 Task: Look for space in Popesti-Leordeni, Romania from 8th June, 2023 to 19th June, 2023 for 1 adult in price range Rs.5000 to Rs.12000. Place can be shared room with 1  bedroom having 1 bed and 1 bathroom. Property type can be house, flat, guest house, hotel. Booking option can be shelf check-in. Required host language is English.
Action: Mouse moved to (500, 109)
Screenshot: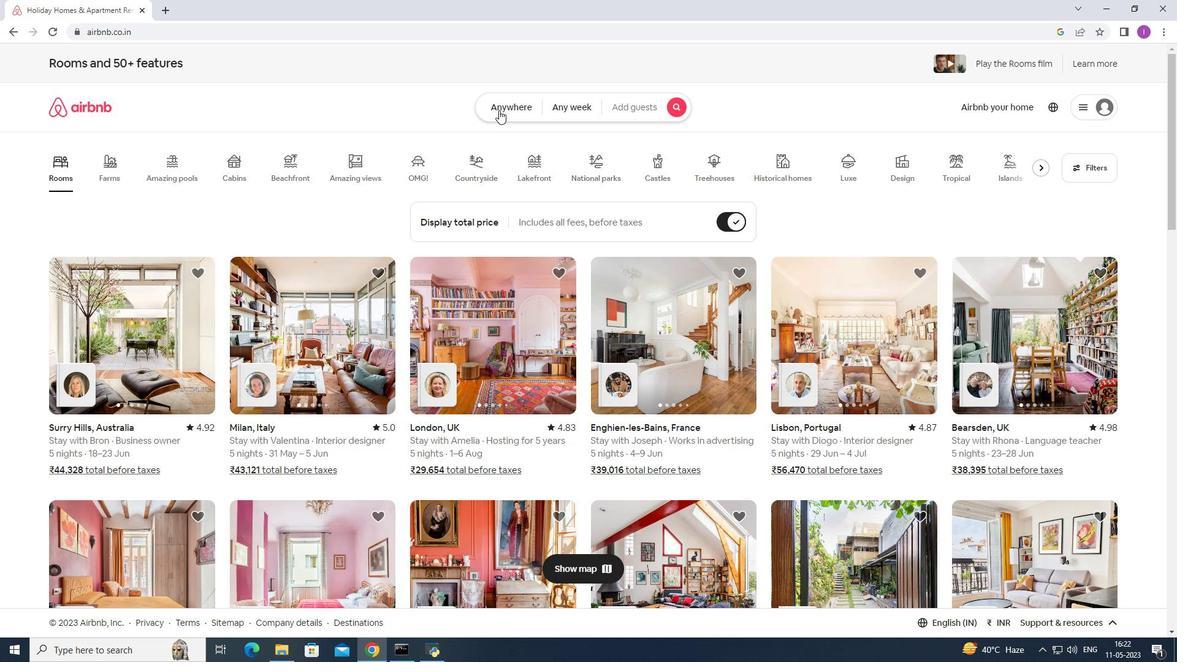
Action: Mouse pressed left at (499, 109)
Screenshot: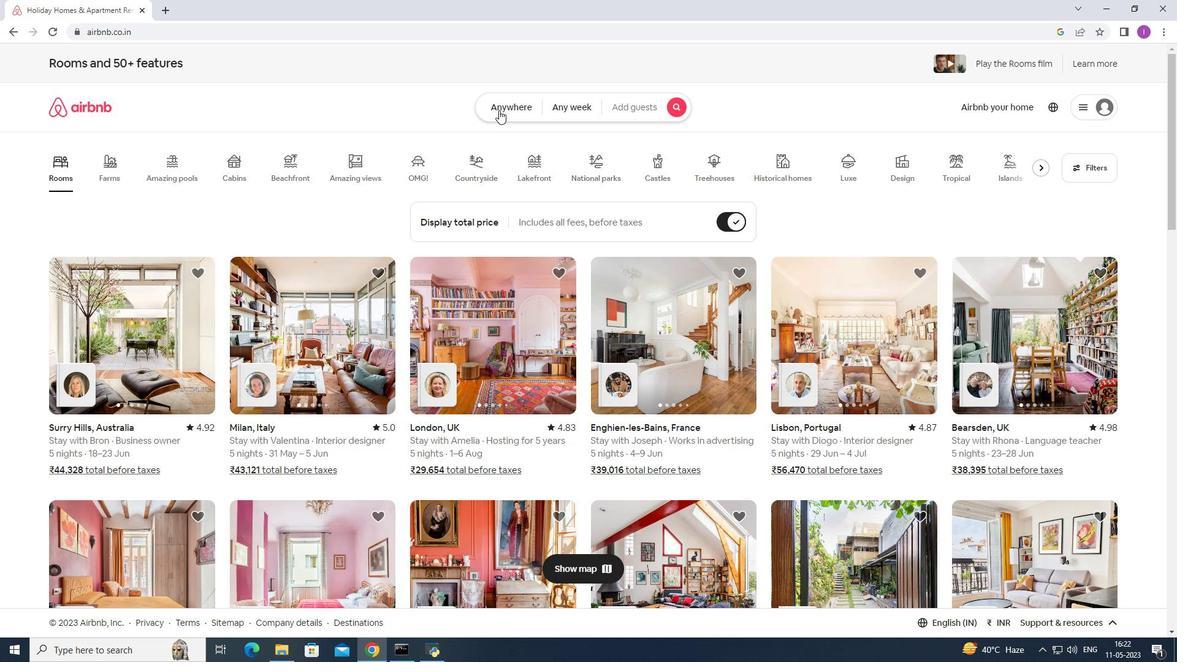
Action: Mouse moved to (347, 162)
Screenshot: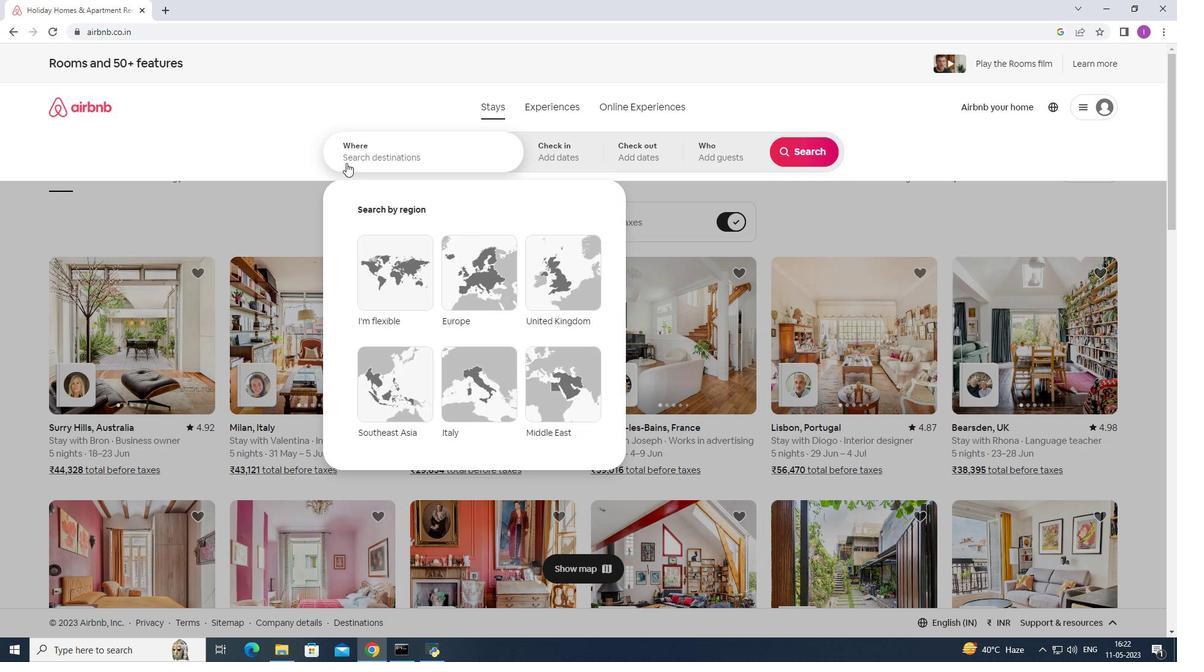 
Action: Mouse pressed left at (347, 162)
Screenshot: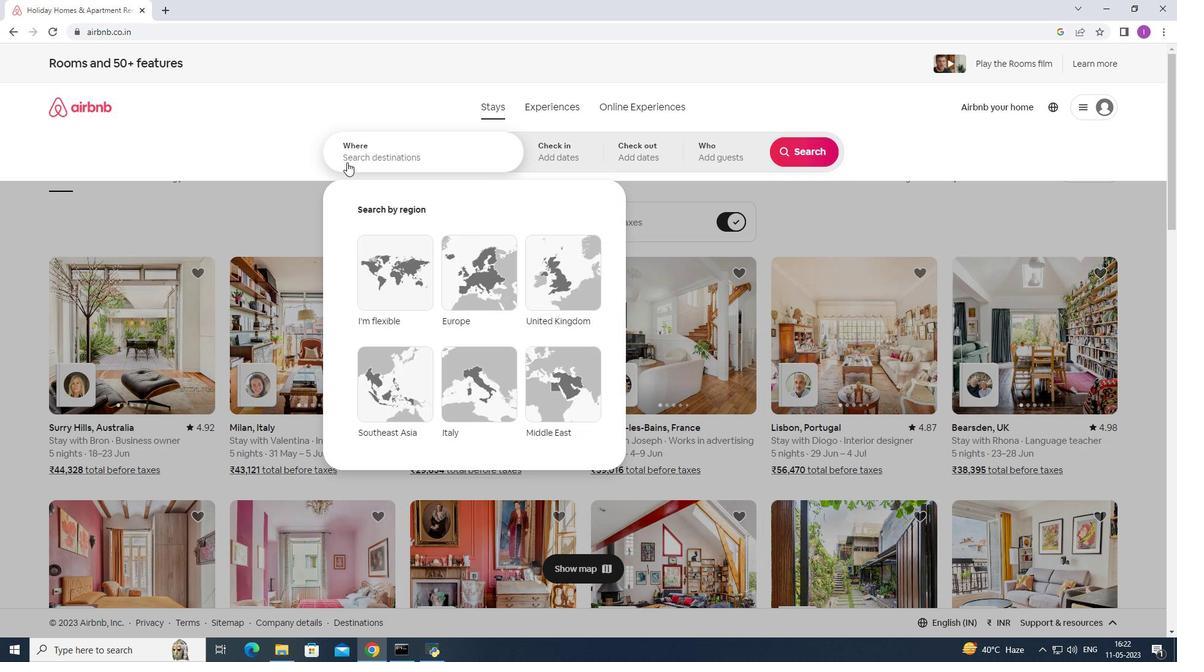 
Action: Mouse moved to (419, 162)
Screenshot: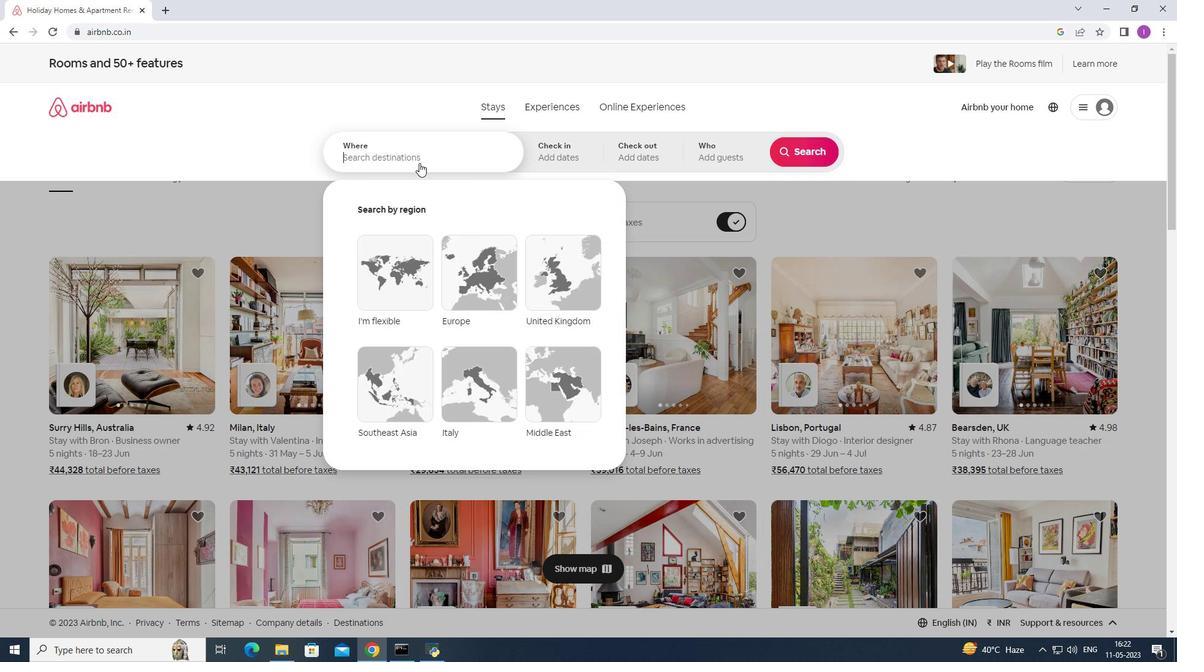 
Action: Key pressed <Key.shift>Popesti-<Key.shift>Leordeni,<Key.shift><Key.shift><Key.shift>Romania
Screenshot: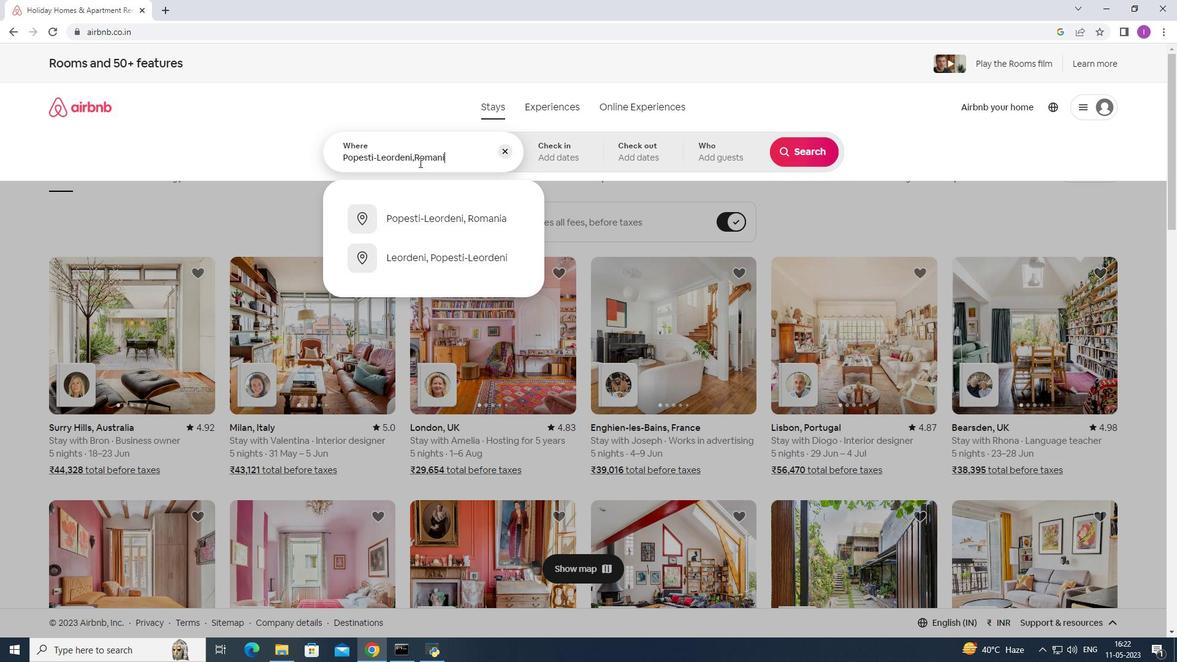 
Action: Mouse moved to (461, 220)
Screenshot: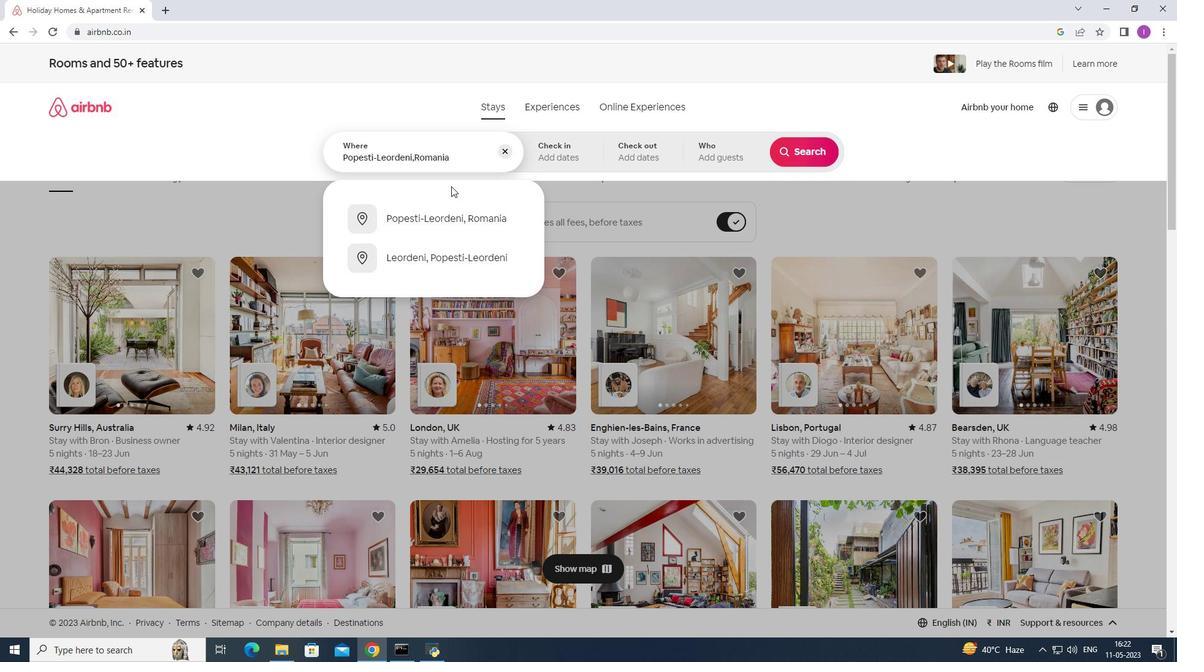 
Action: Mouse pressed left at (461, 220)
Screenshot: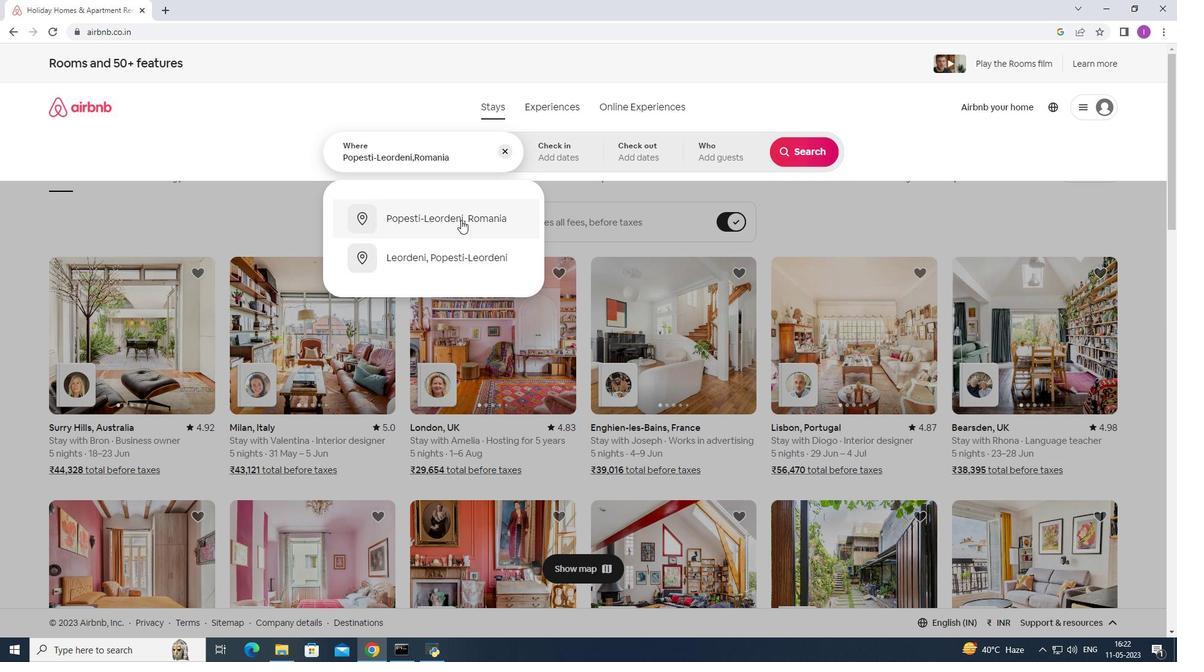 
Action: Mouse moved to (804, 246)
Screenshot: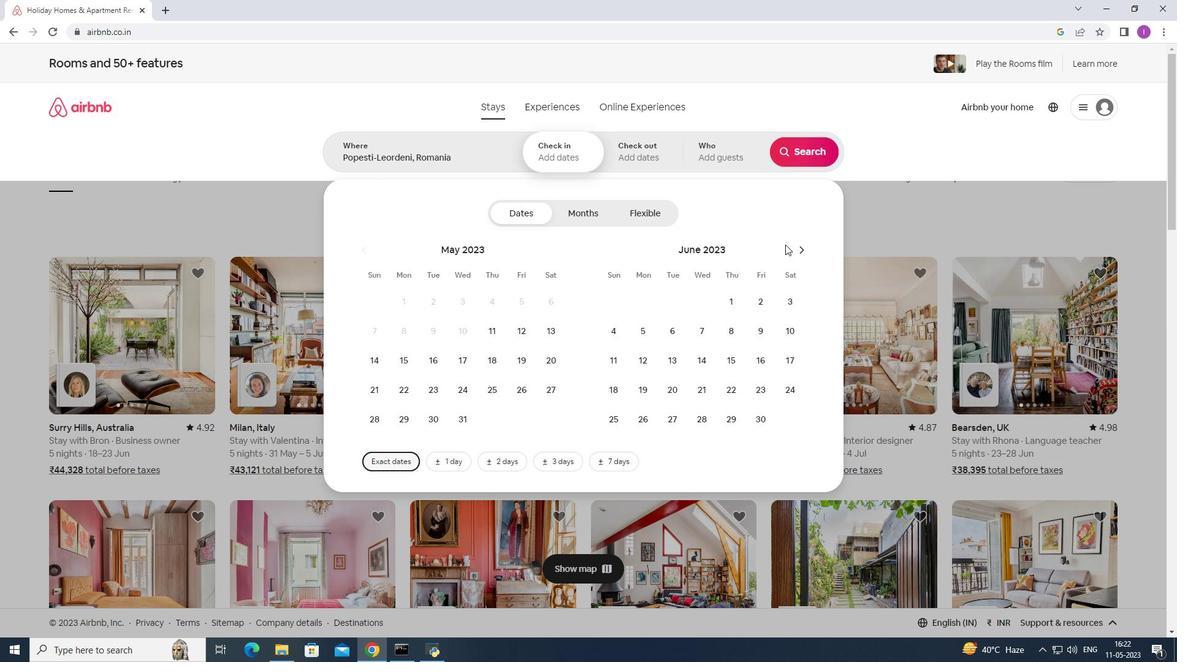 
Action: Mouse pressed left at (804, 246)
Screenshot: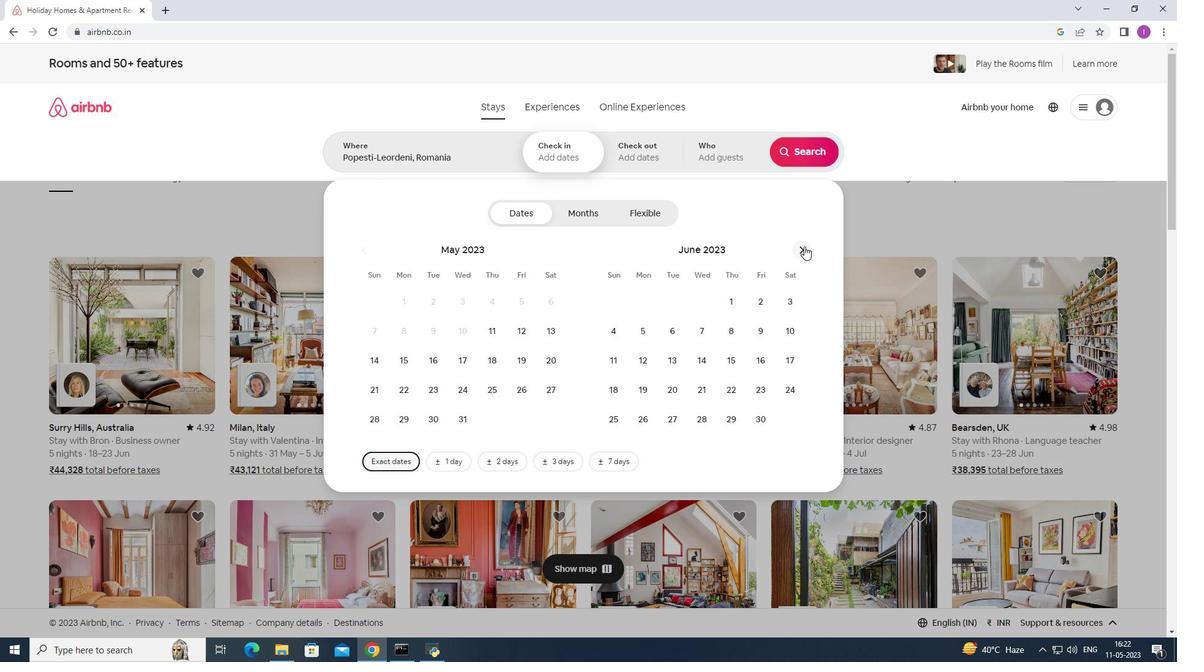 
Action: Mouse pressed left at (804, 246)
Screenshot: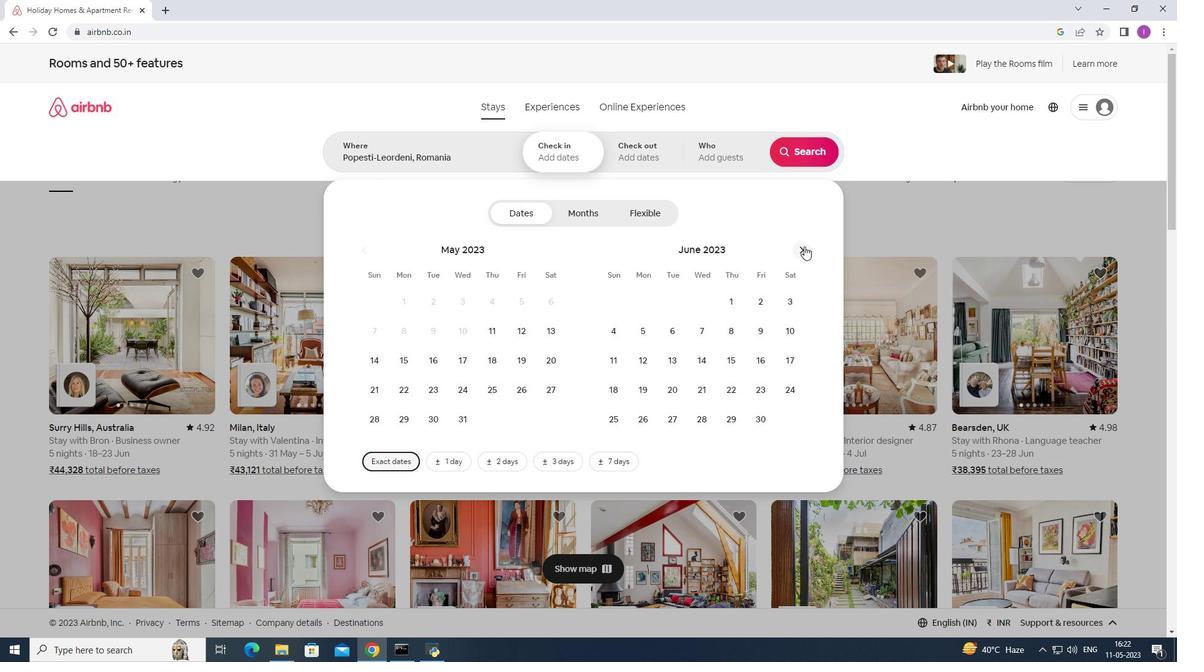 
Action: Mouse moved to (362, 251)
Screenshot: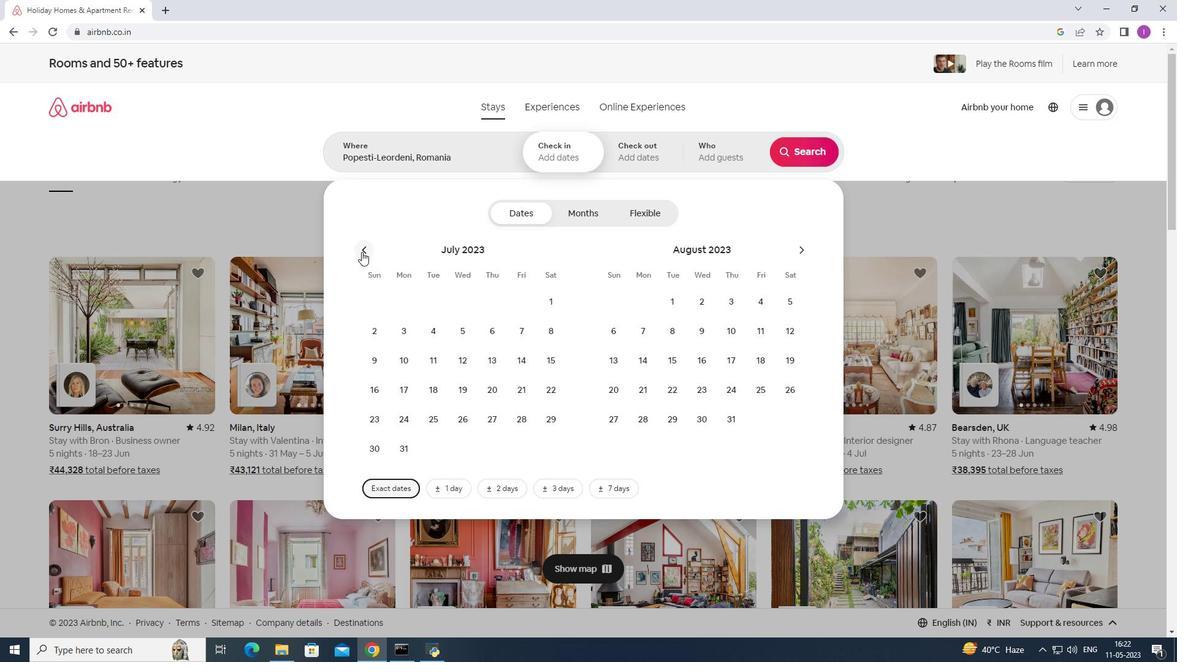 
Action: Mouse pressed left at (362, 251)
Screenshot: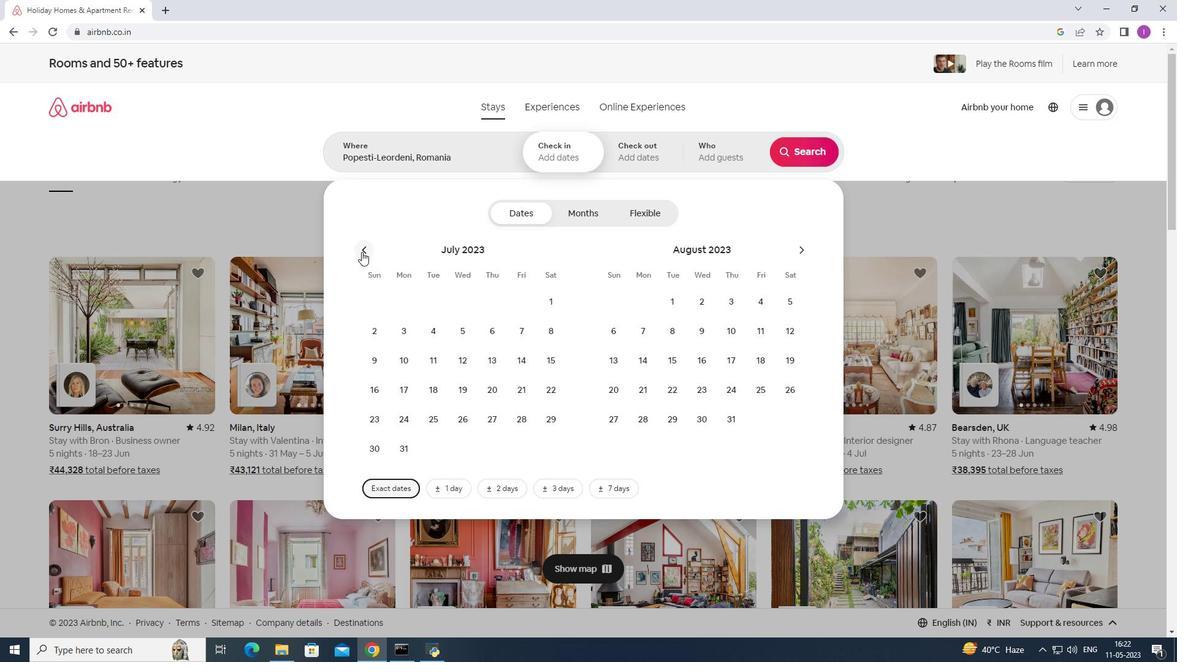 
Action: Mouse moved to (493, 335)
Screenshot: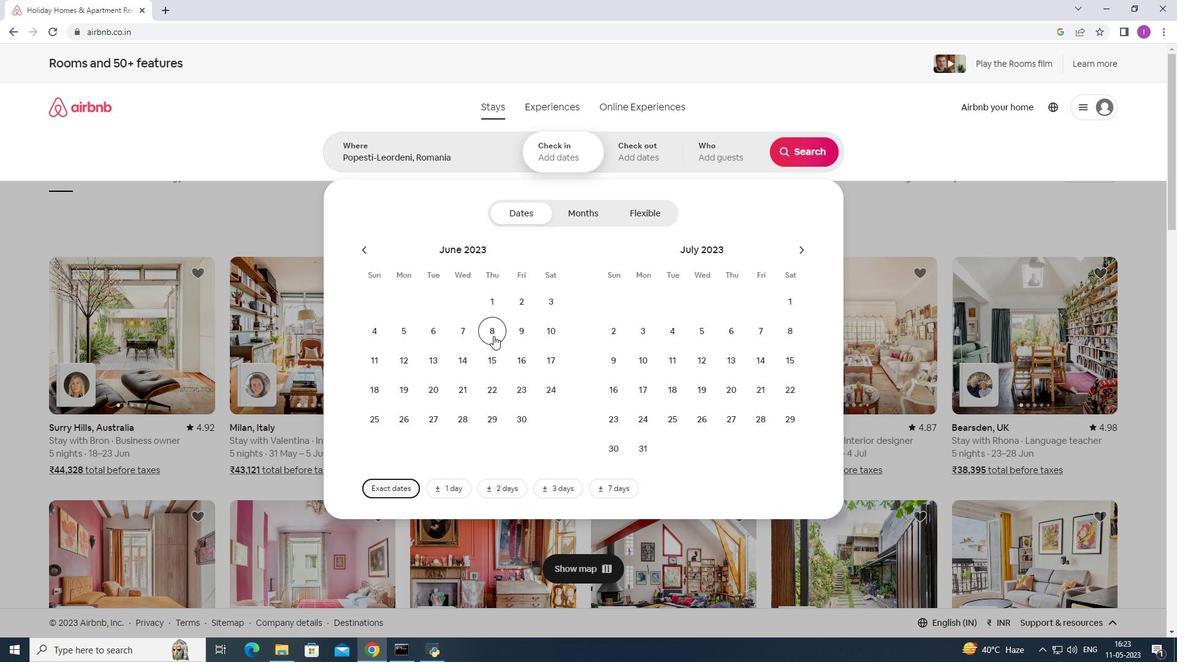 
Action: Mouse pressed left at (493, 335)
Screenshot: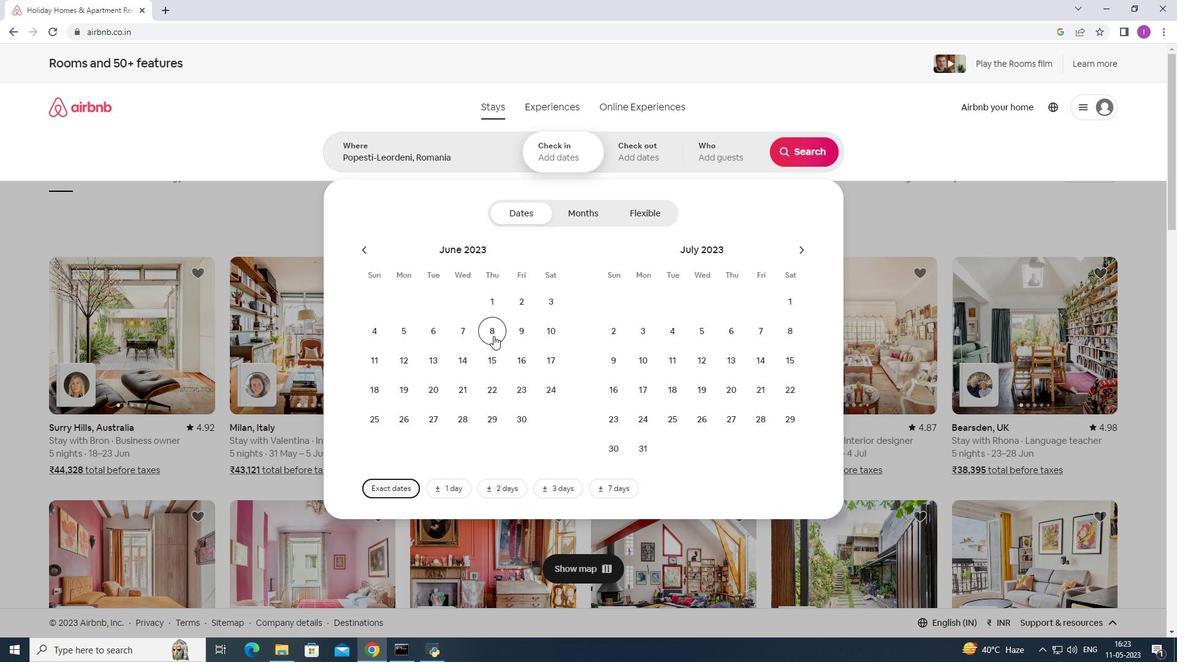 
Action: Mouse moved to (409, 388)
Screenshot: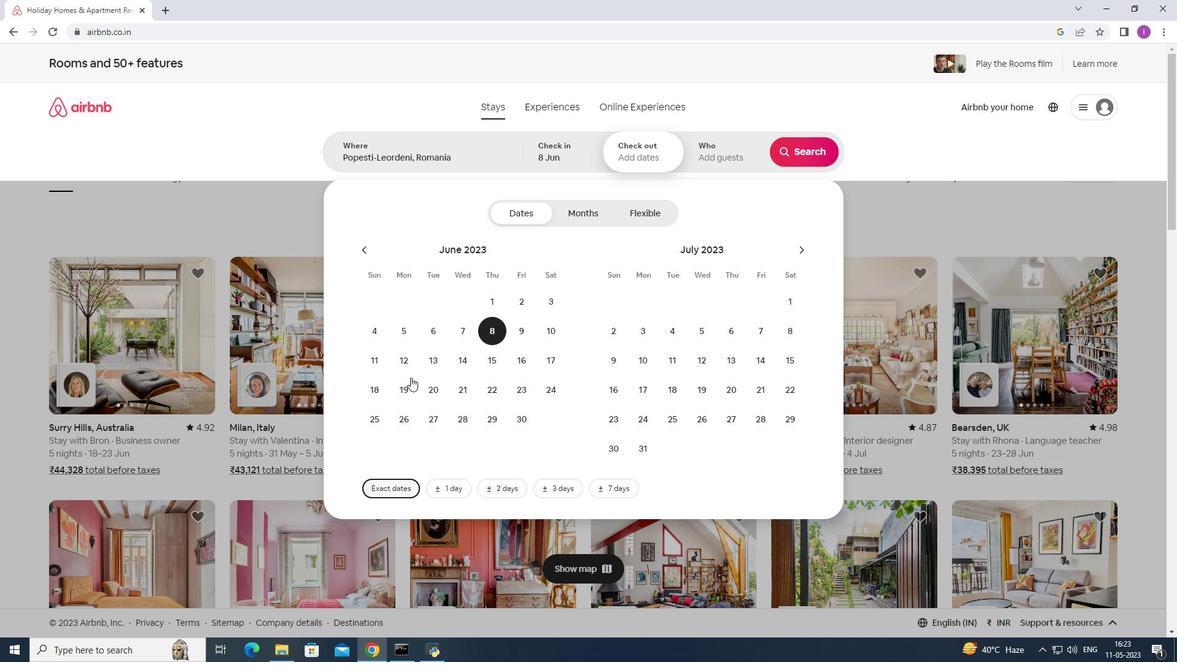
Action: Mouse pressed left at (409, 388)
Screenshot: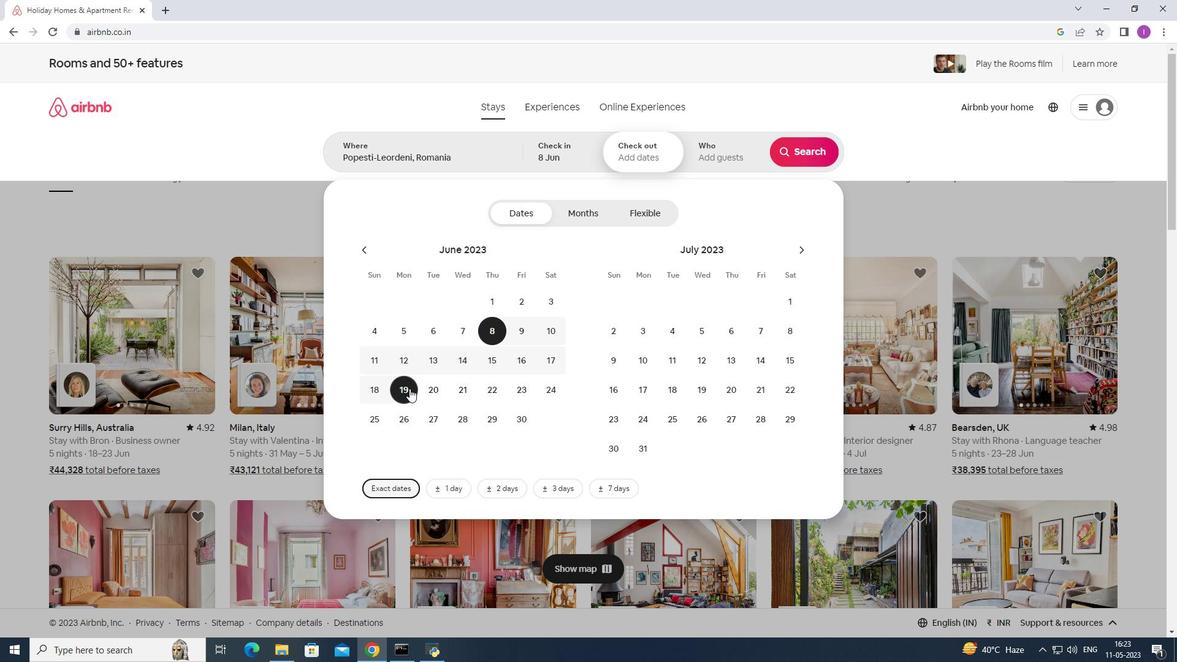 
Action: Mouse moved to (733, 158)
Screenshot: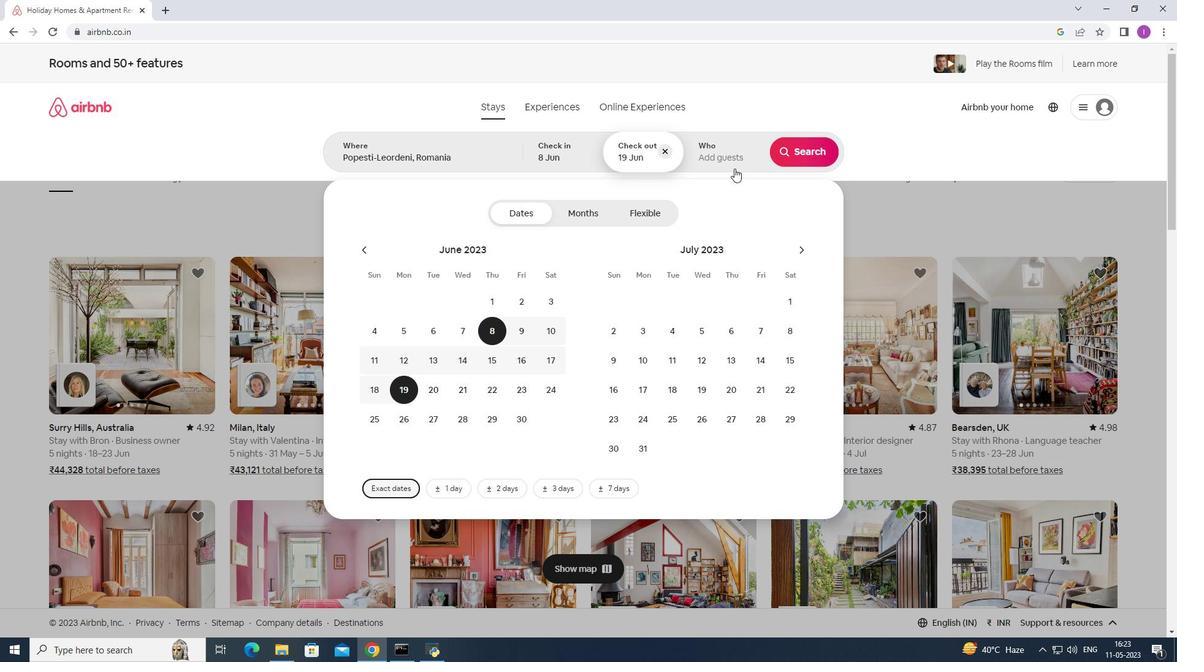 
Action: Mouse pressed left at (733, 158)
Screenshot: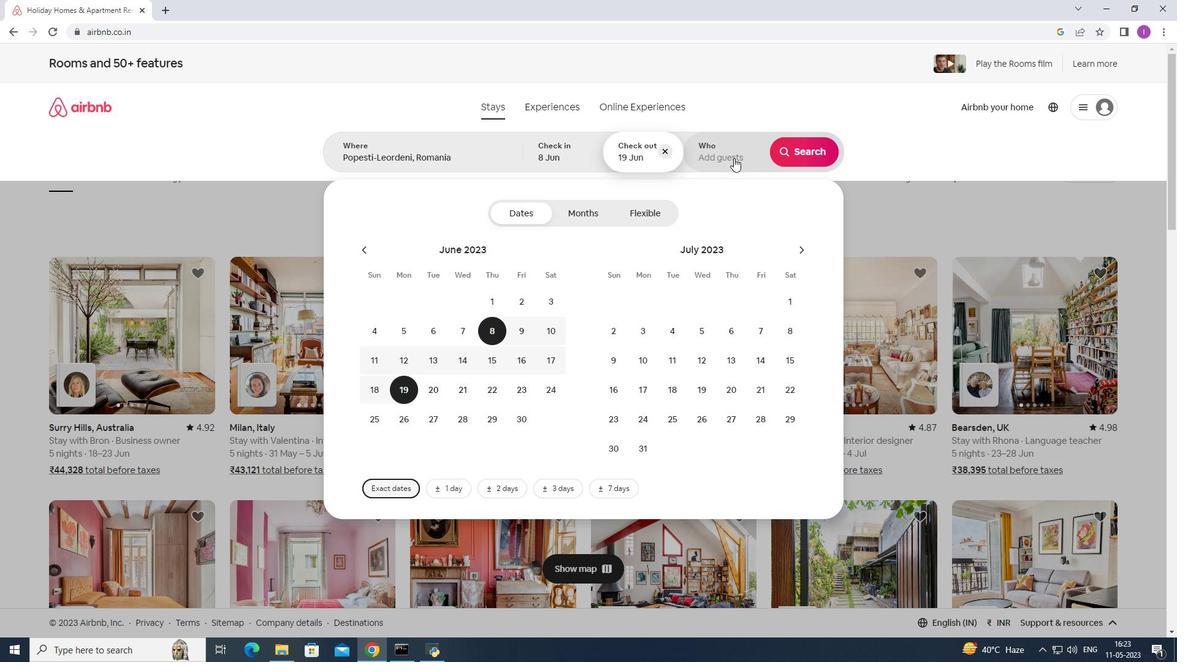 
Action: Mouse moved to (809, 208)
Screenshot: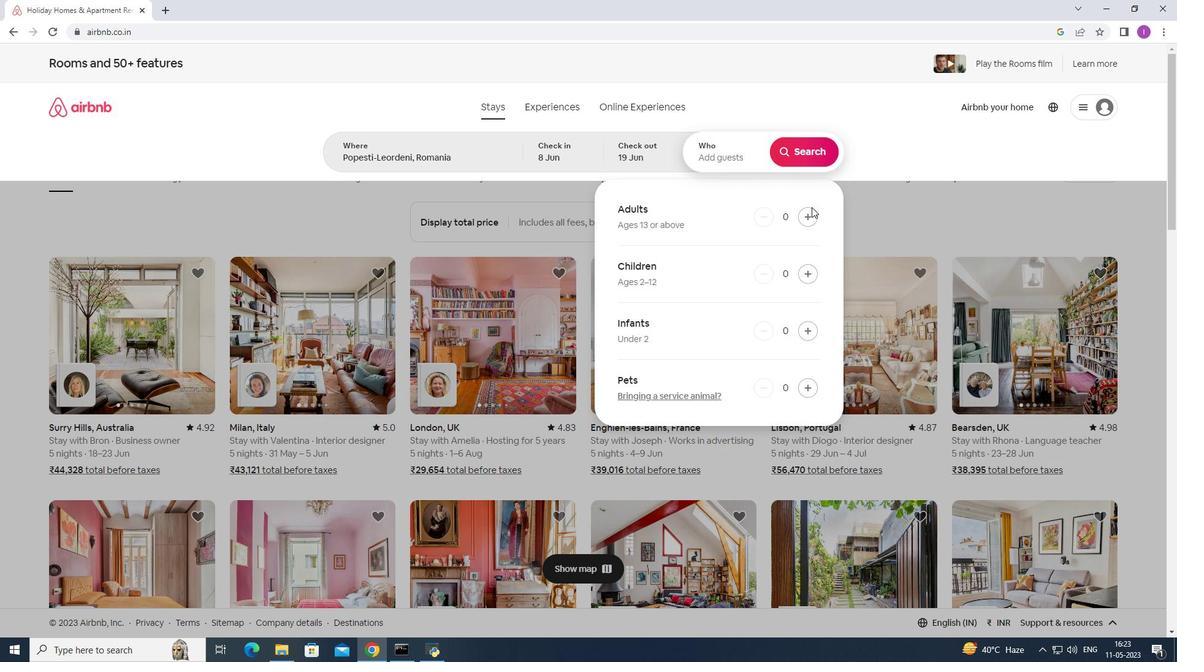 
Action: Mouse pressed left at (809, 208)
Screenshot: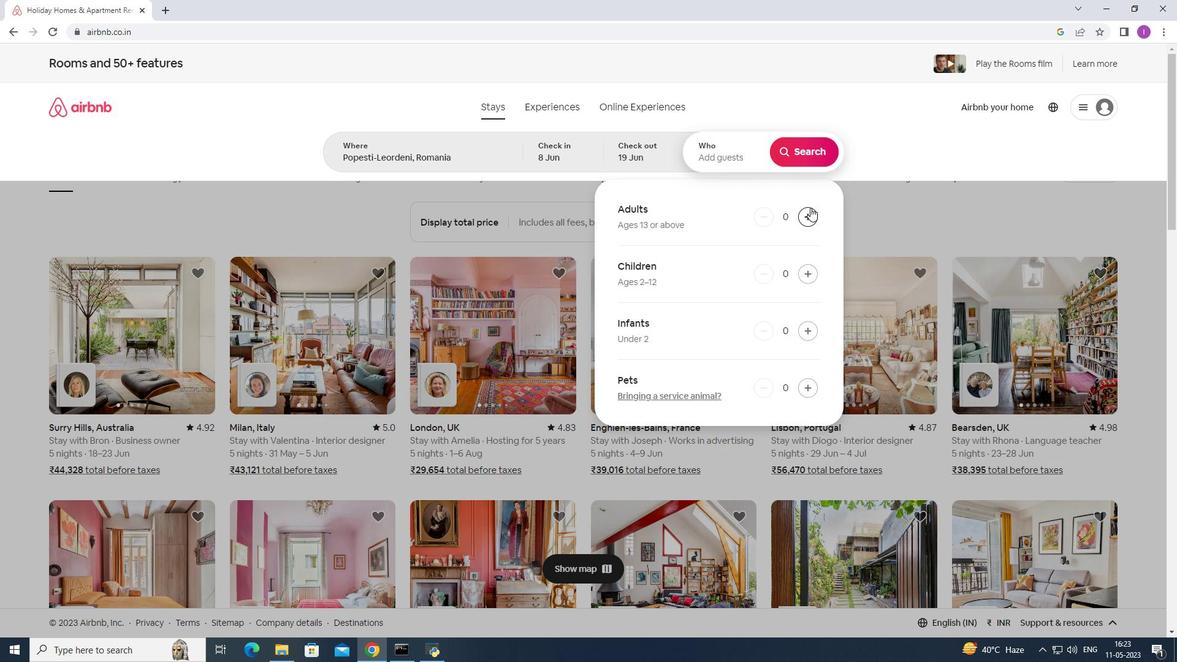 
Action: Mouse moved to (795, 148)
Screenshot: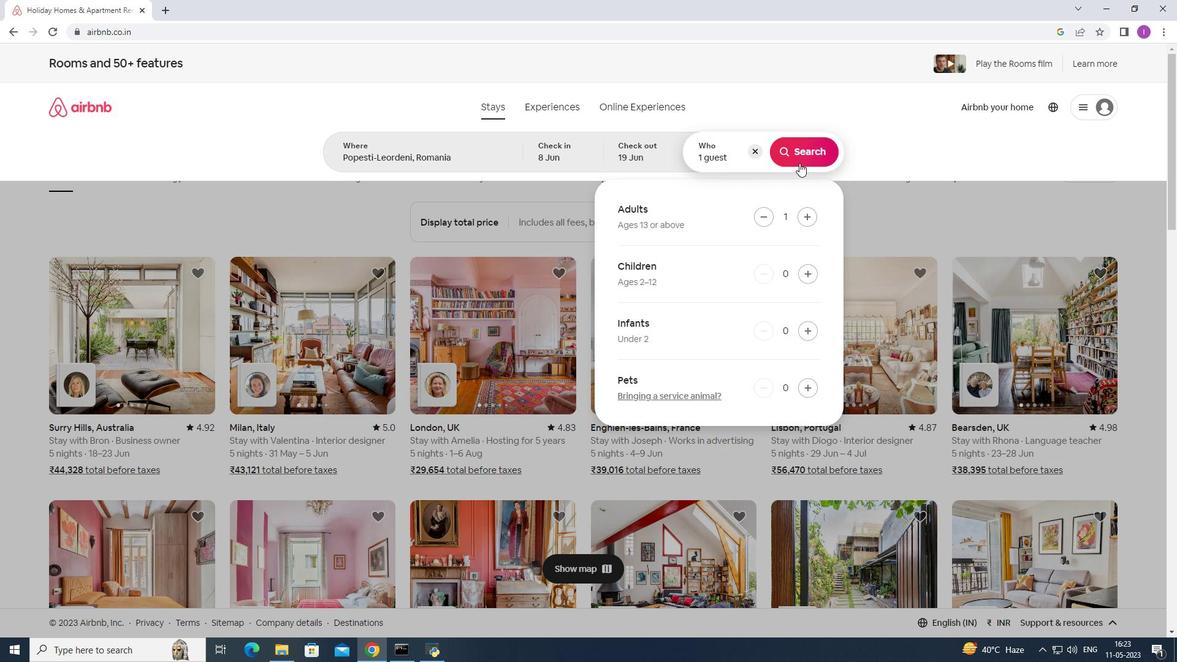 
Action: Mouse pressed left at (795, 148)
Screenshot: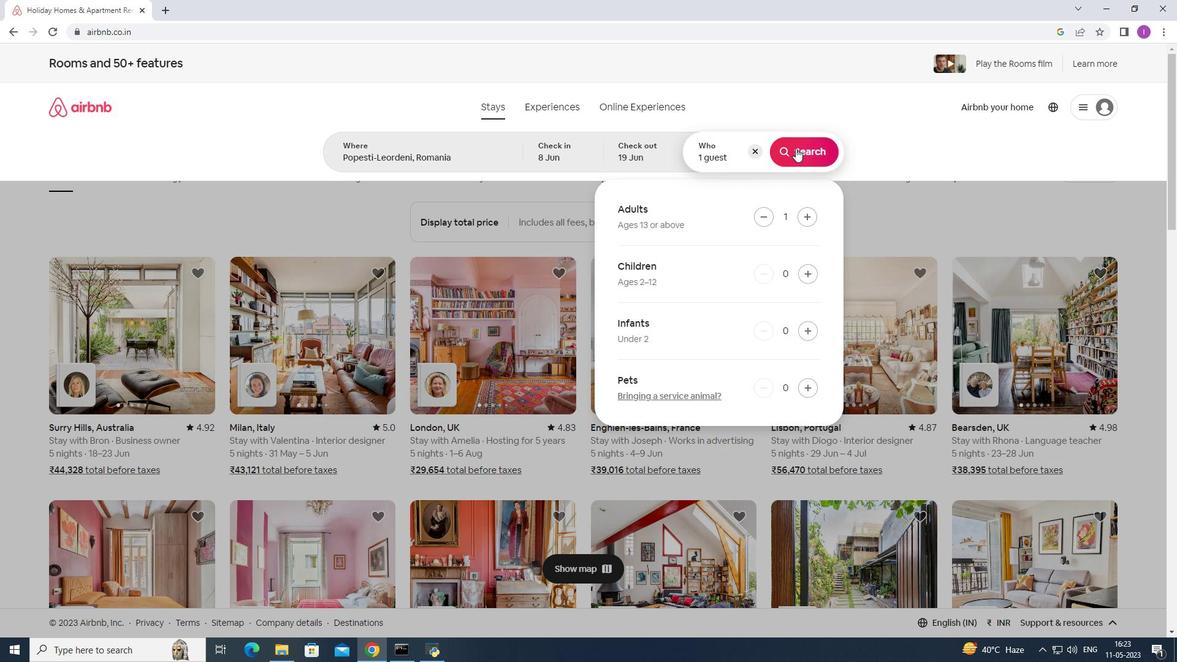 
Action: Mouse moved to (1131, 114)
Screenshot: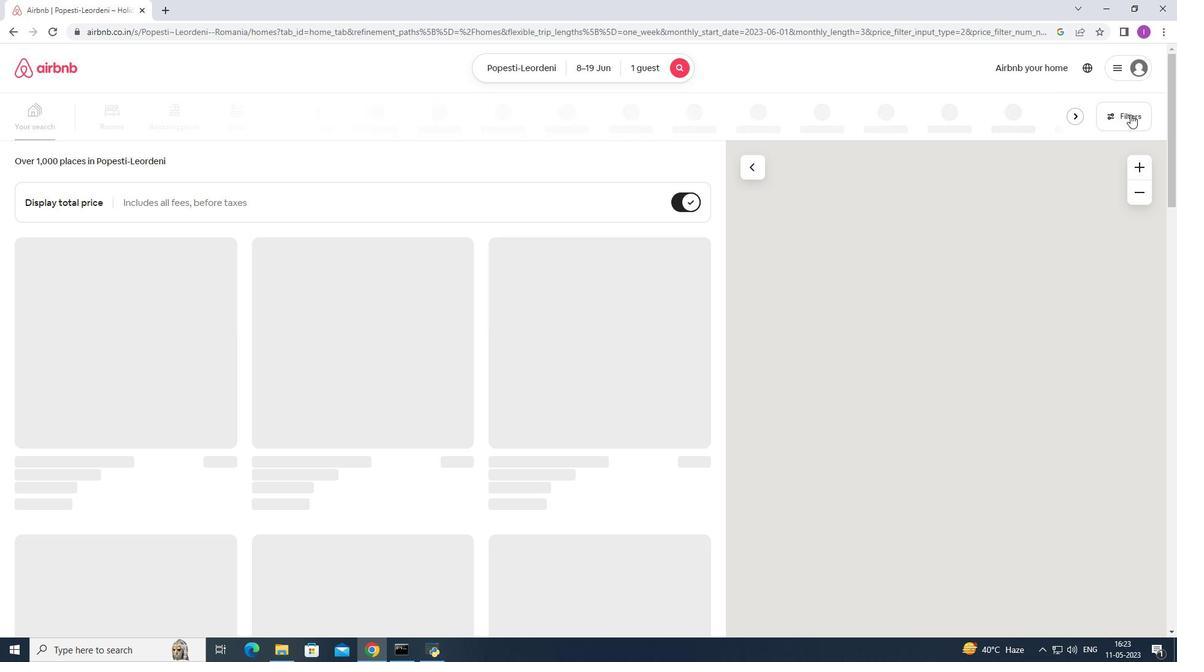 
Action: Mouse pressed left at (1131, 114)
Screenshot: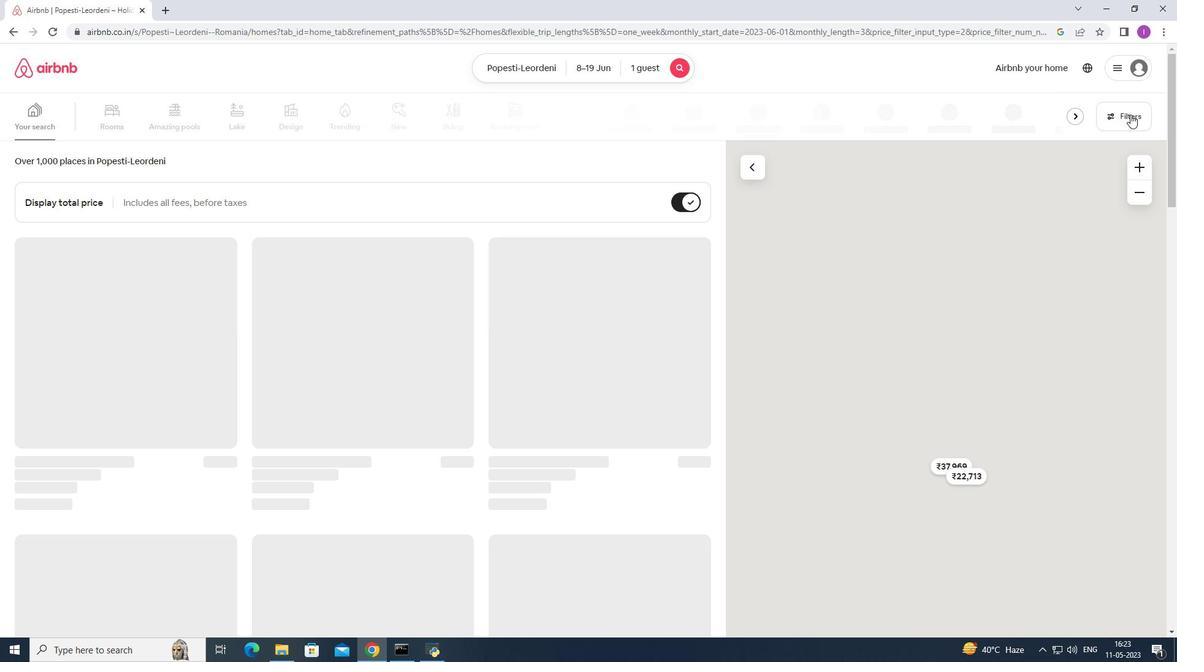 
Action: Mouse moved to (693, 418)
Screenshot: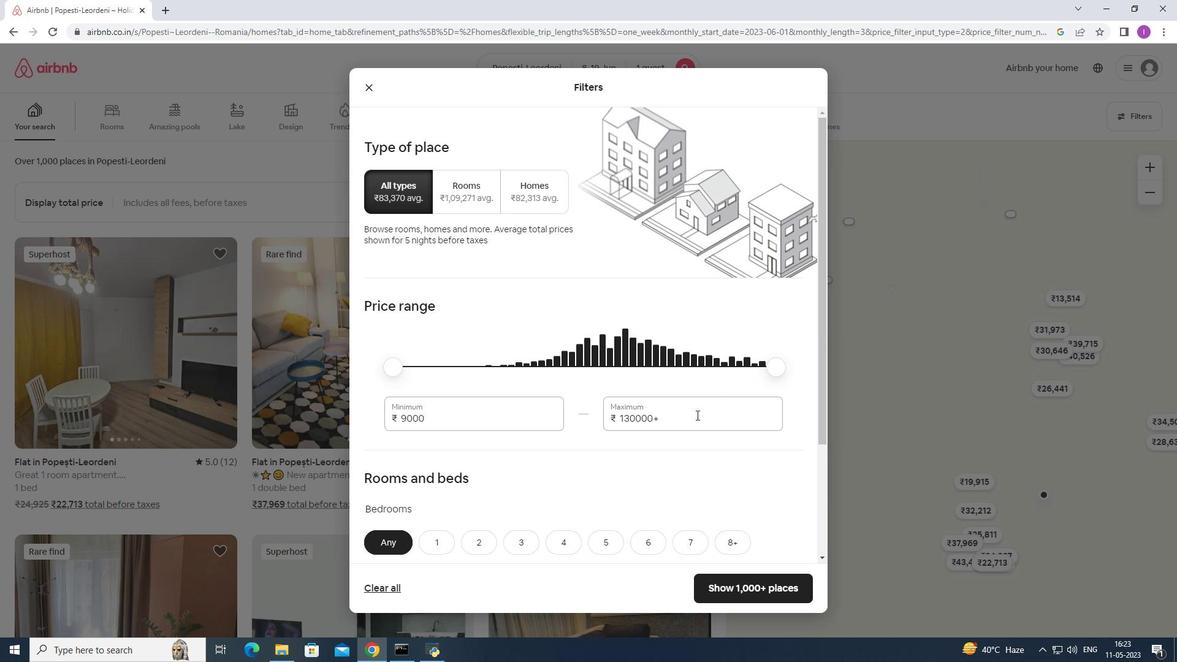 
Action: Mouse pressed left at (693, 418)
Screenshot: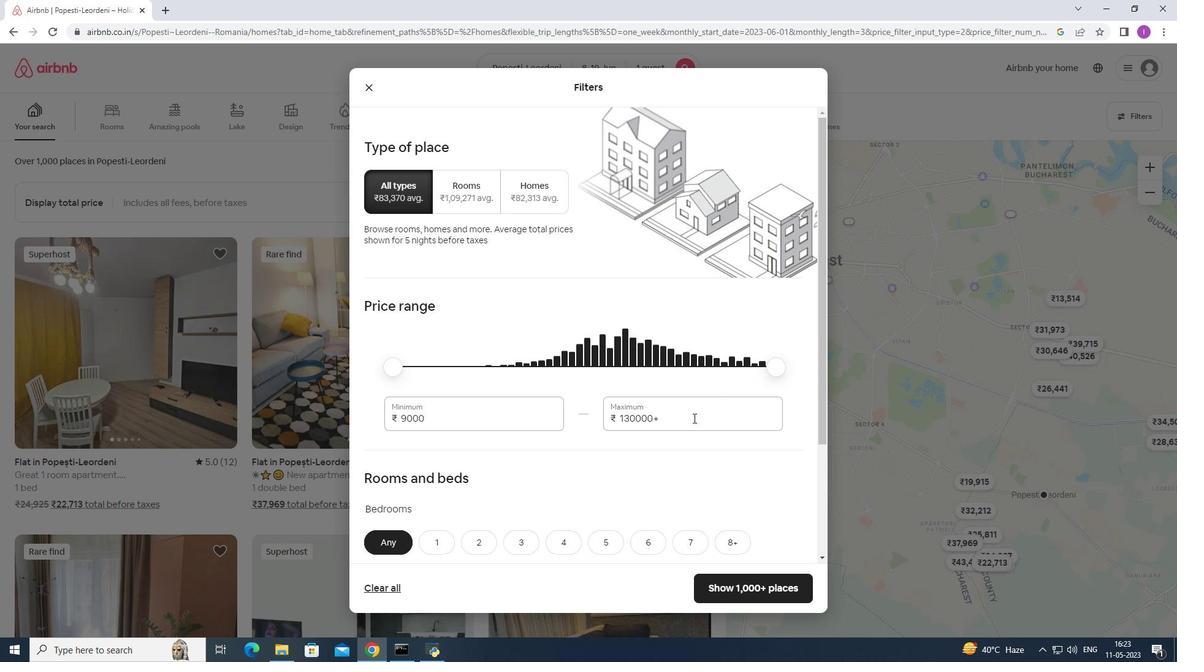 
Action: Mouse moved to (657, 405)
Screenshot: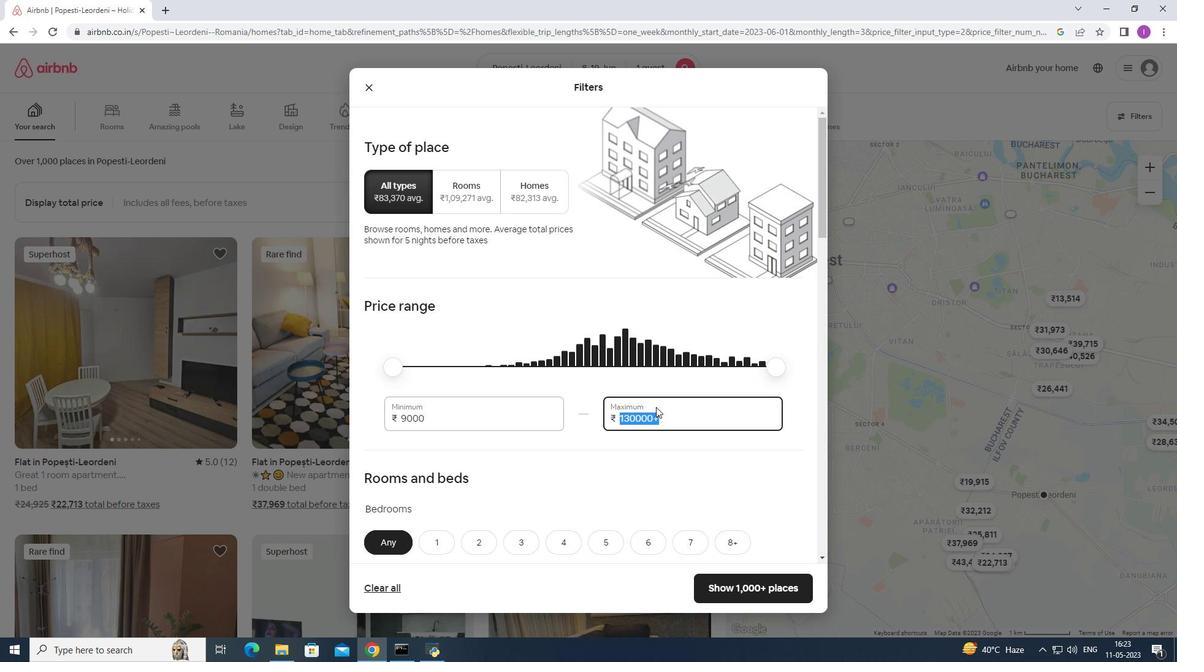 
Action: Key pressed 12
Screenshot: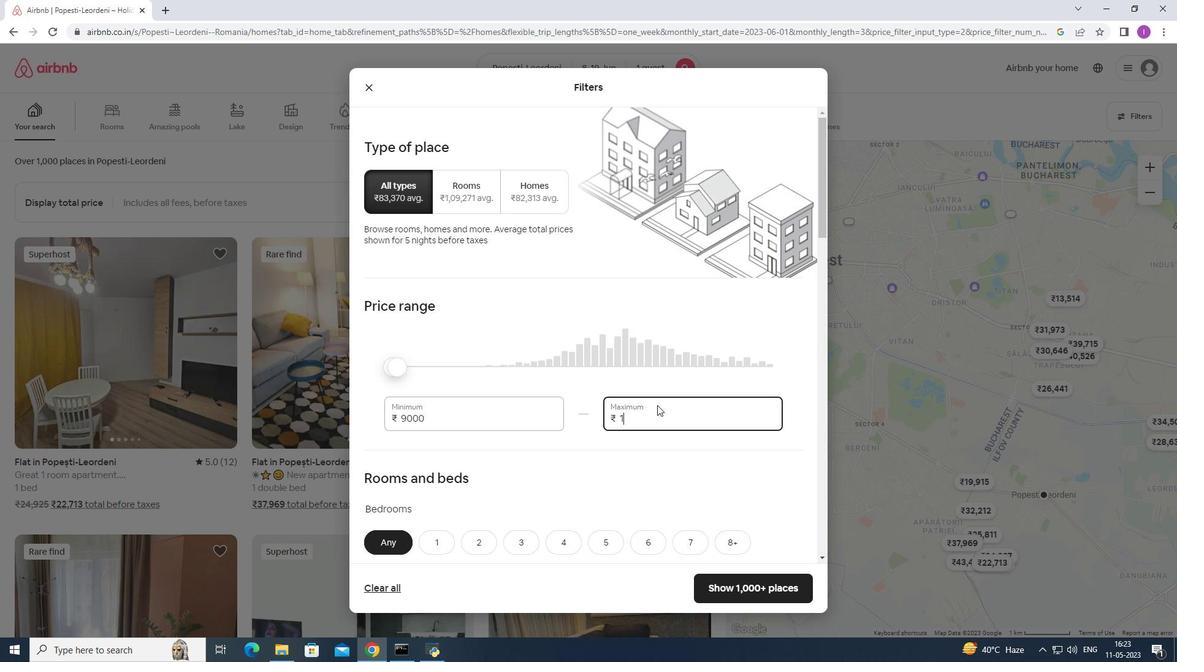 
Action: Mouse moved to (657, 404)
Screenshot: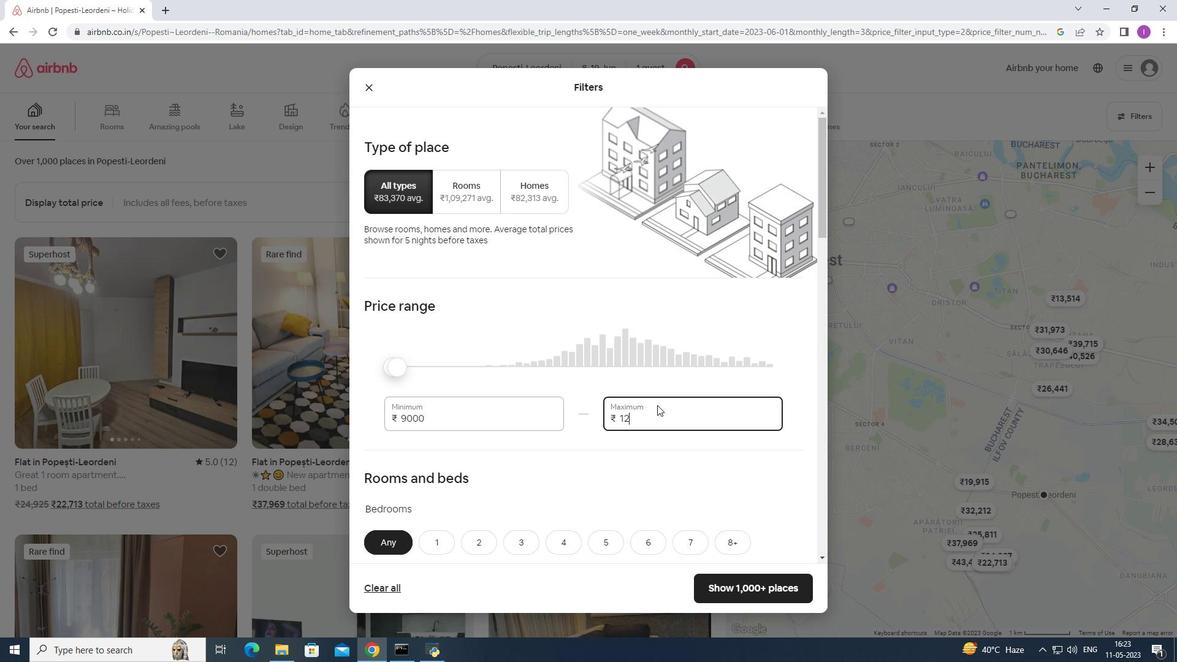 
Action: Key pressed 0
Screenshot: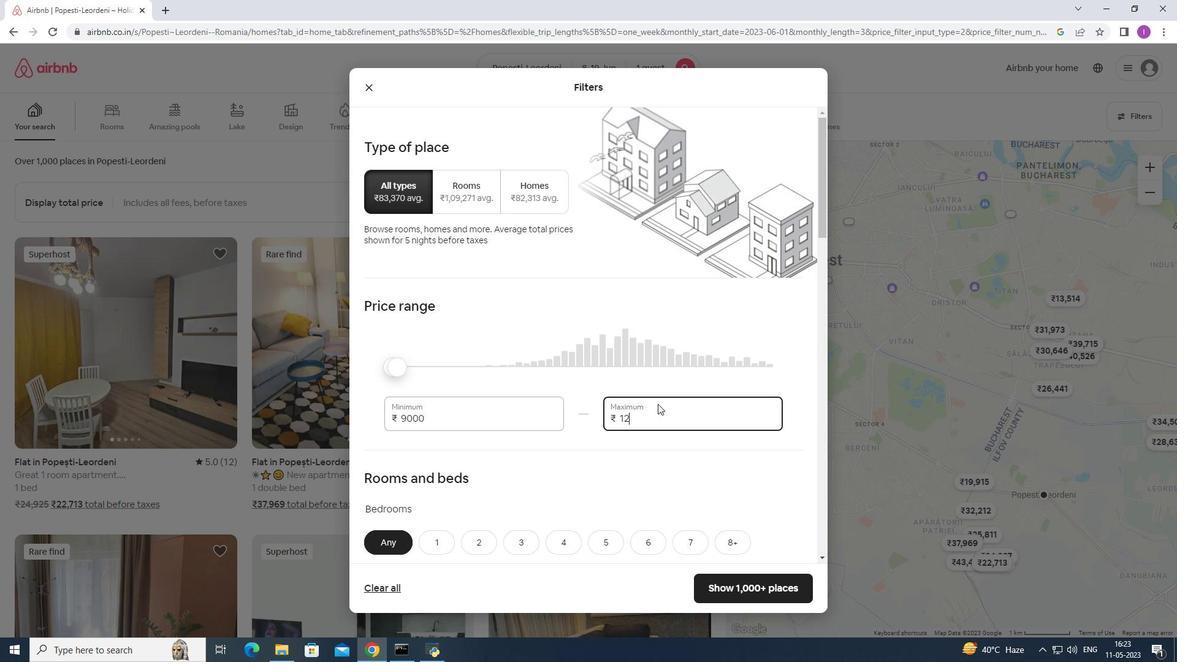 
Action: Mouse moved to (659, 403)
Screenshot: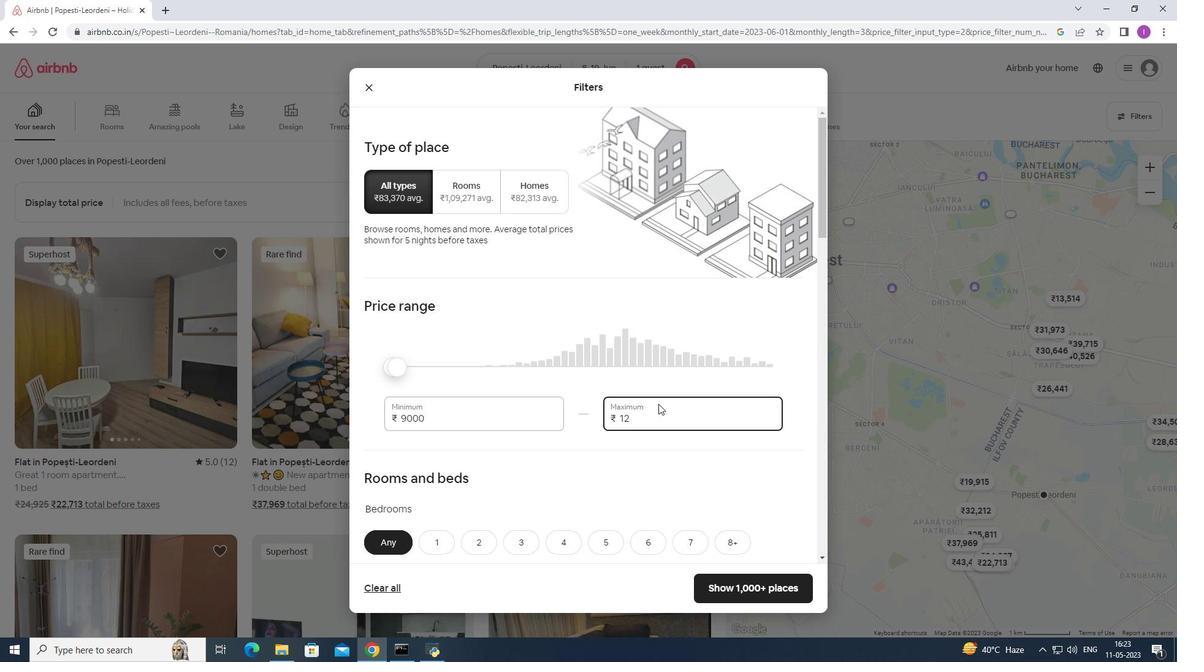 
Action: Key pressed 0
Screenshot: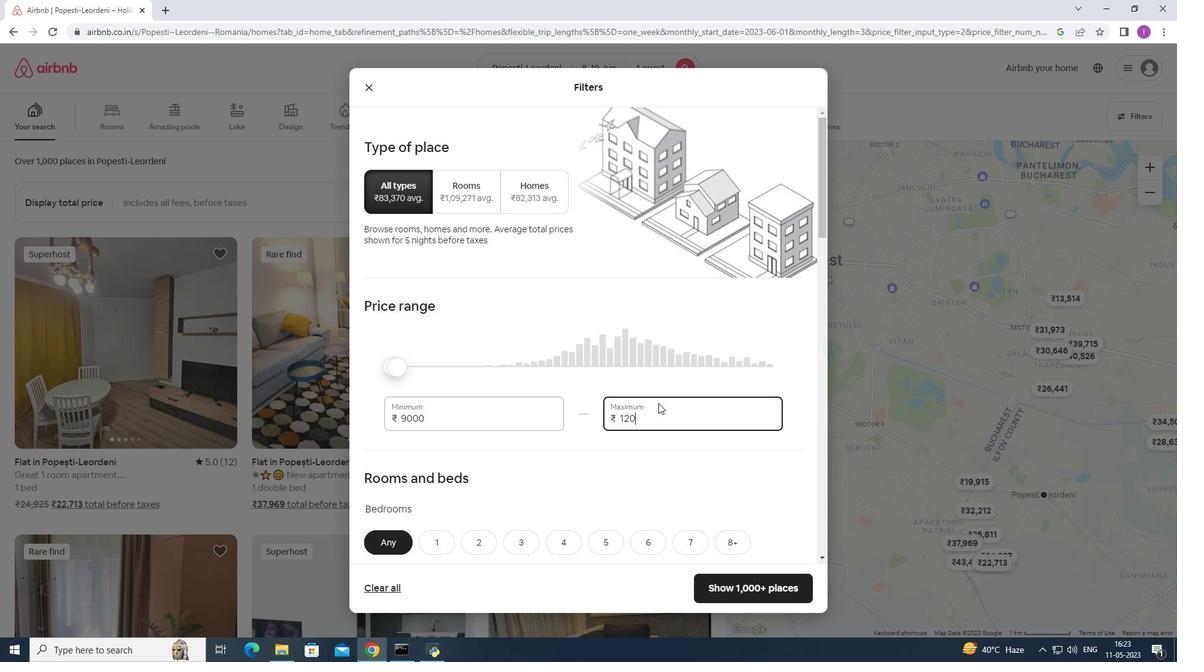 
Action: Mouse moved to (659, 402)
Screenshot: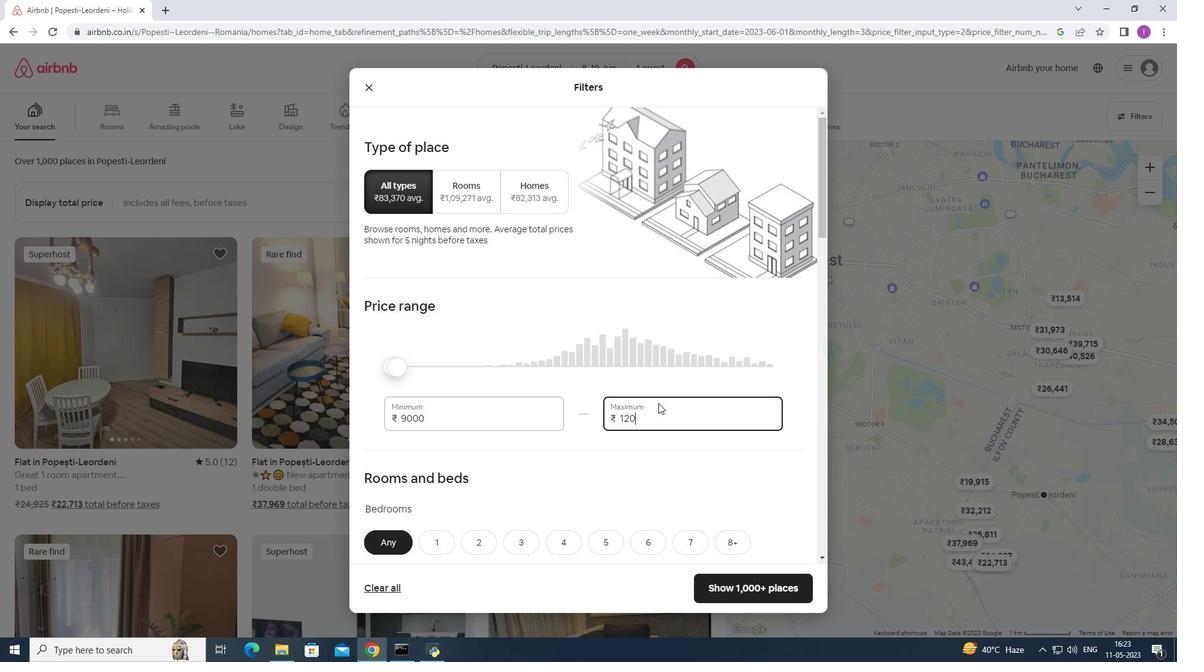 
Action: Key pressed 0
Screenshot: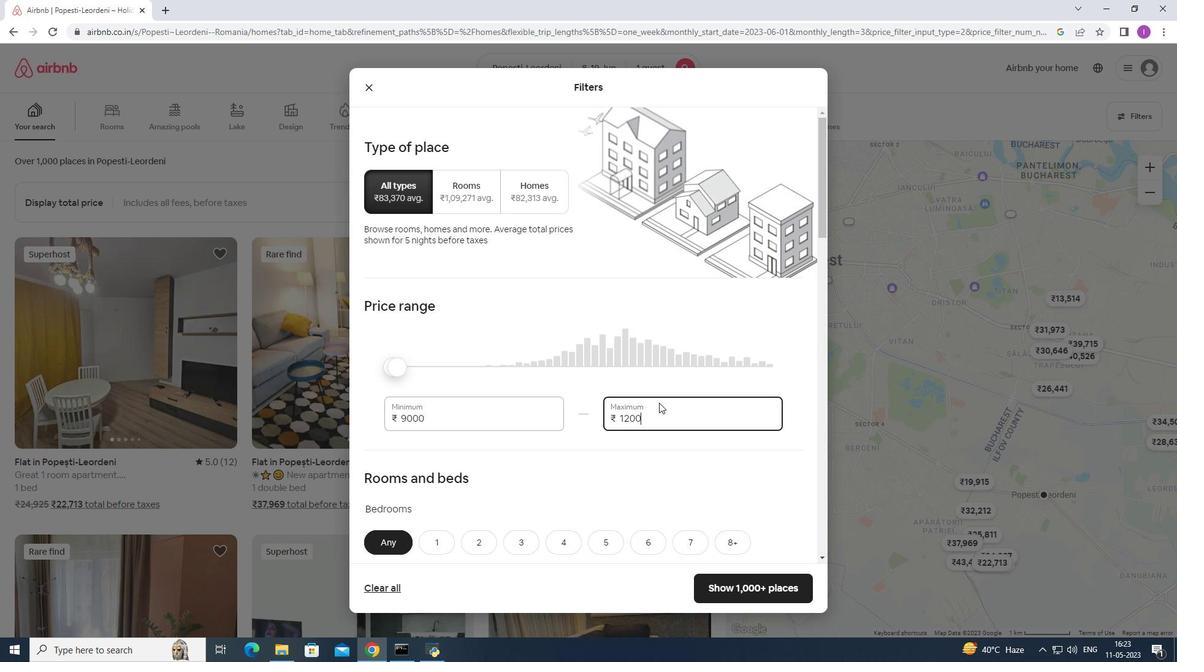 
Action: Mouse moved to (442, 419)
Screenshot: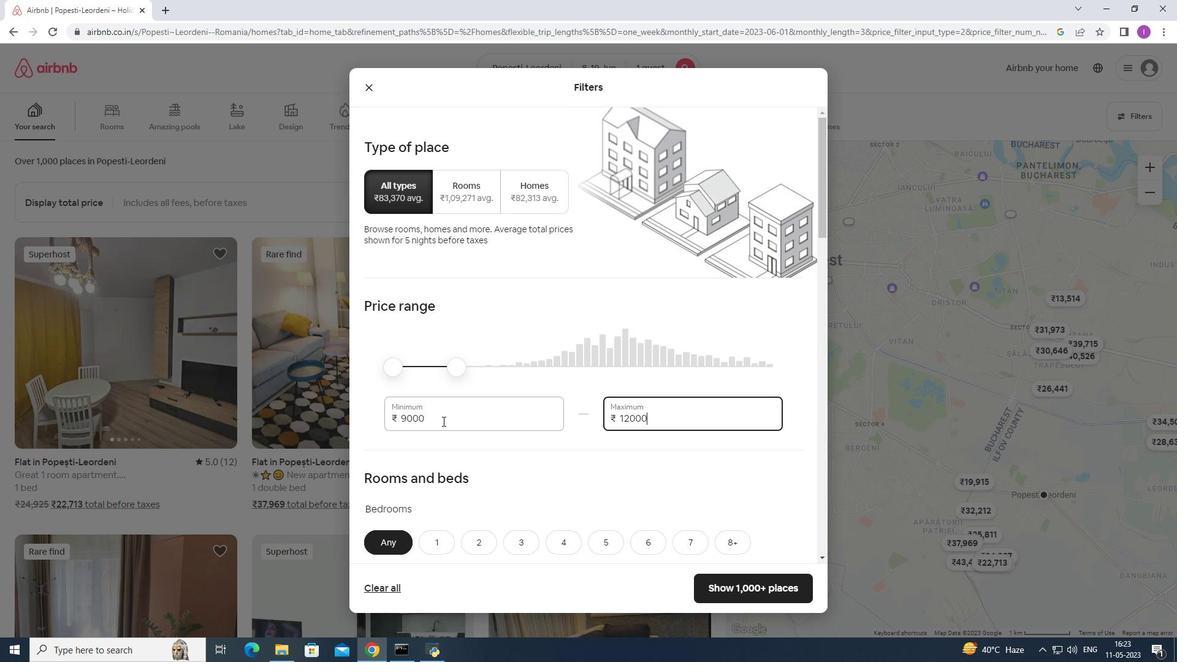 
Action: Mouse pressed left at (442, 419)
Screenshot: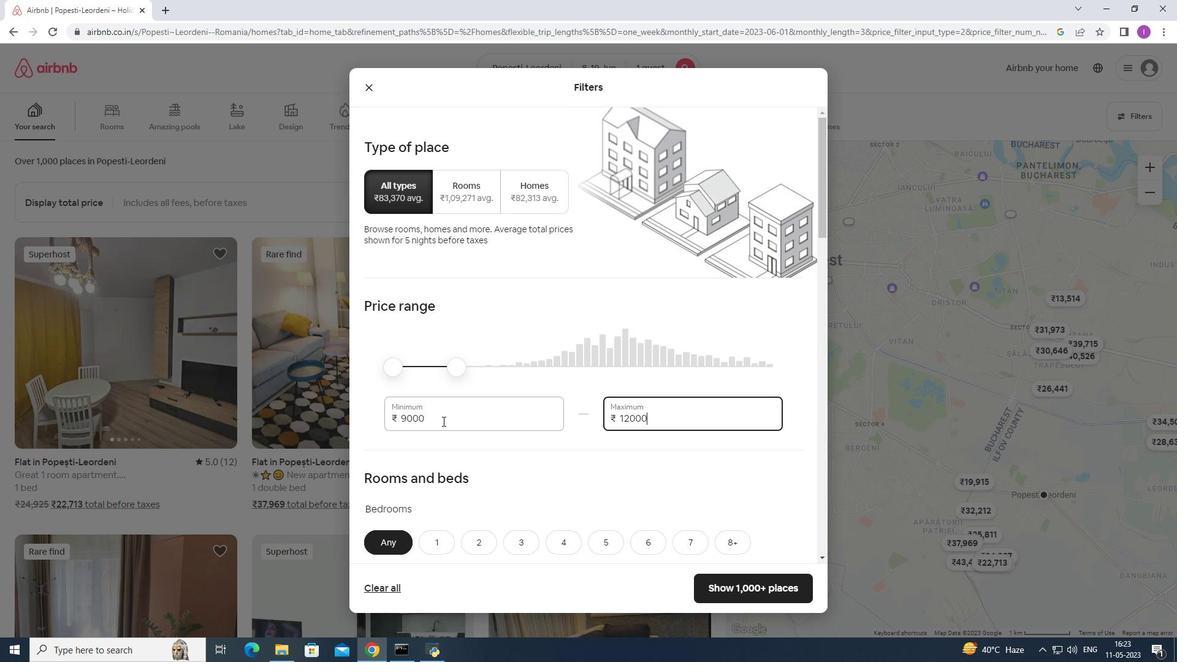 
Action: Mouse moved to (443, 419)
Screenshot: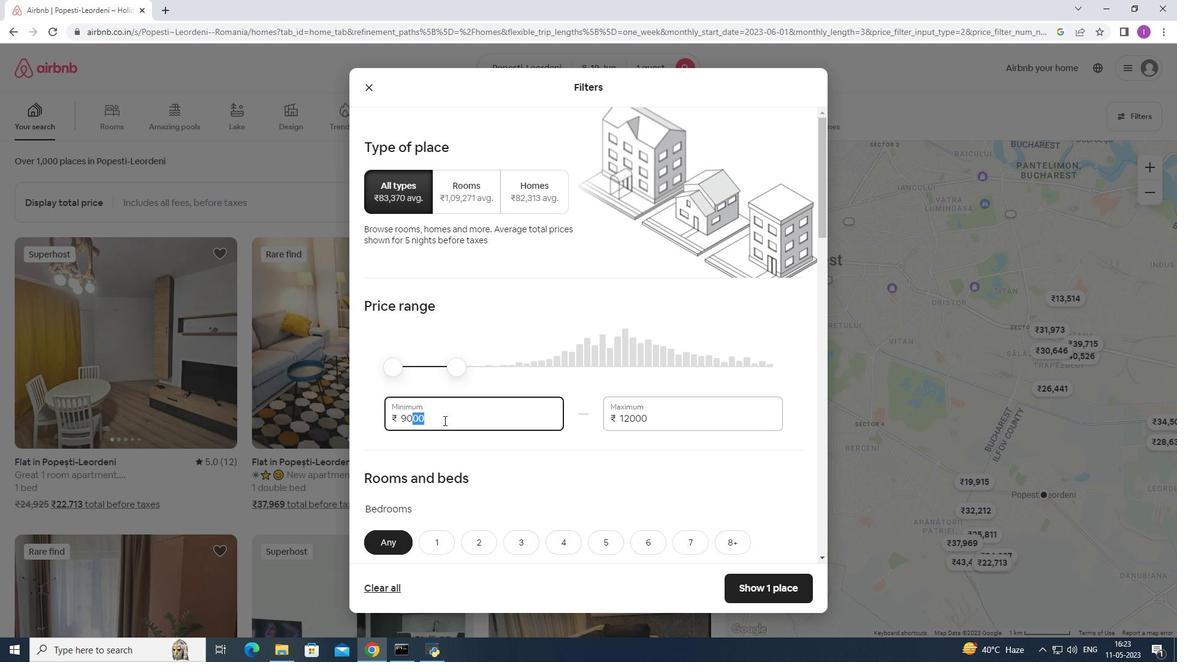 
Action: Mouse pressed left at (443, 419)
Screenshot: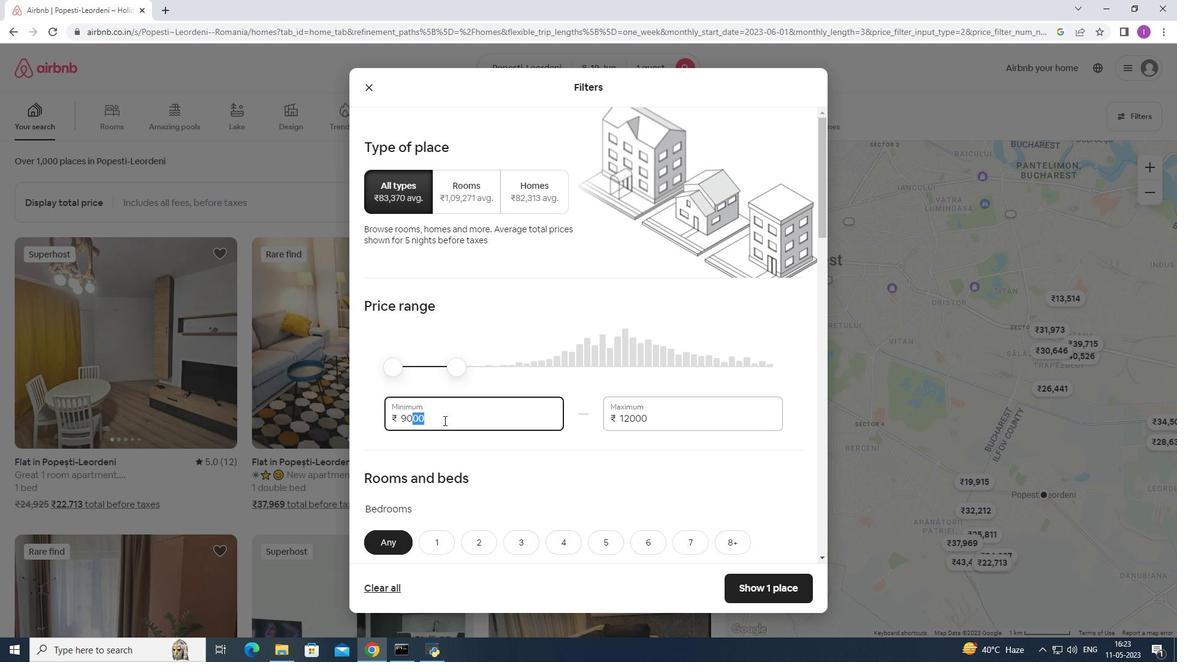 
Action: Mouse moved to (439, 421)
Screenshot: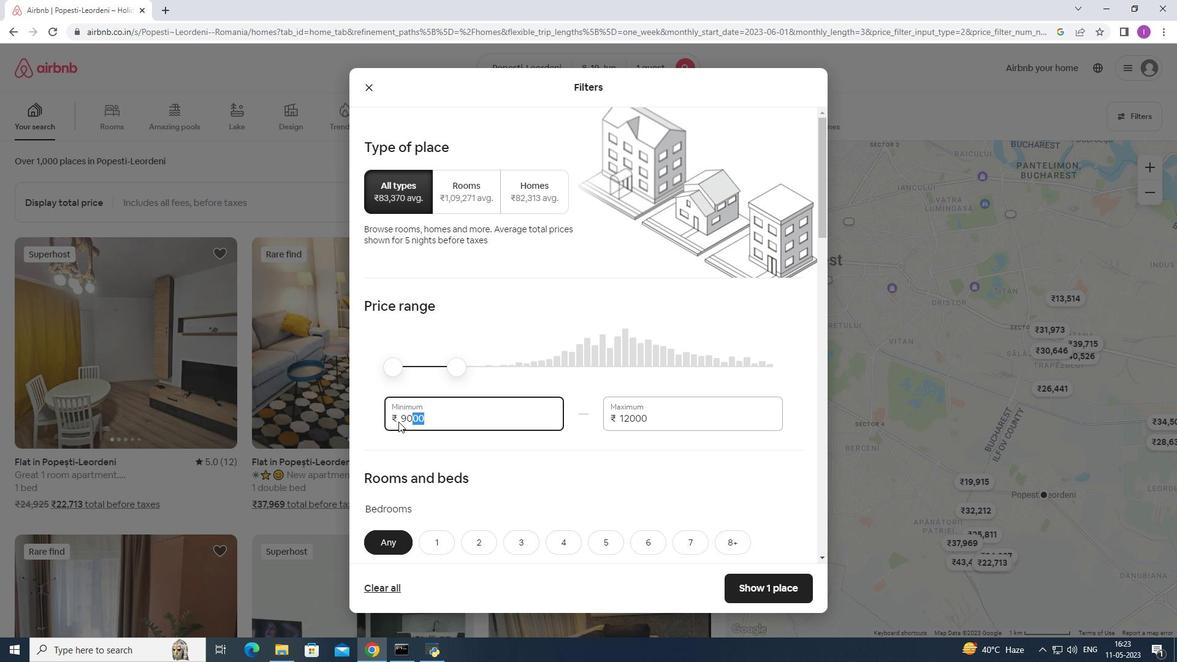 
Action: Mouse pressed left at (439, 421)
Screenshot: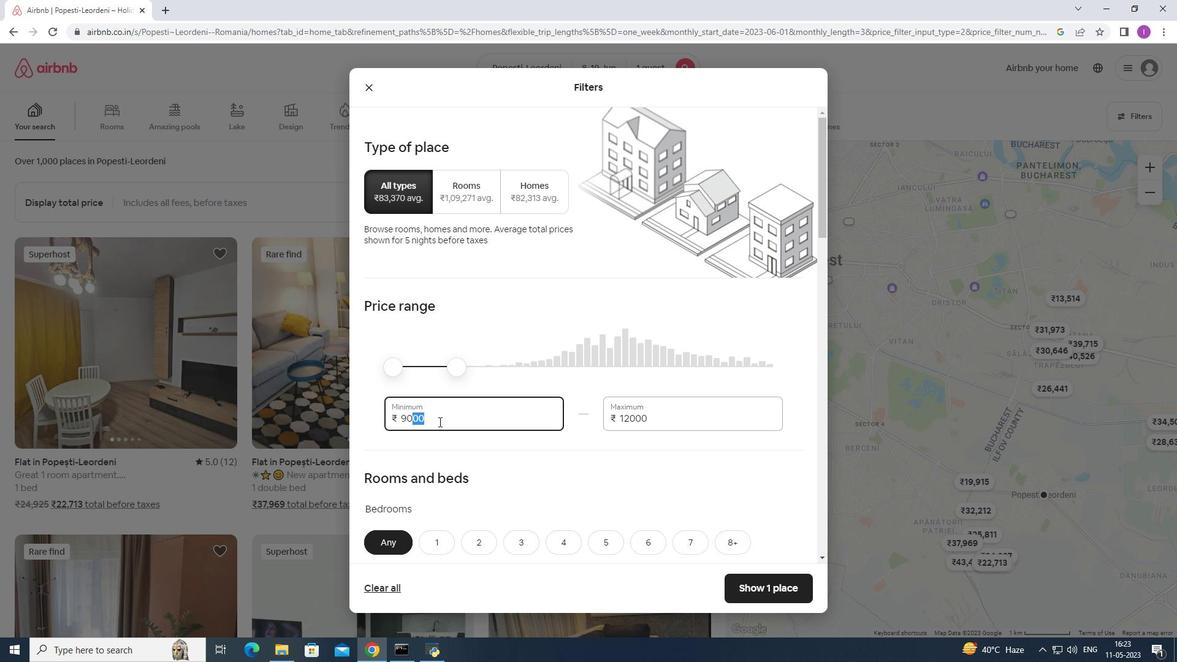 
Action: Mouse moved to (440, 418)
Screenshot: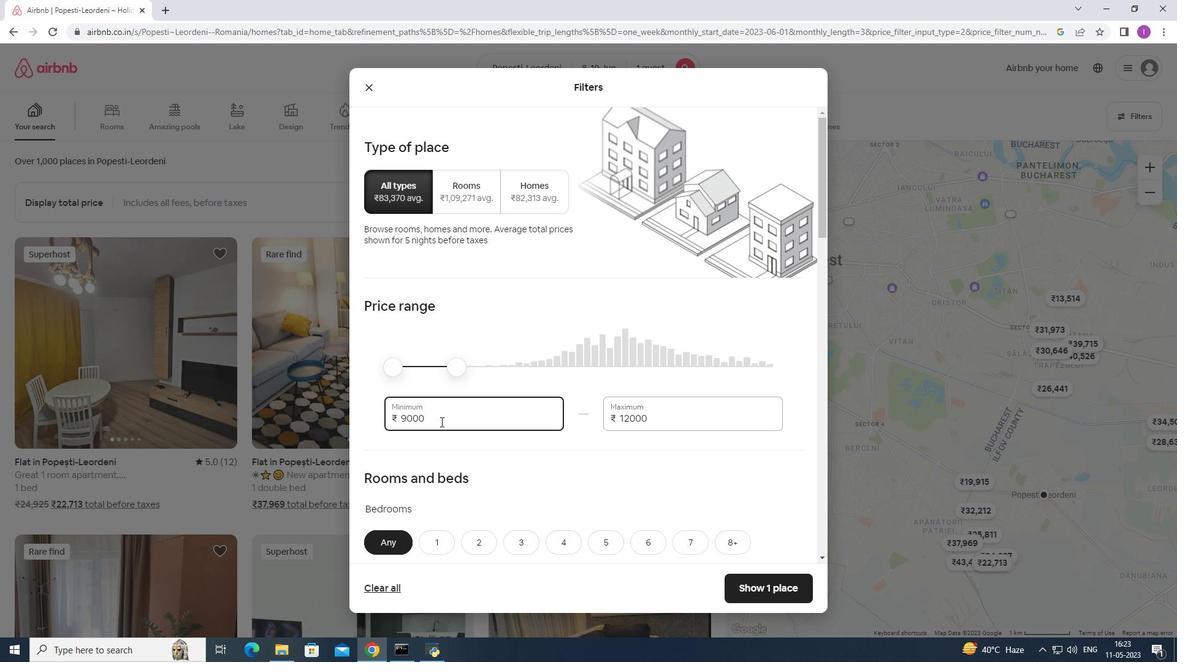 
Action: Mouse pressed left at (440, 418)
Screenshot: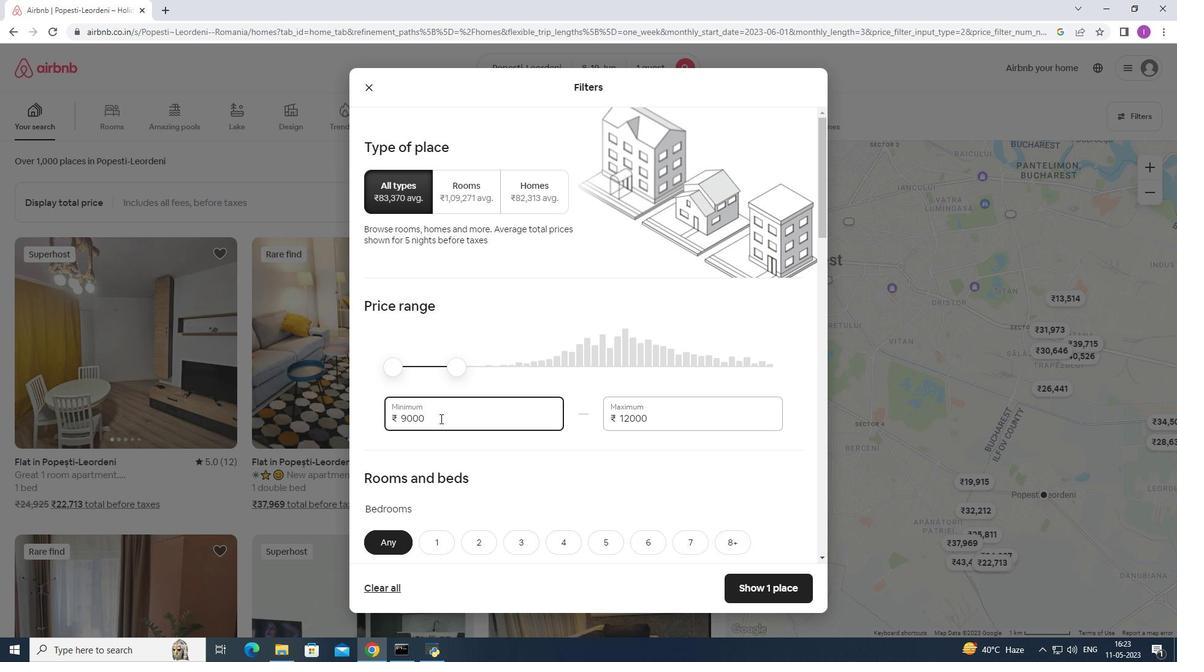 
Action: Mouse moved to (559, 424)
Screenshot: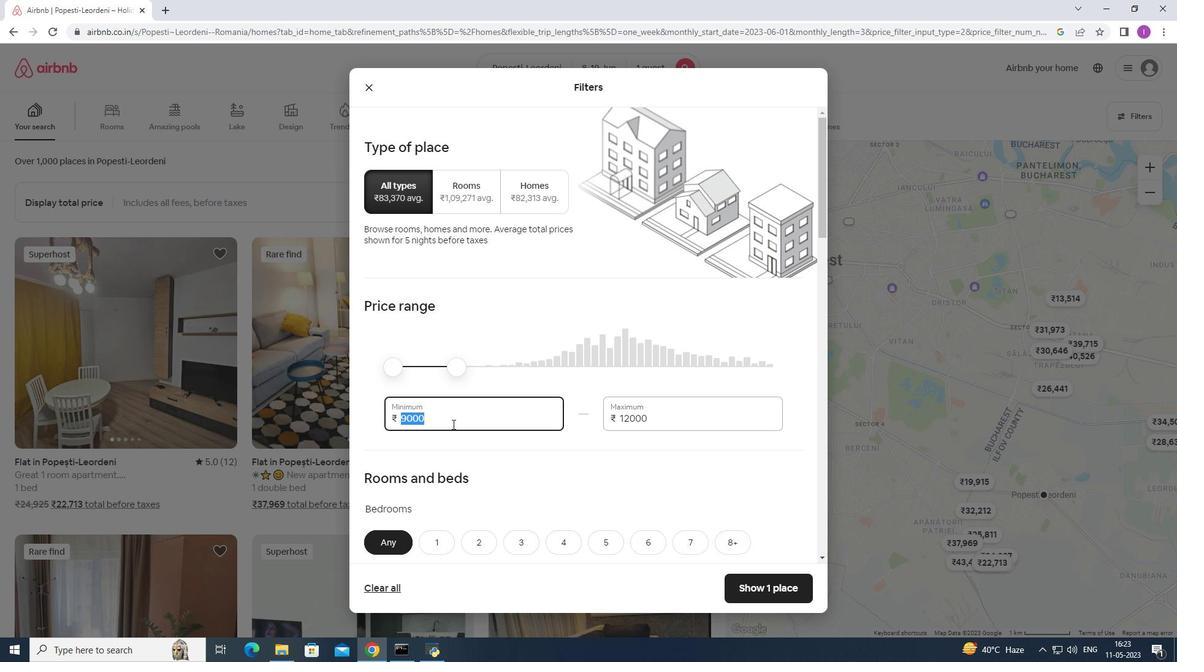 
Action: Key pressed 5000
Screenshot: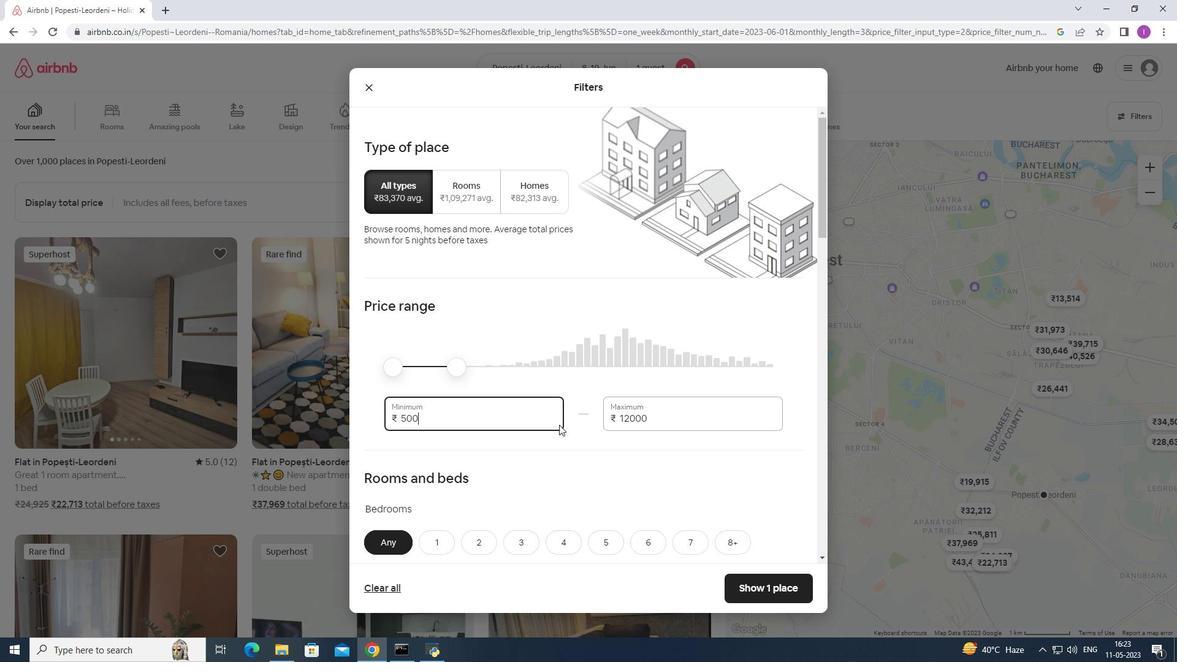 
Action: Mouse moved to (530, 433)
Screenshot: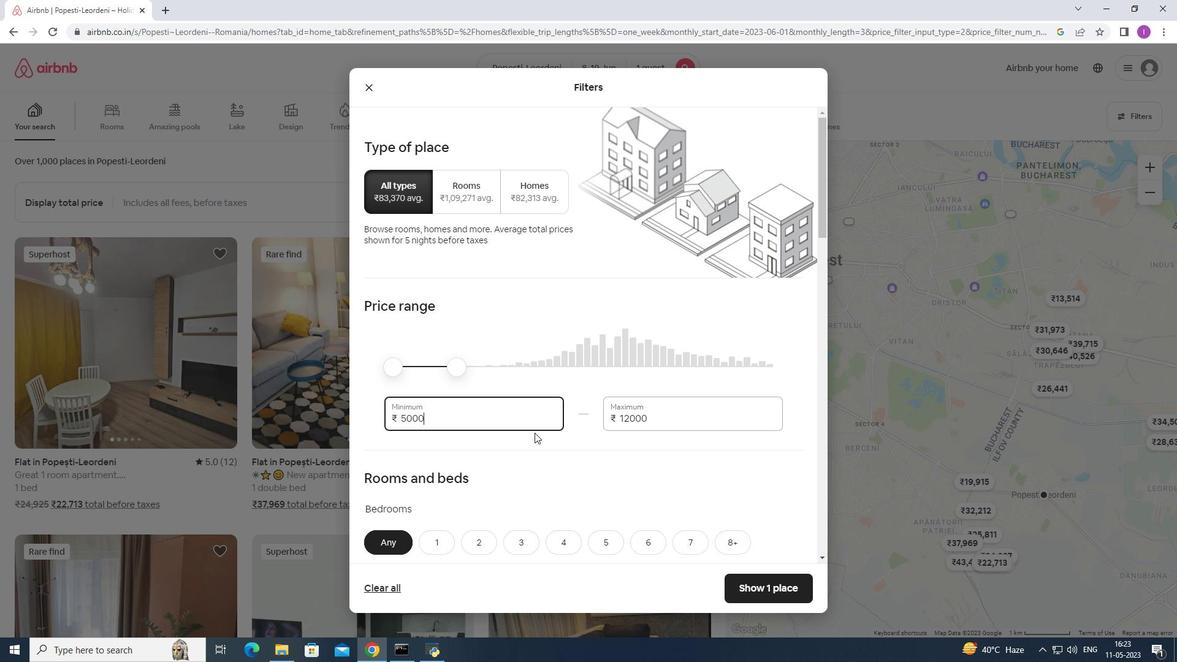 
Action: Mouse scrolled (530, 432) with delta (0, 0)
Screenshot: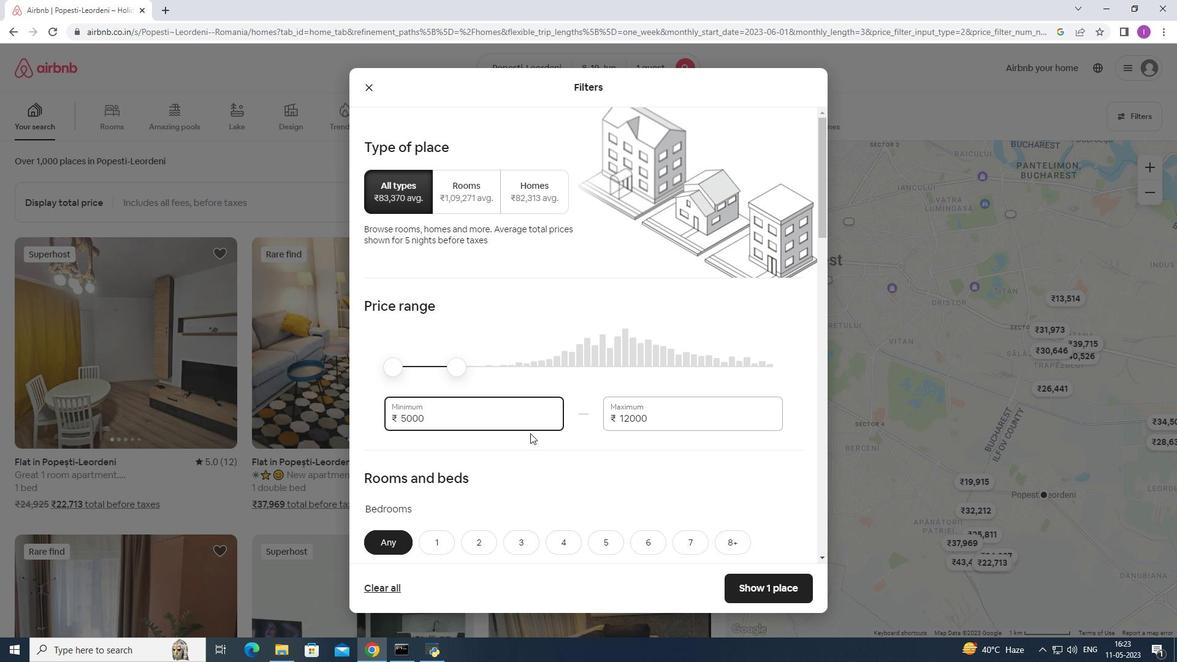 
Action: Mouse moved to (529, 432)
Screenshot: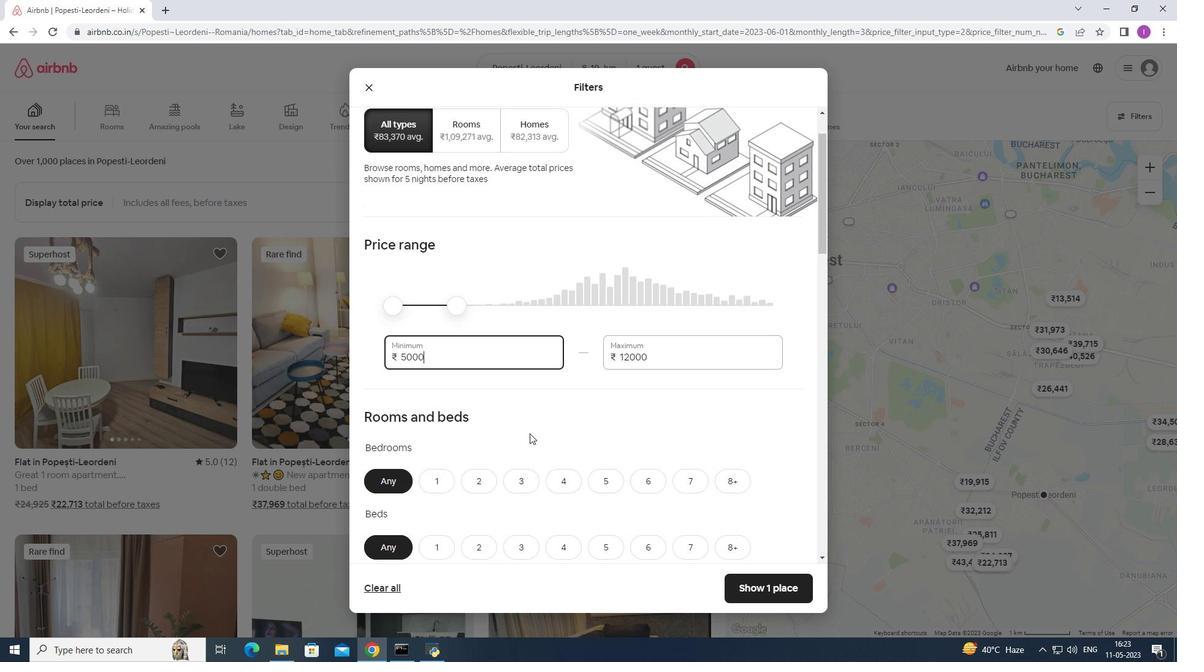 
Action: Mouse scrolled (529, 432) with delta (0, 0)
Screenshot: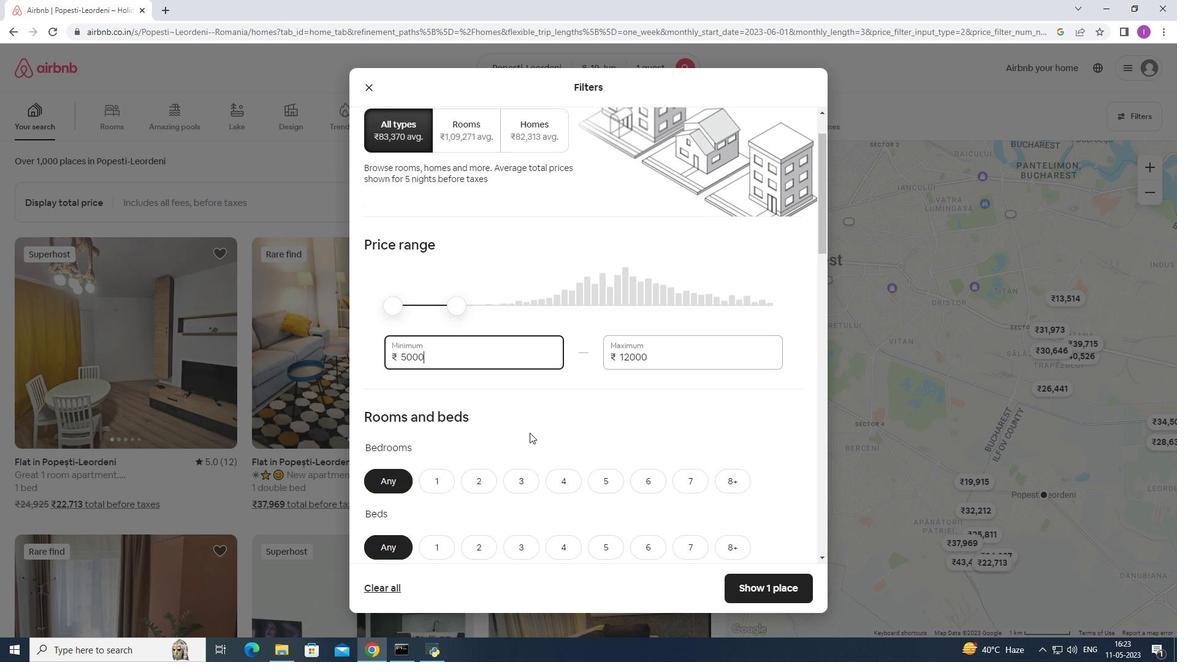 
Action: Mouse scrolled (529, 432) with delta (0, 0)
Screenshot: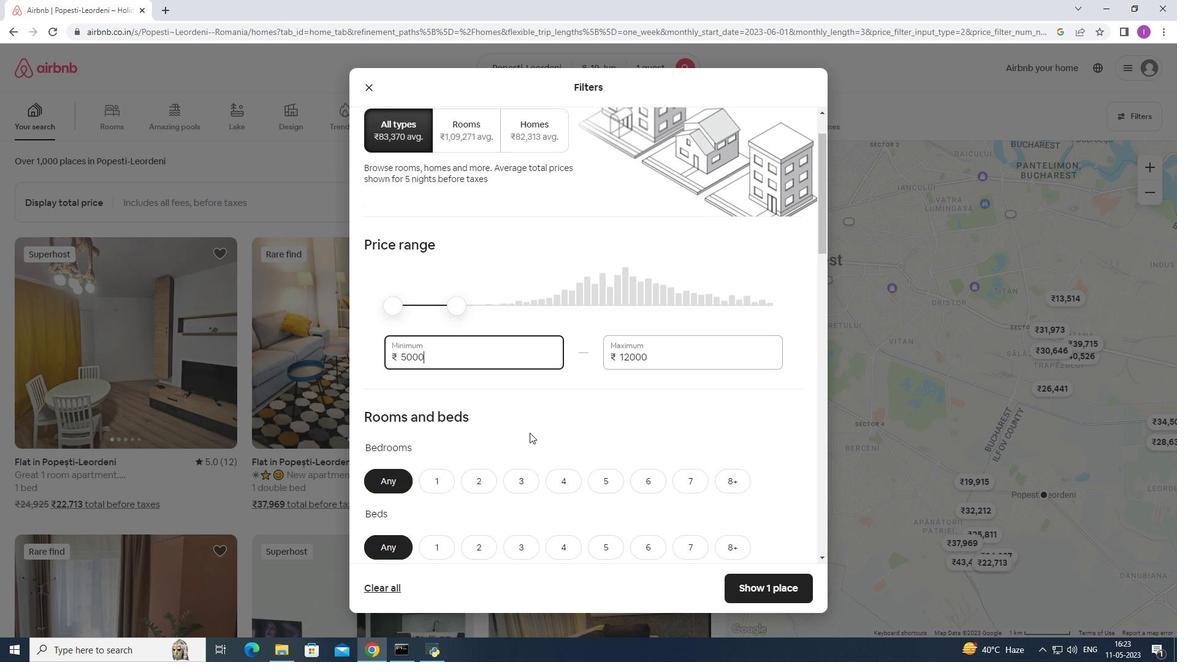 
Action: Mouse moved to (526, 440)
Screenshot: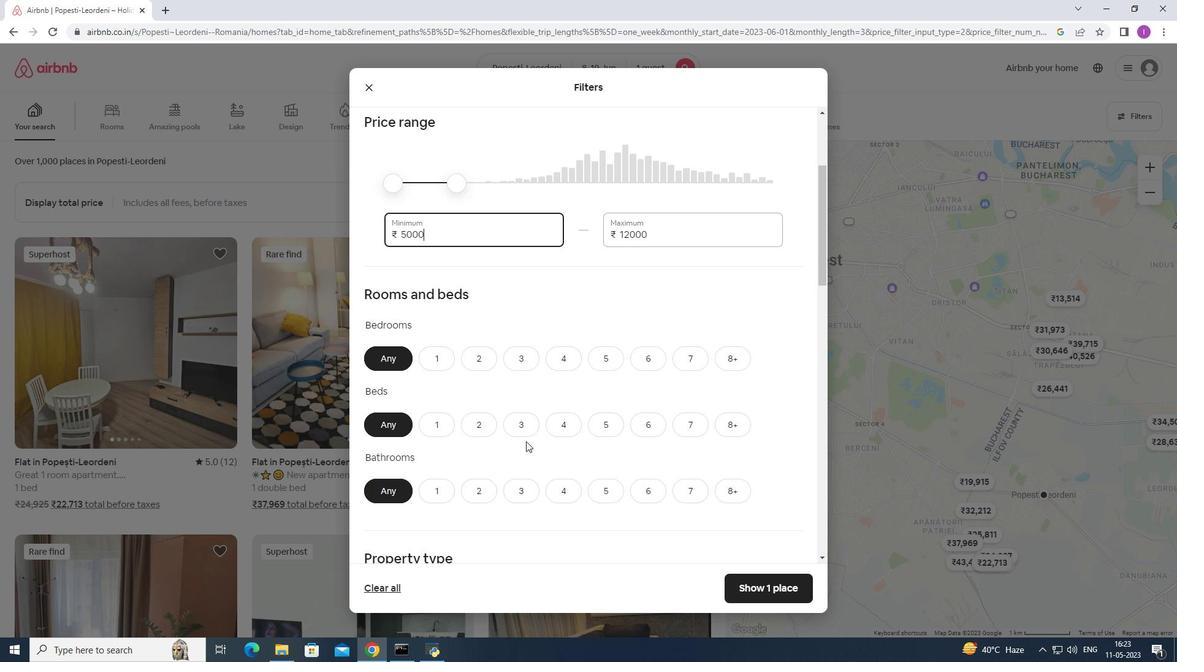
Action: Mouse scrolled (526, 440) with delta (0, 0)
Screenshot: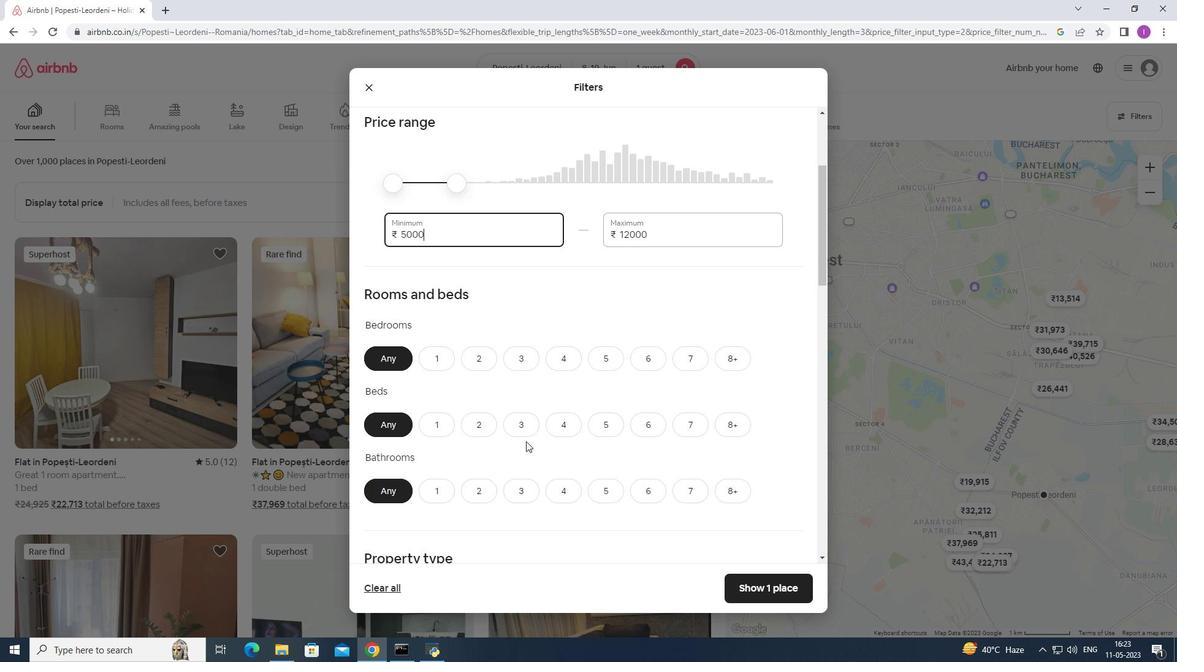 
Action: Mouse moved to (434, 300)
Screenshot: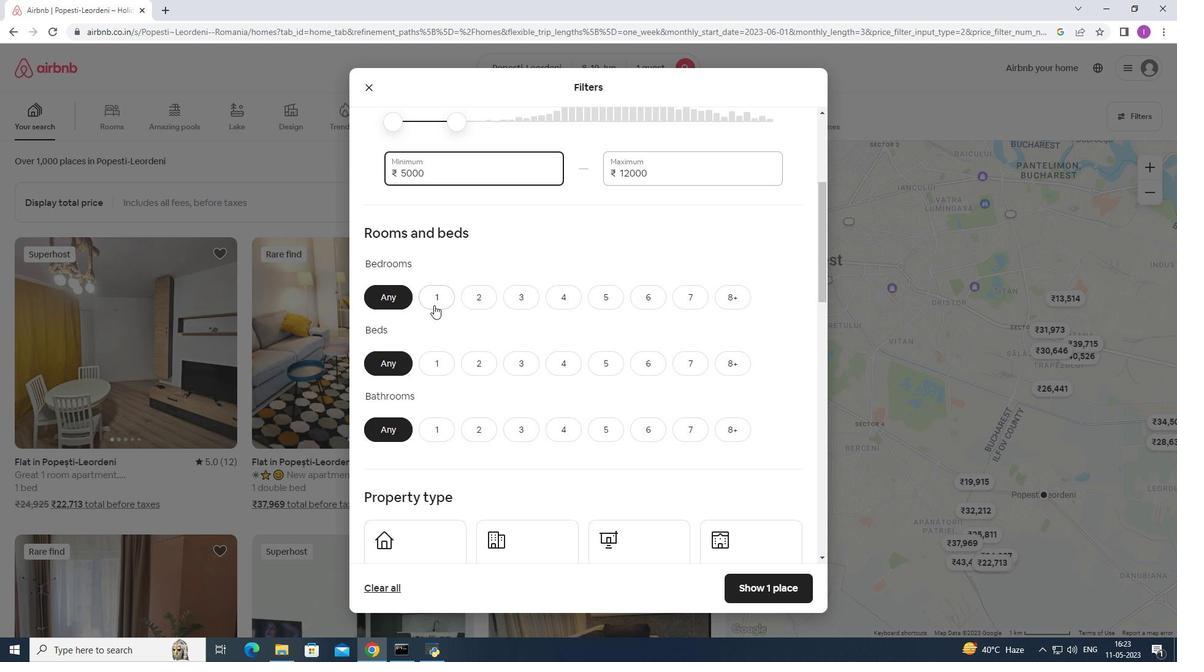 
Action: Mouse pressed left at (434, 300)
Screenshot: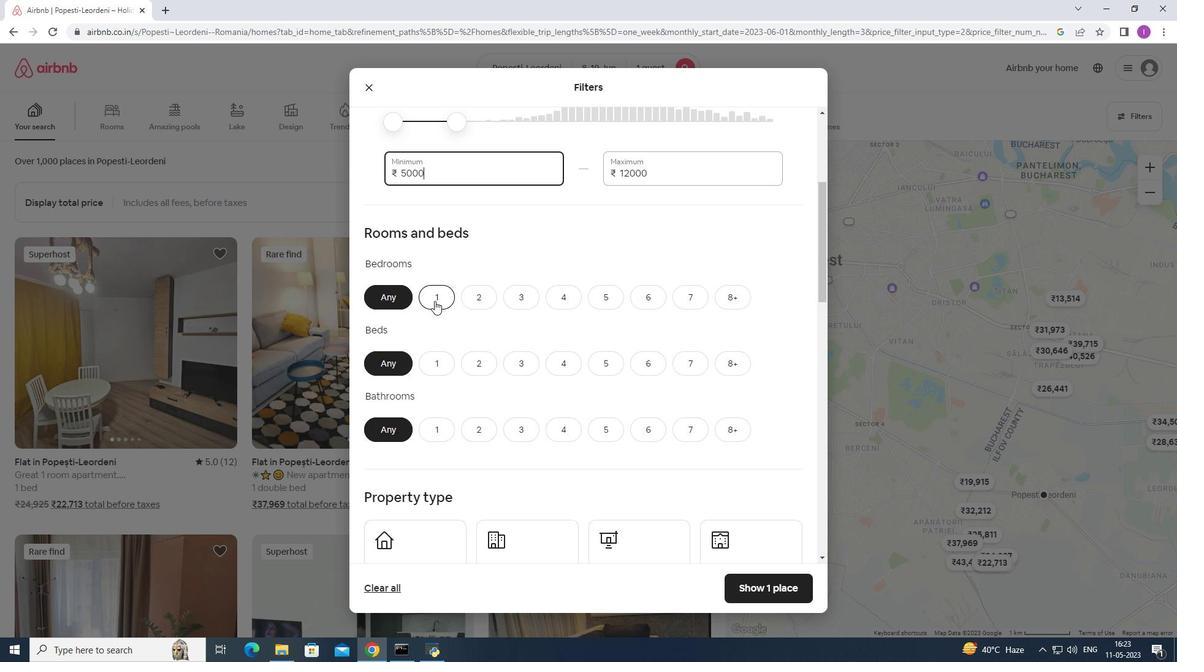 
Action: Mouse moved to (442, 368)
Screenshot: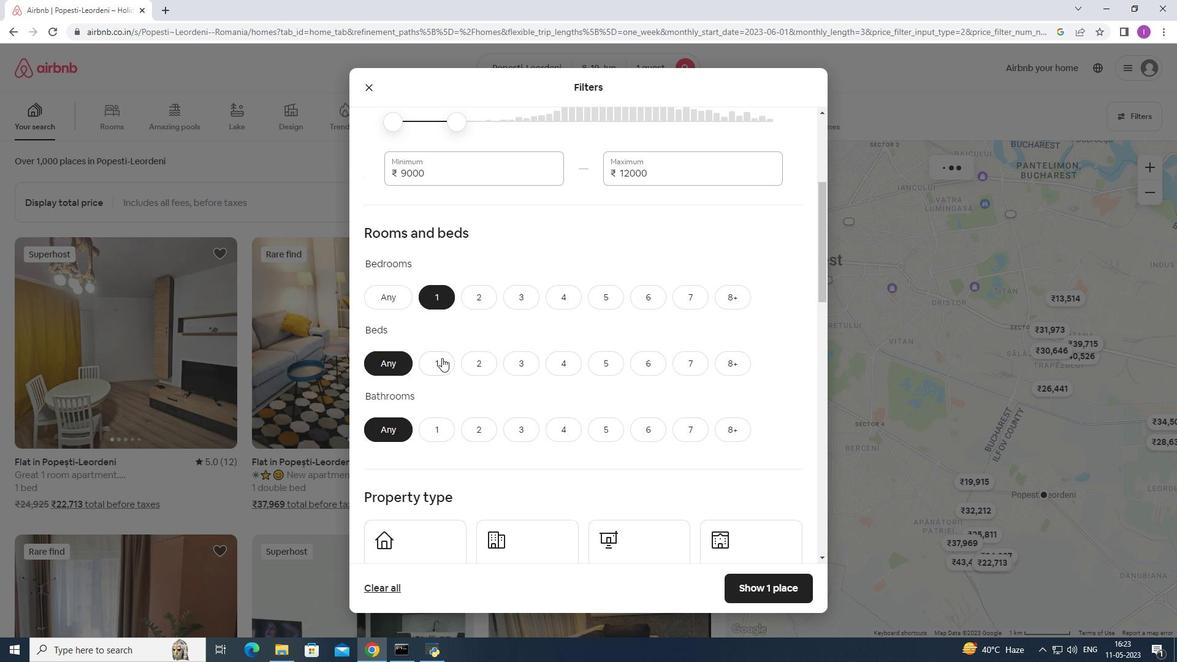 
Action: Mouse pressed left at (442, 368)
Screenshot: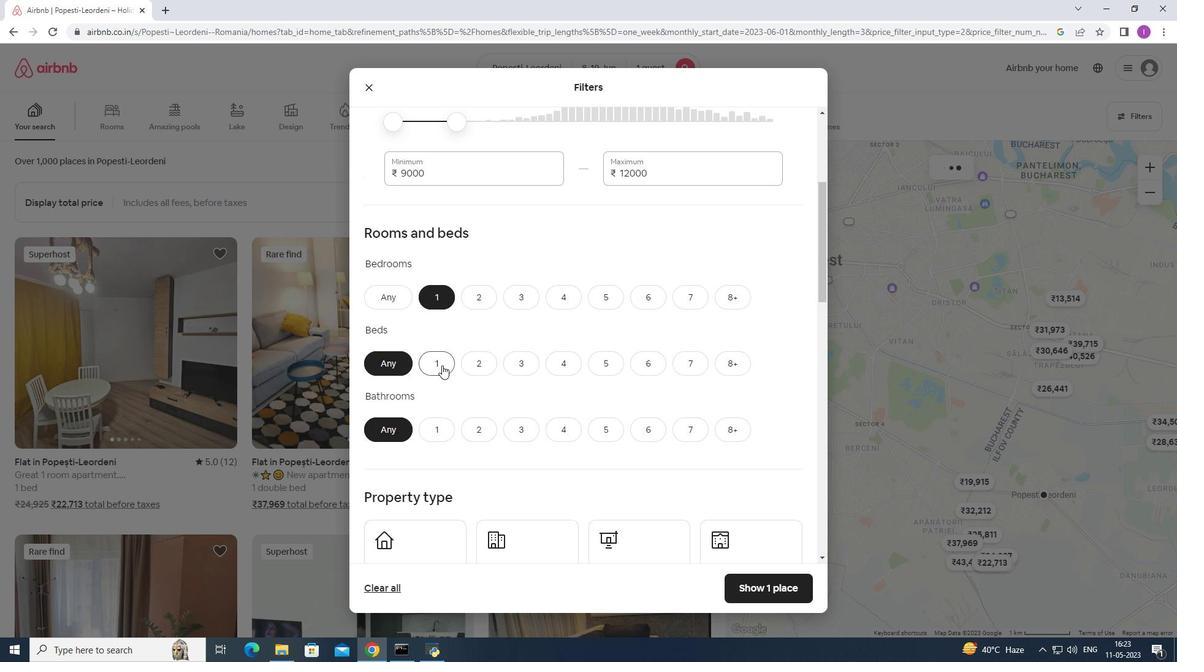 
Action: Mouse moved to (440, 431)
Screenshot: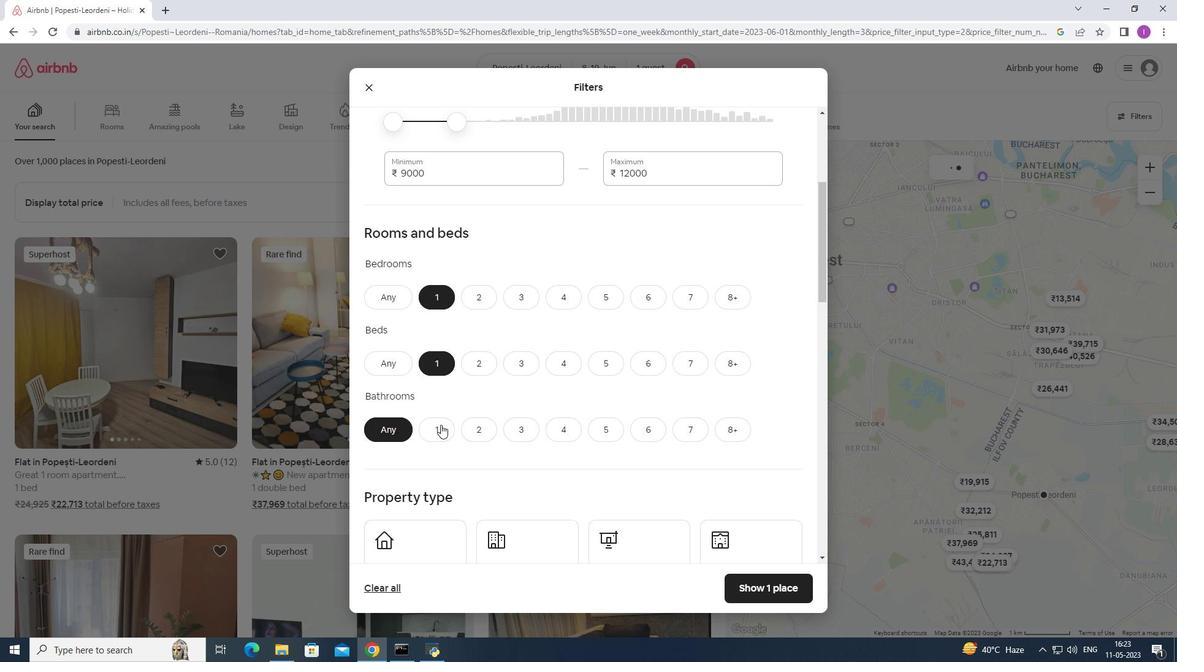 
Action: Mouse pressed left at (440, 431)
Screenshot: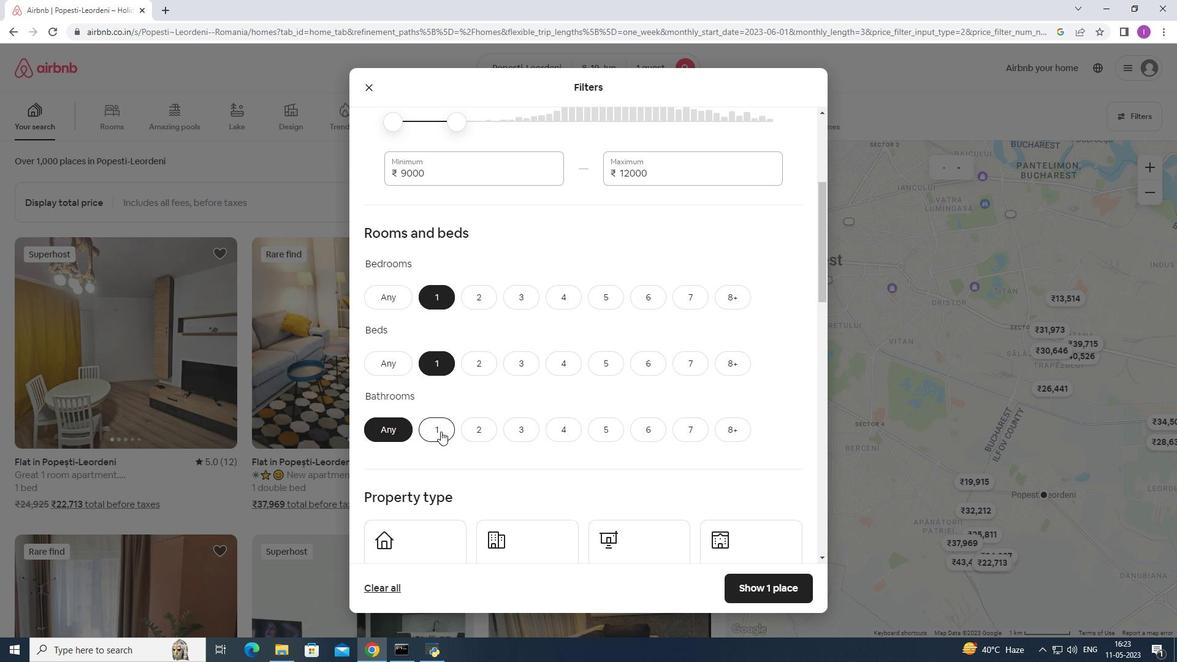 
Action: Mouse moved to (510, 380)
Screenshot: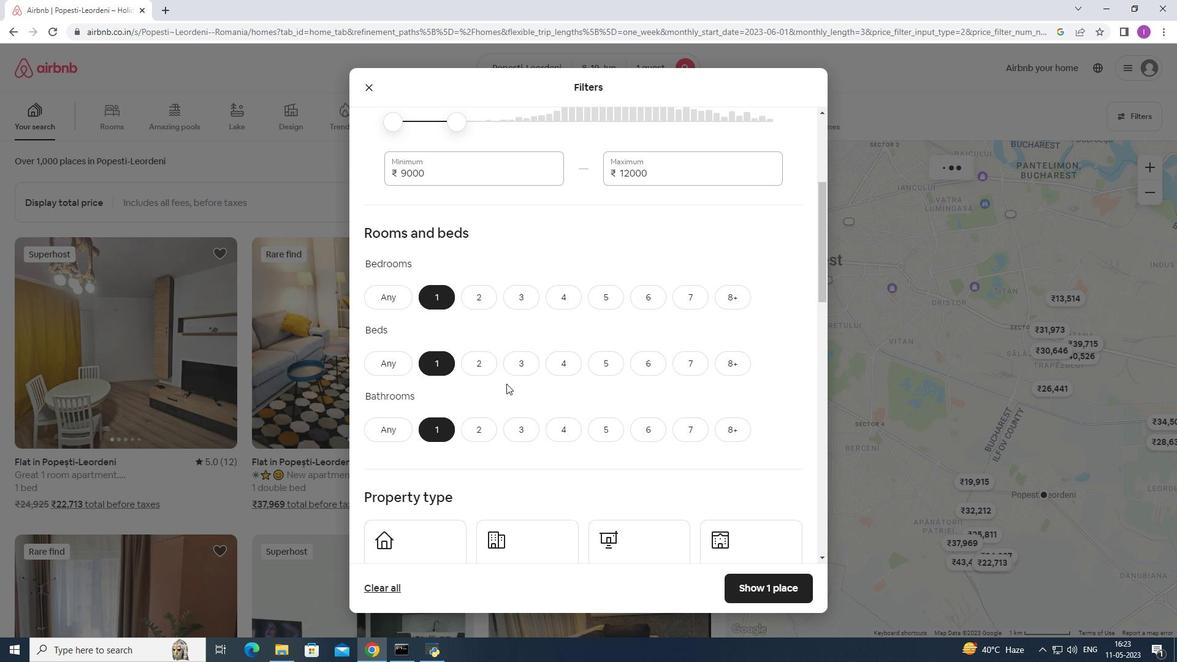 
Action: Mouse scrolled (510, 380) with delta (0, 0)
Screenshot: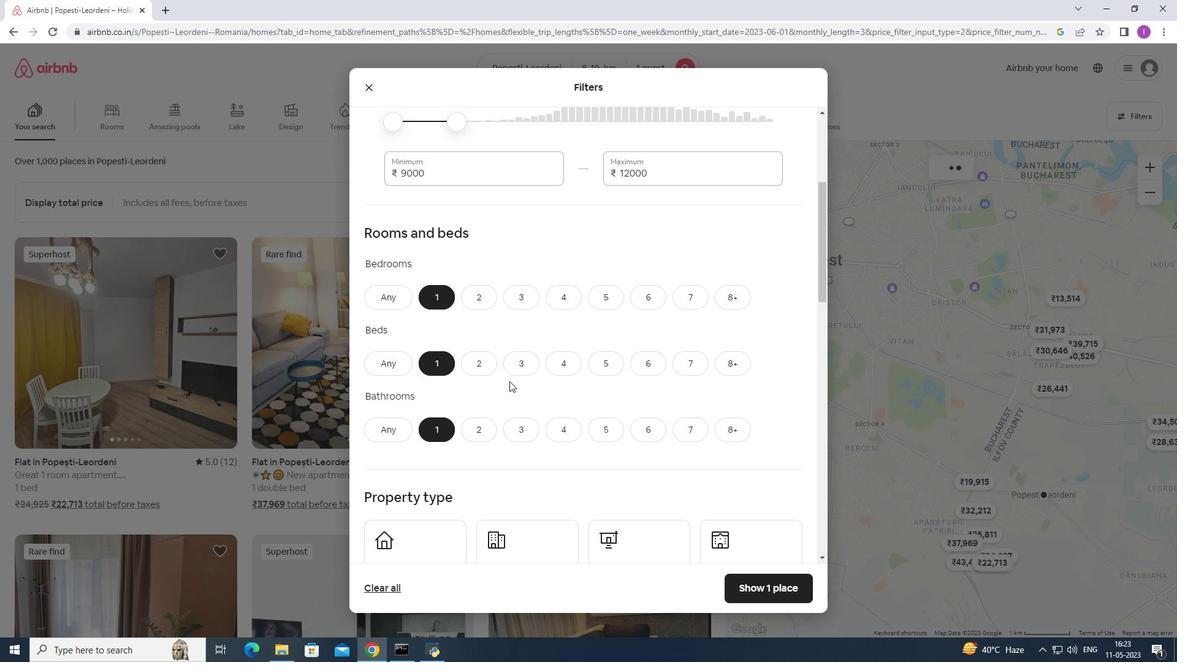 
Action: Mouse scrolled (510, 380) with delta (0, 0)
Screenshot: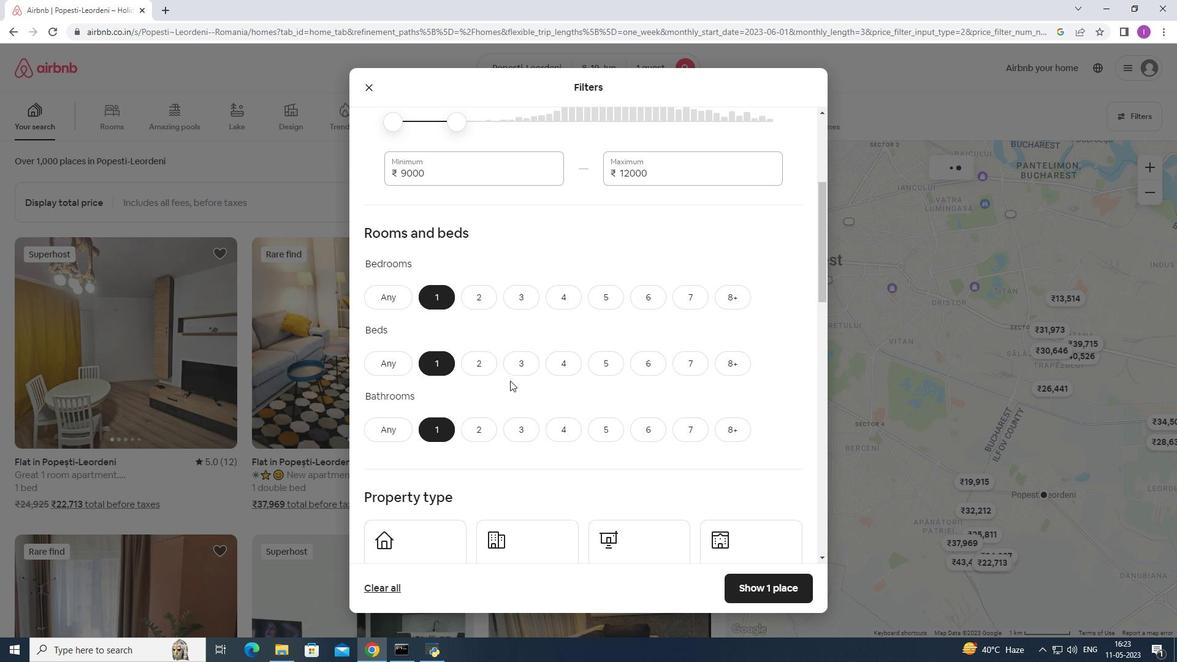 
Action: Mouse moved to (517, 380)
Screenshot: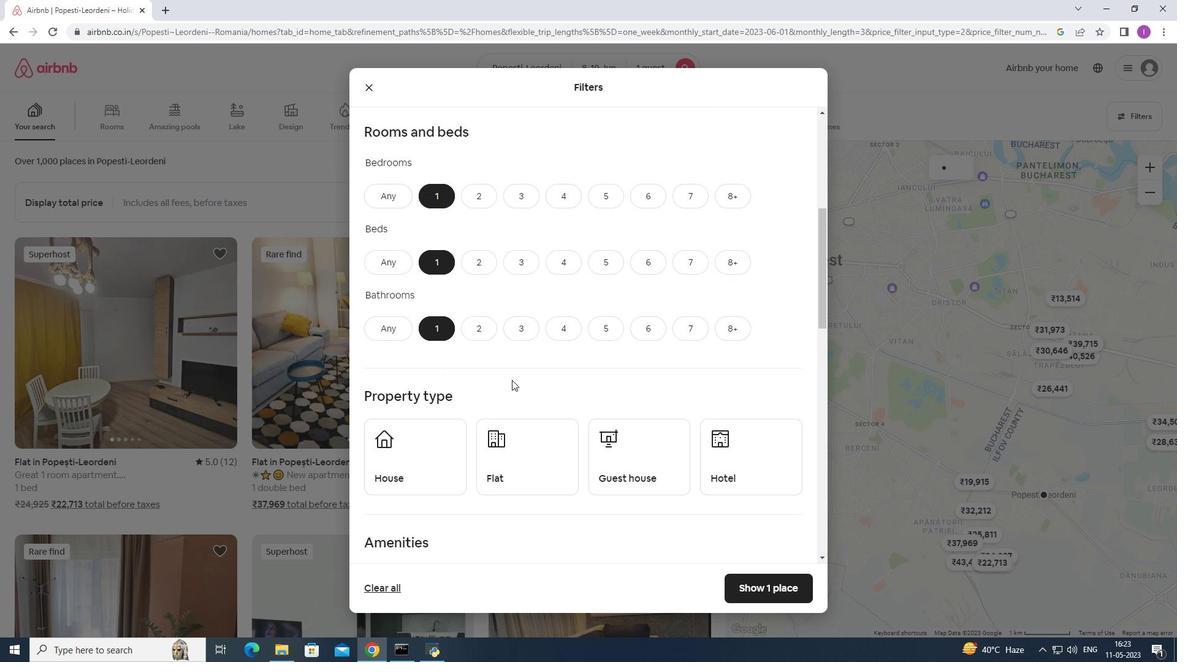 
Action: Mouse scrolled (517, 379) with delta (0, 0)
Screenshot: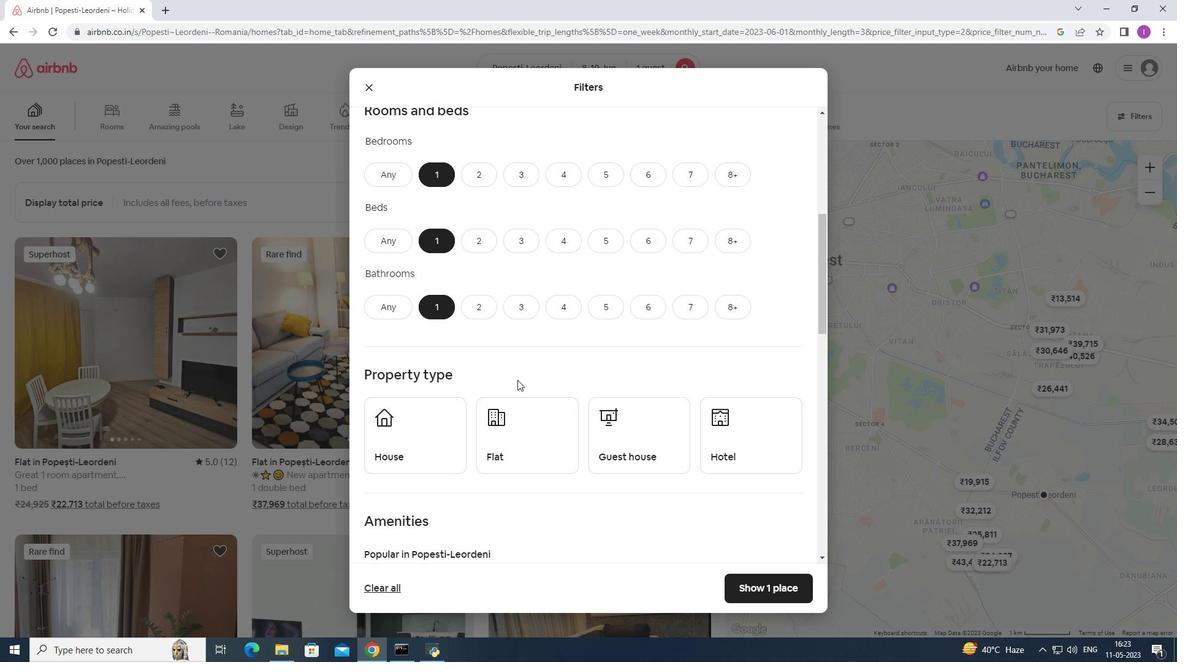 
Action: Mouse moved to (495, 383)
Screenshot: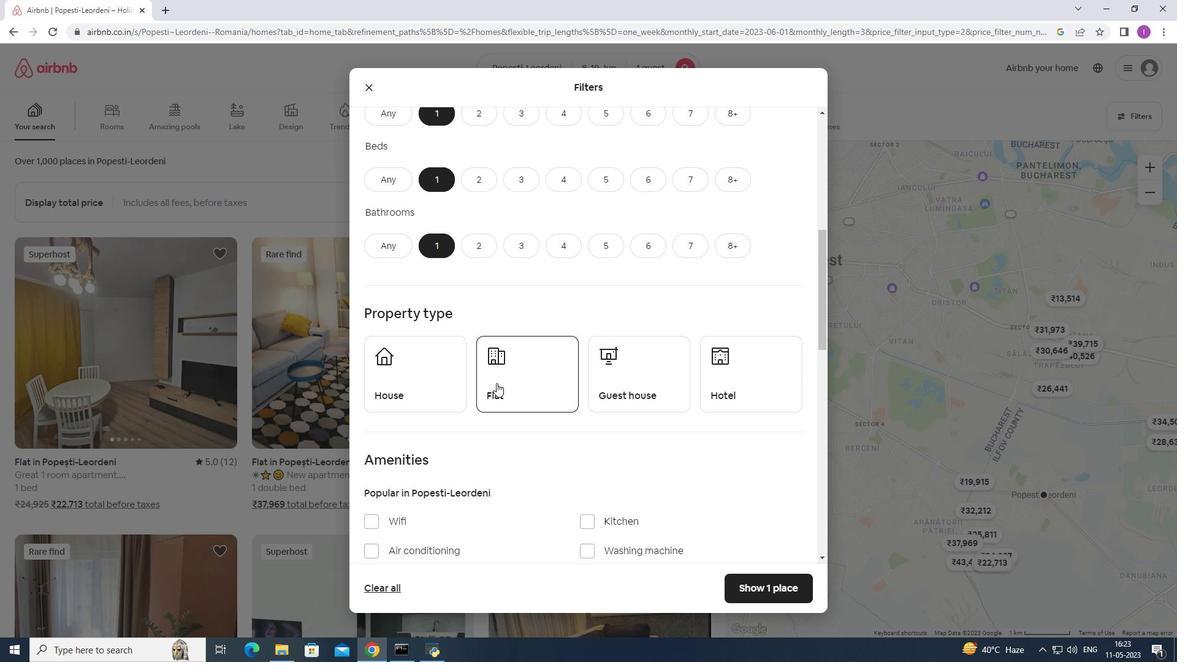 
Action: Mouse scrolled (495, 382) with delta (0, 0)
Screenshot: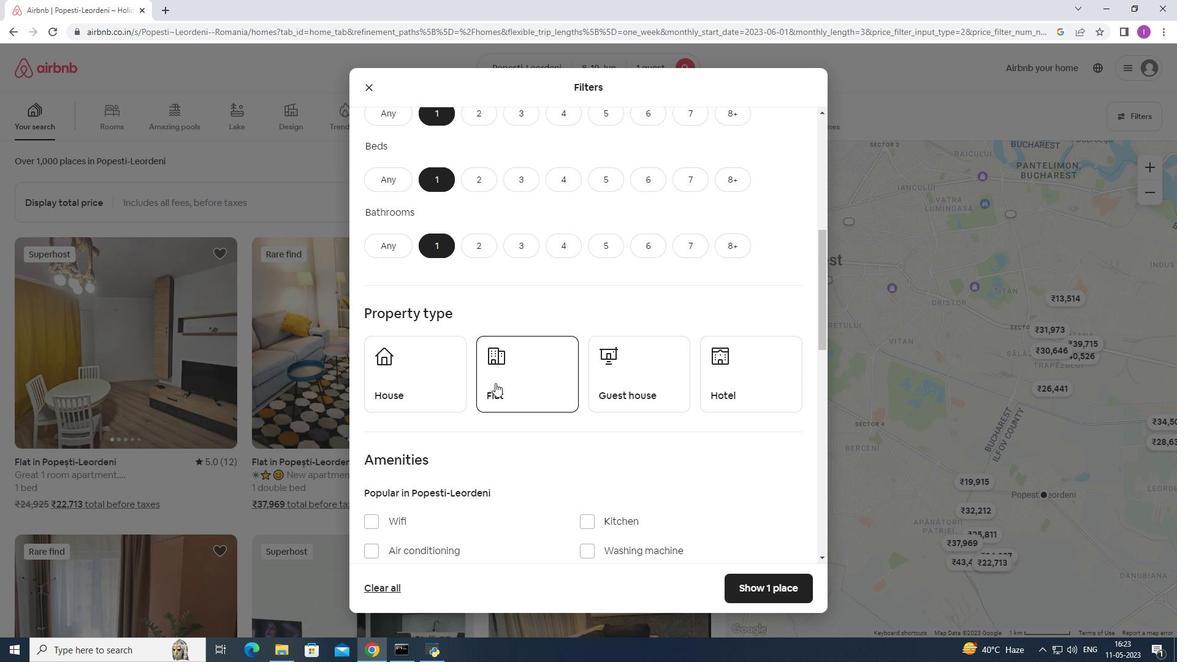 
Action: Mouse moved to (428, 317)
Screenshot: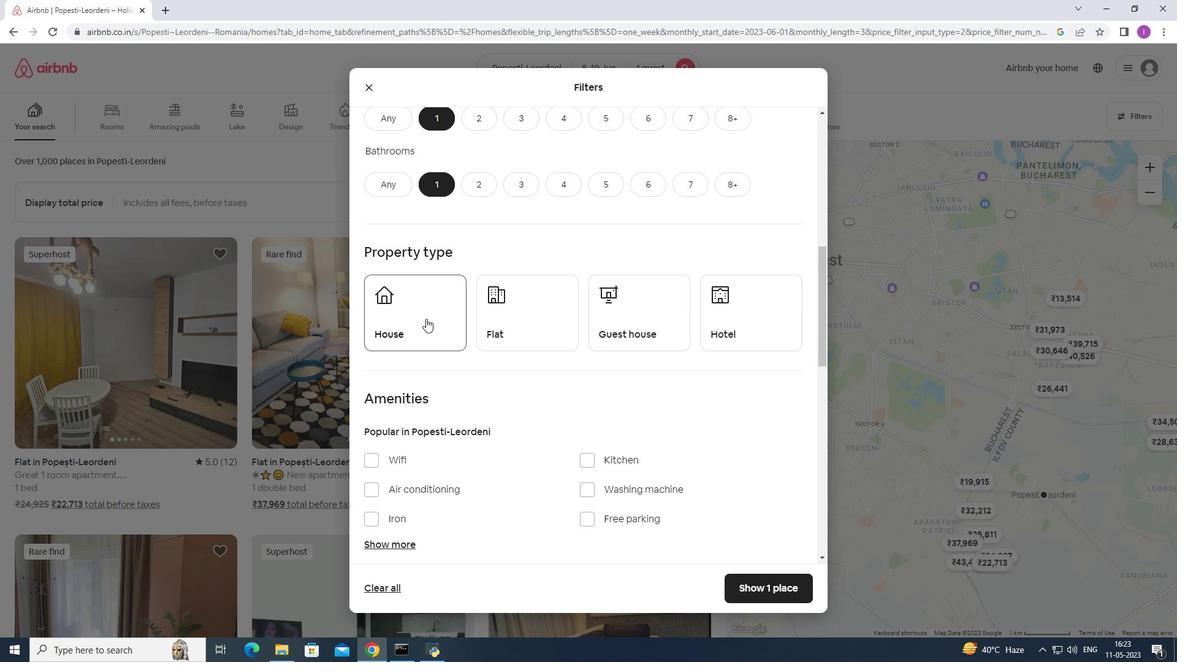 
Action: Mouse pressed left at (428, 317)
Screenshot: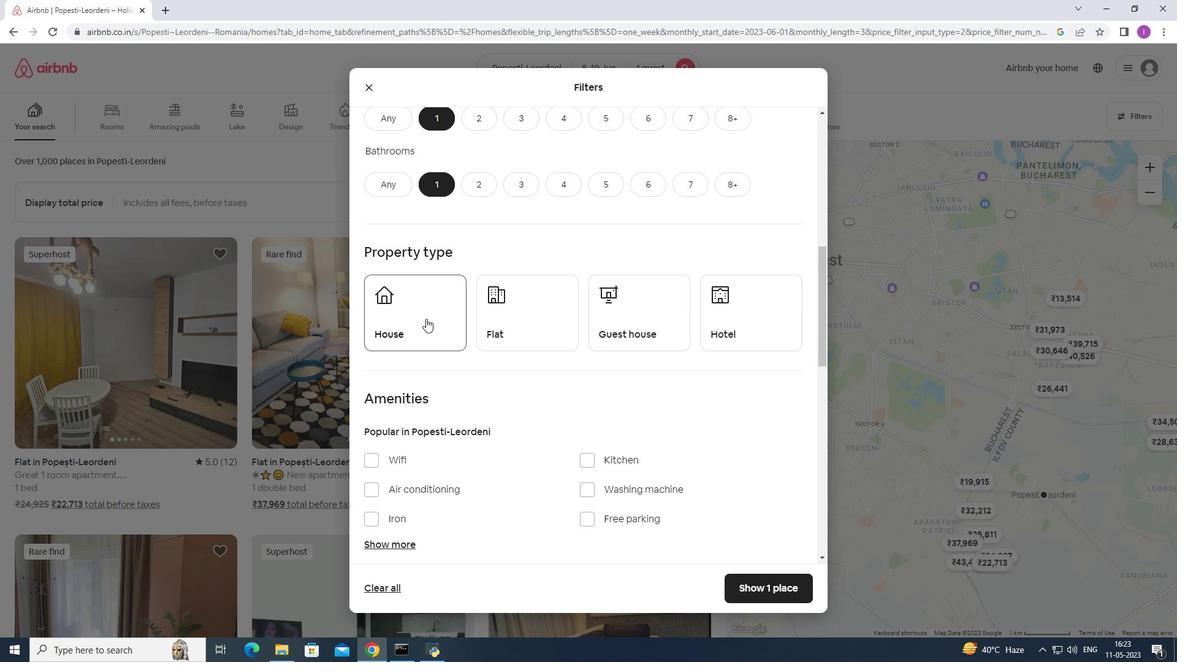 
Action: Mouse moved to (503, 316)
Screenshot: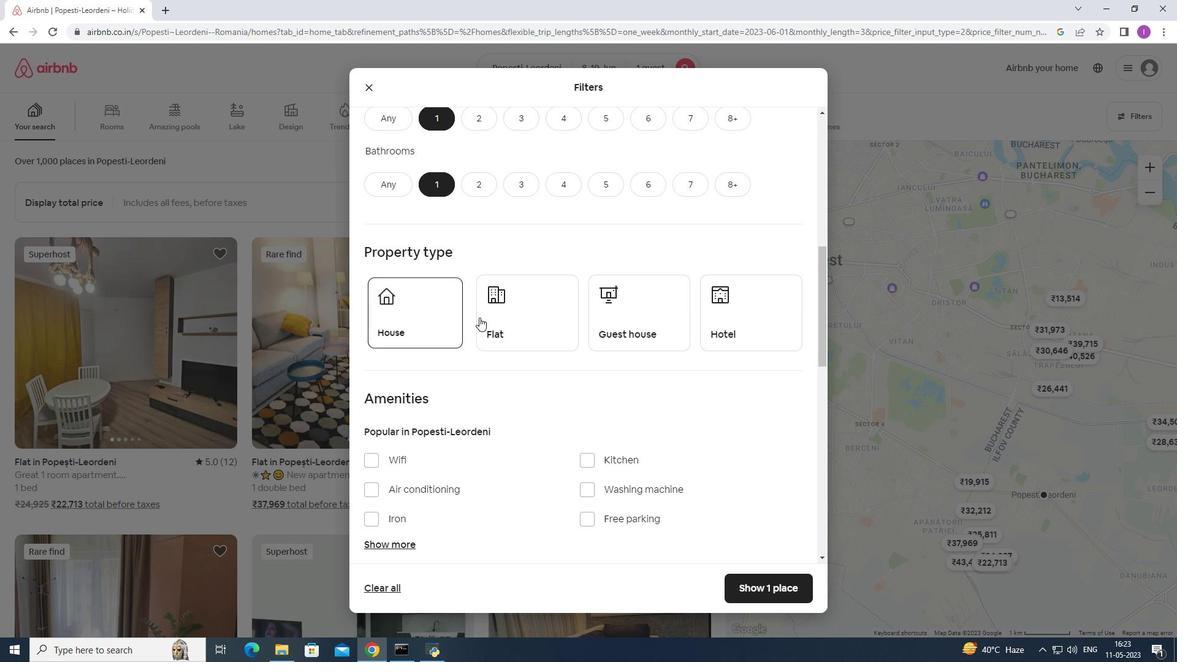 
Action: Mouse pressed left at (503, 316)
Screenshot: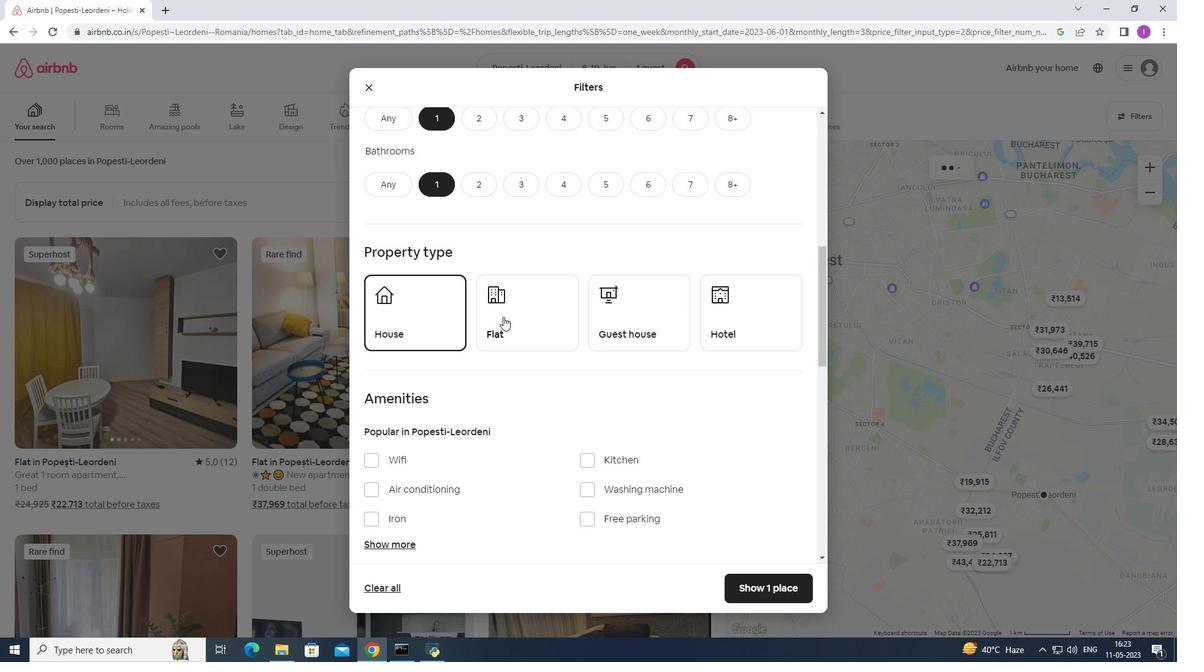 
Action: Mouse moved to (671, 320)
Screenshot: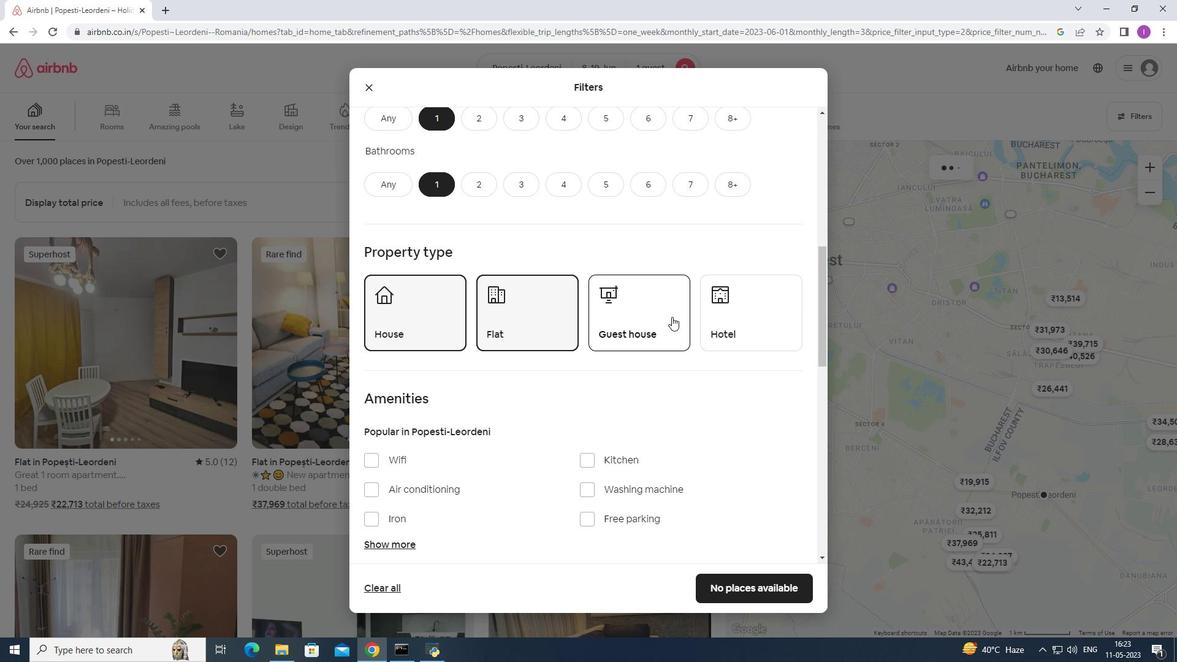 
Action: Mouse pressed left at (671, 320)
Screenshot: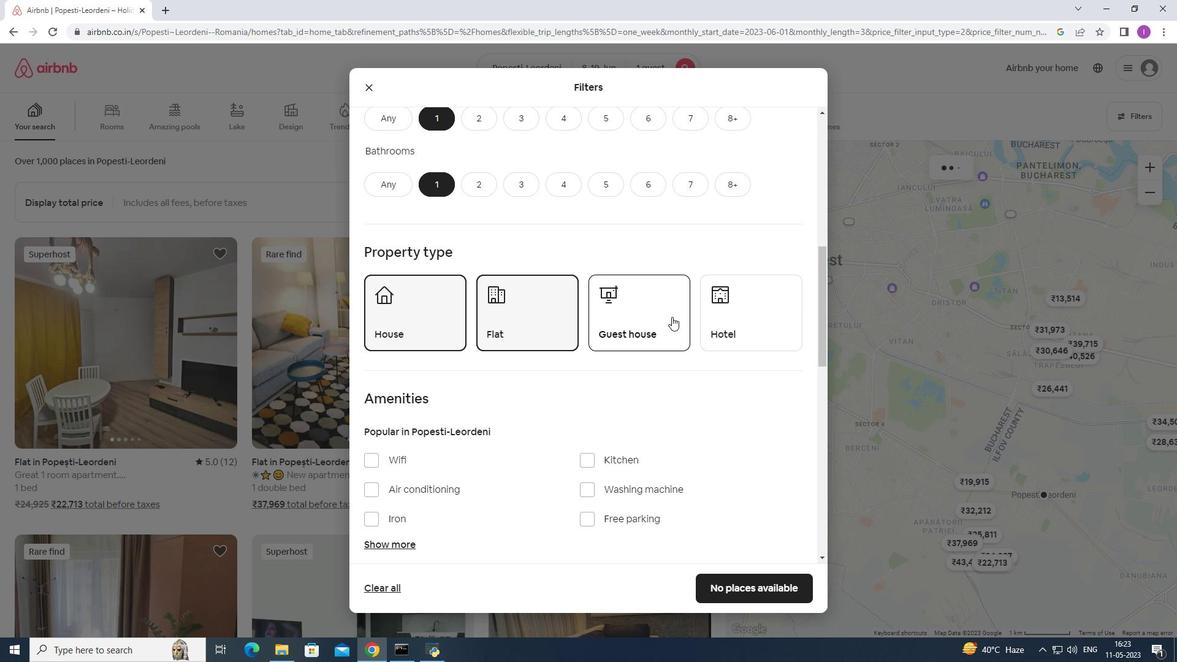 
Action: Mouse moved to (763, 331)
Screenshot: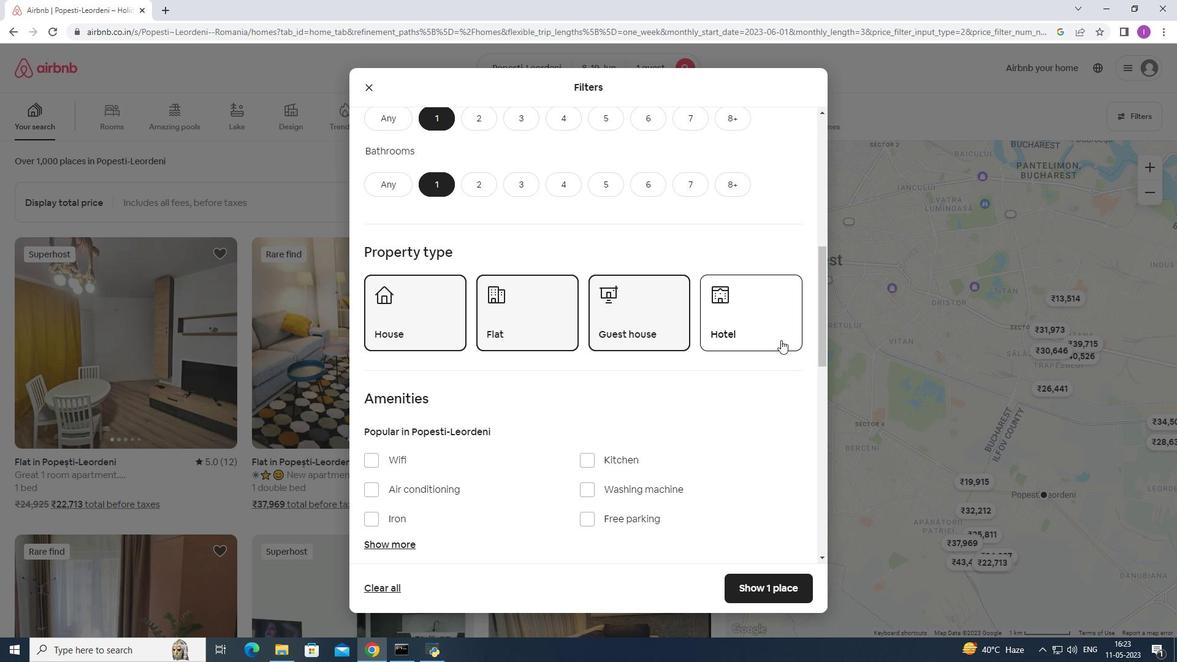 
Action: Mouse pressed left at (763, 331)
Screenshot: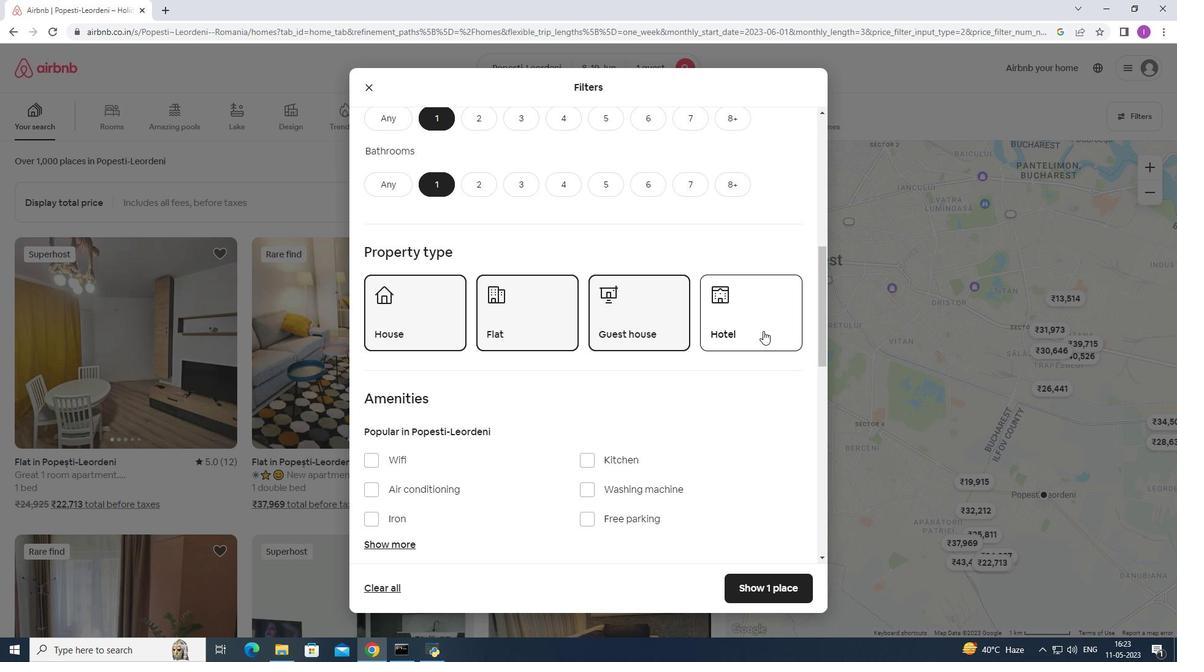 
Action: Mouse moved to (597, 408)
Screenshot: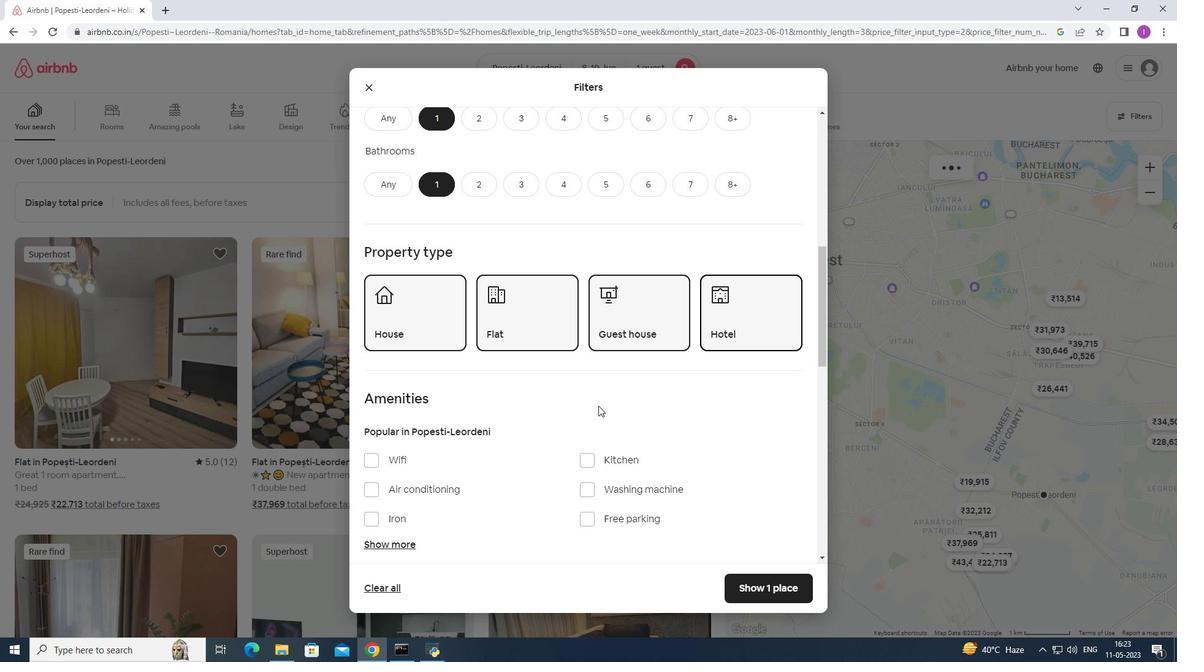 
Action: Mouse scrolled (597, 407) with delta (0, 0)
Screenshot: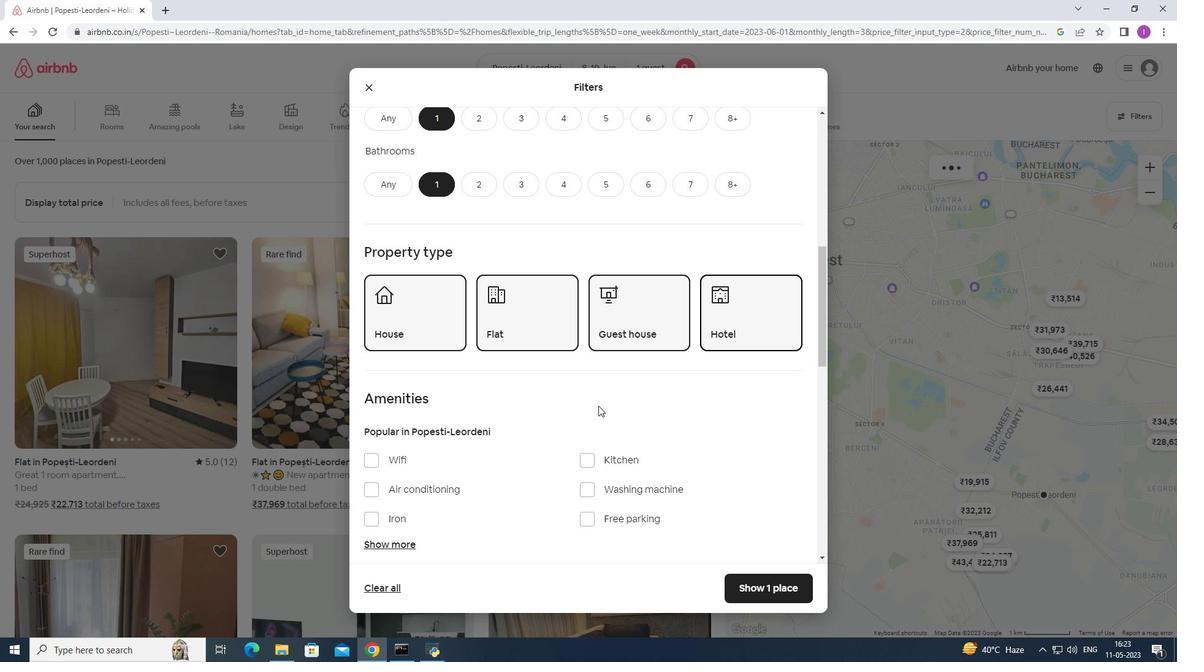 
Action: Mouse moved to (597, 408)
Screenshot: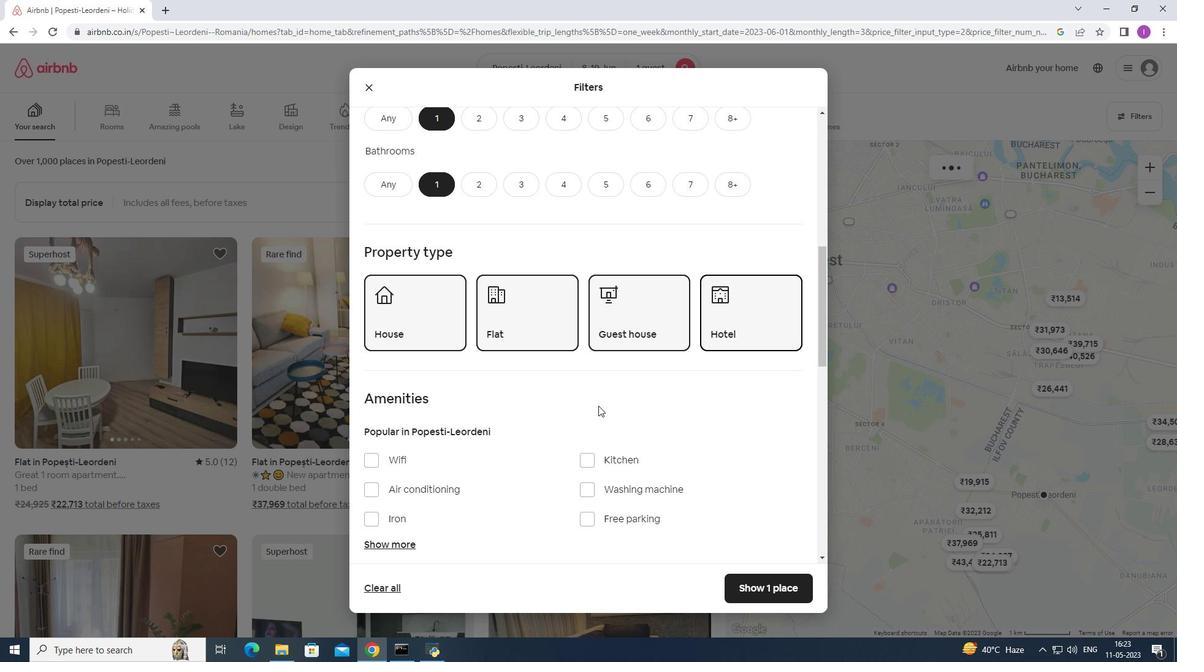 
Action: Mouse scrolled (597, 407) with delta (0, 0)
Screenshot: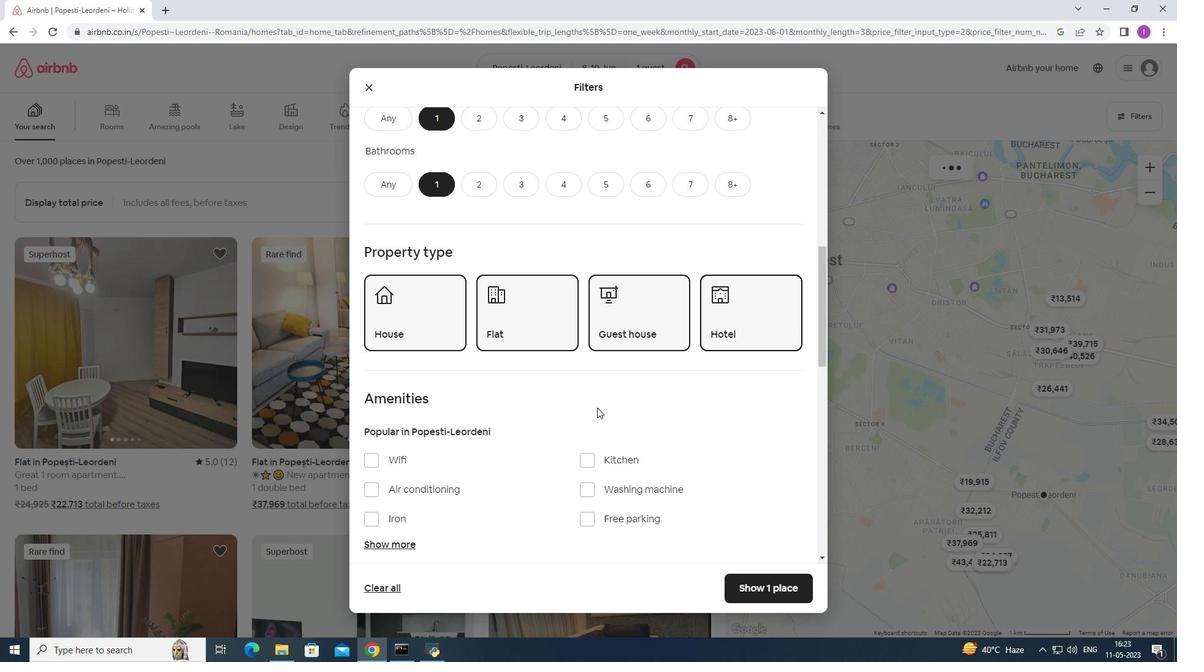 
Action: Mouse moved to (597, 409)
Screenshot: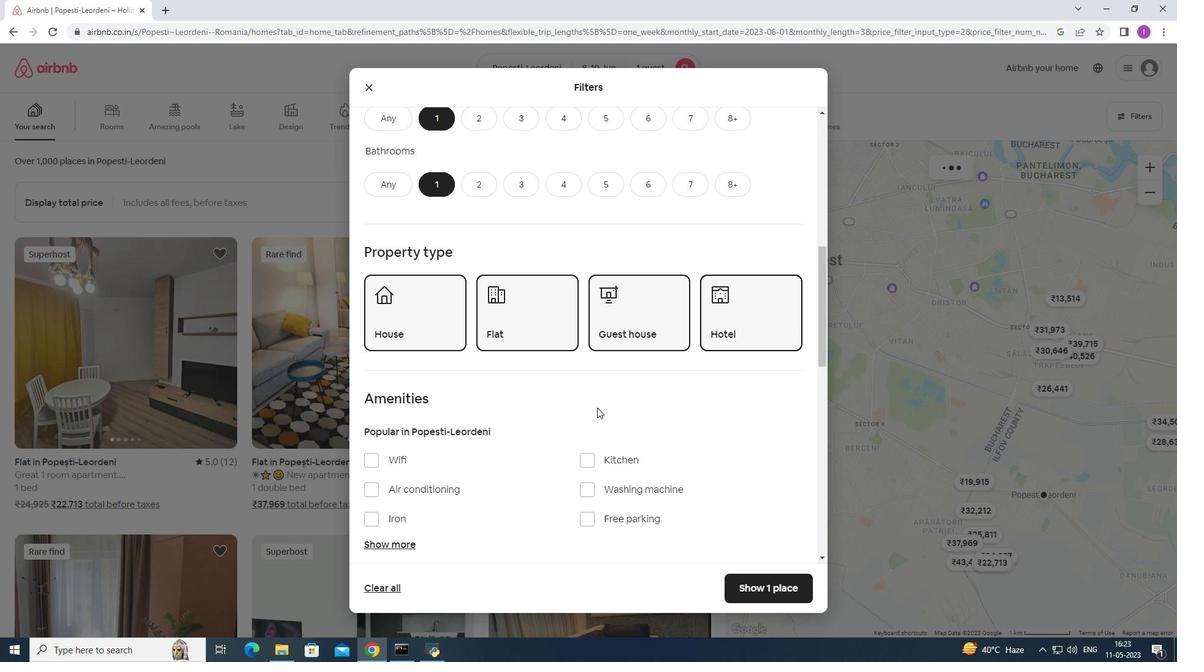 
Action: Mouse scrolled (597, 408) with delta (0, 0)
Screenshot: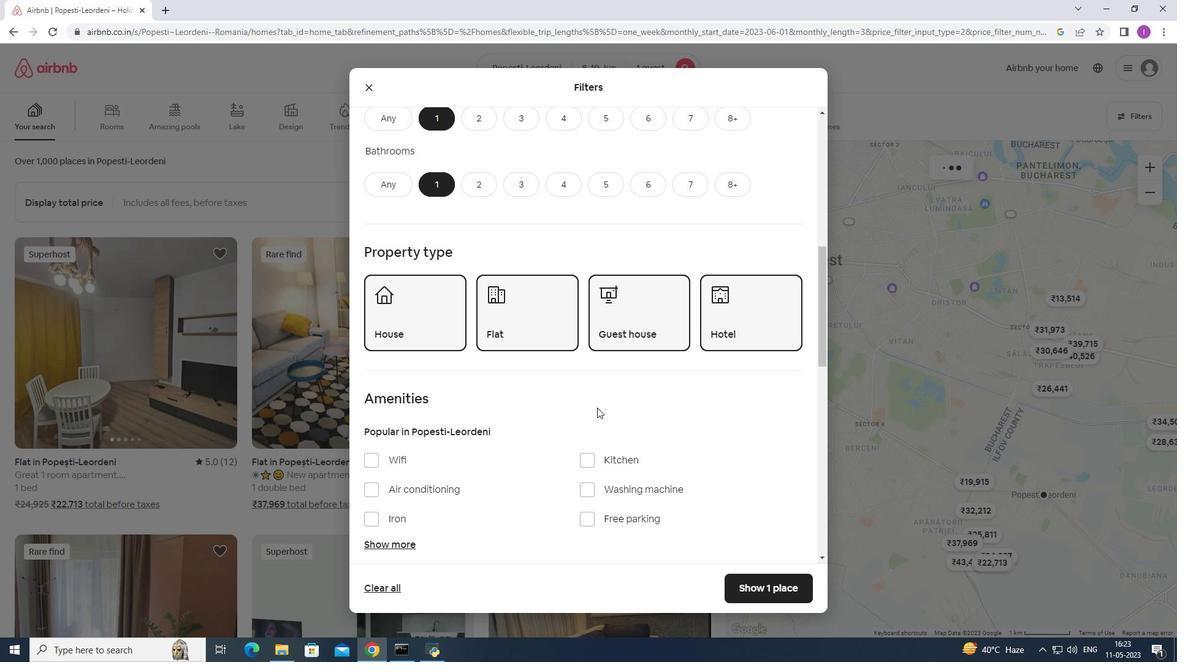 
Action: Mouse scrolled (597, 408) with delta (0, 0)
Screenshot: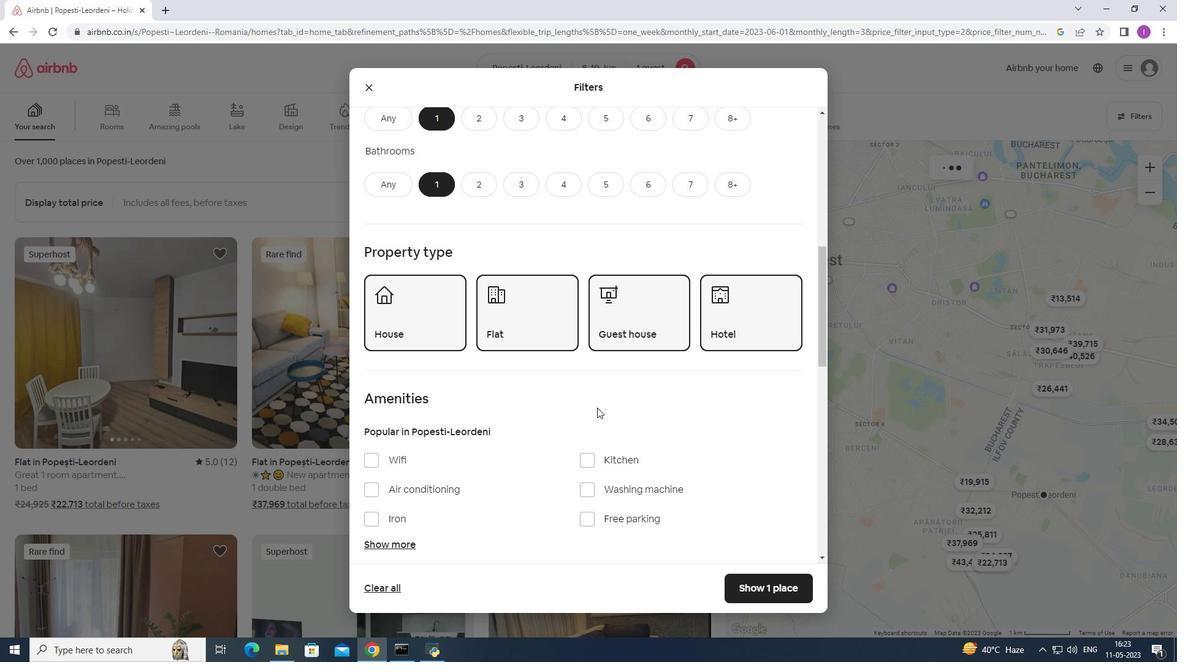 
Action: Mouse moved to (452, 307)
Screenshot: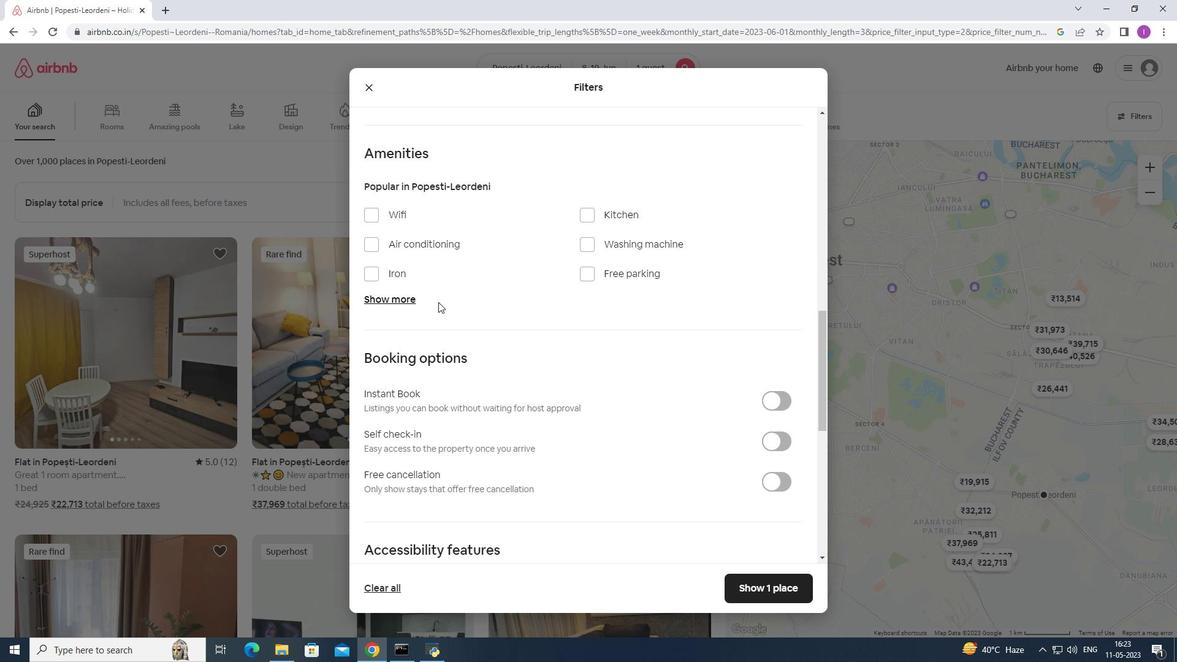 
Action: Mouse scrolled (452, 307) with delta (0, 0)
Screenshot: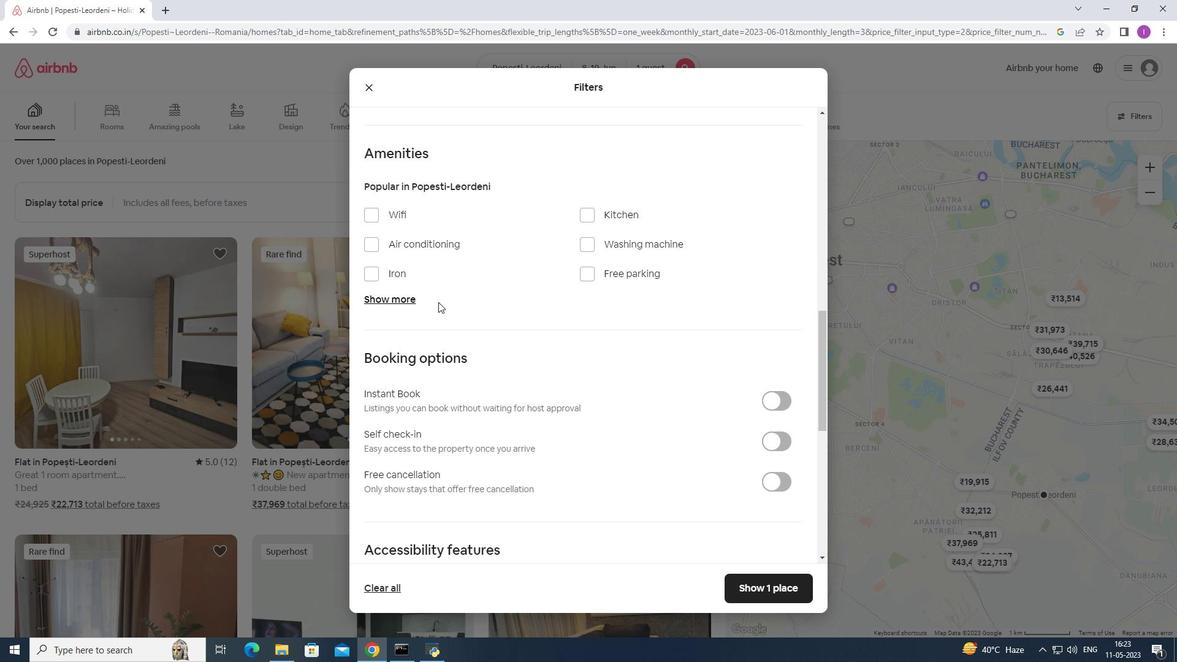 
Action: Mouse moved to (459, 312)
Screenshot: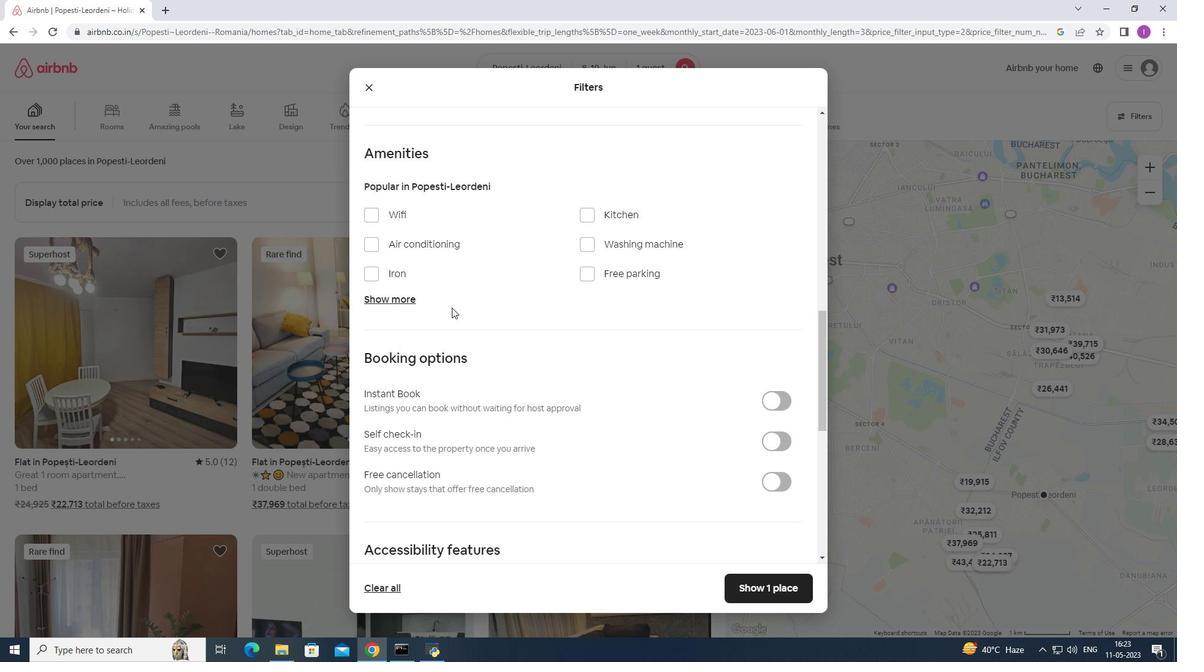 
Action: Mouse scrolled (459, 312) with delta (0, 0)
Screenshot: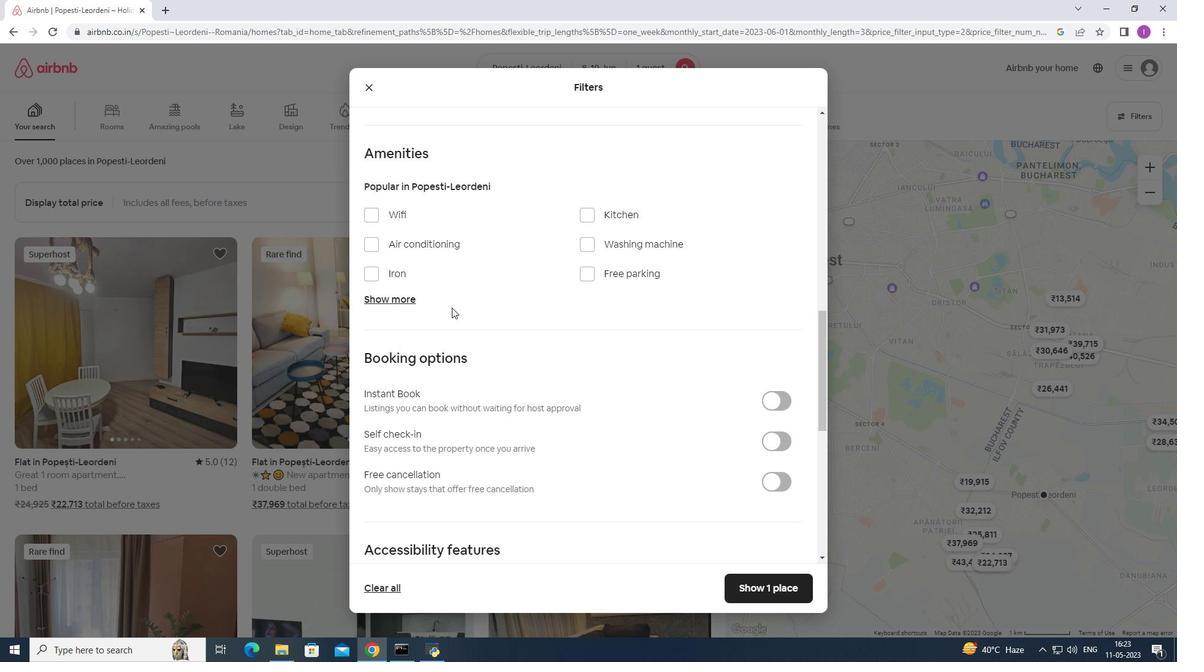 
Action: Mouse moved to (777, 320)
Screenshot: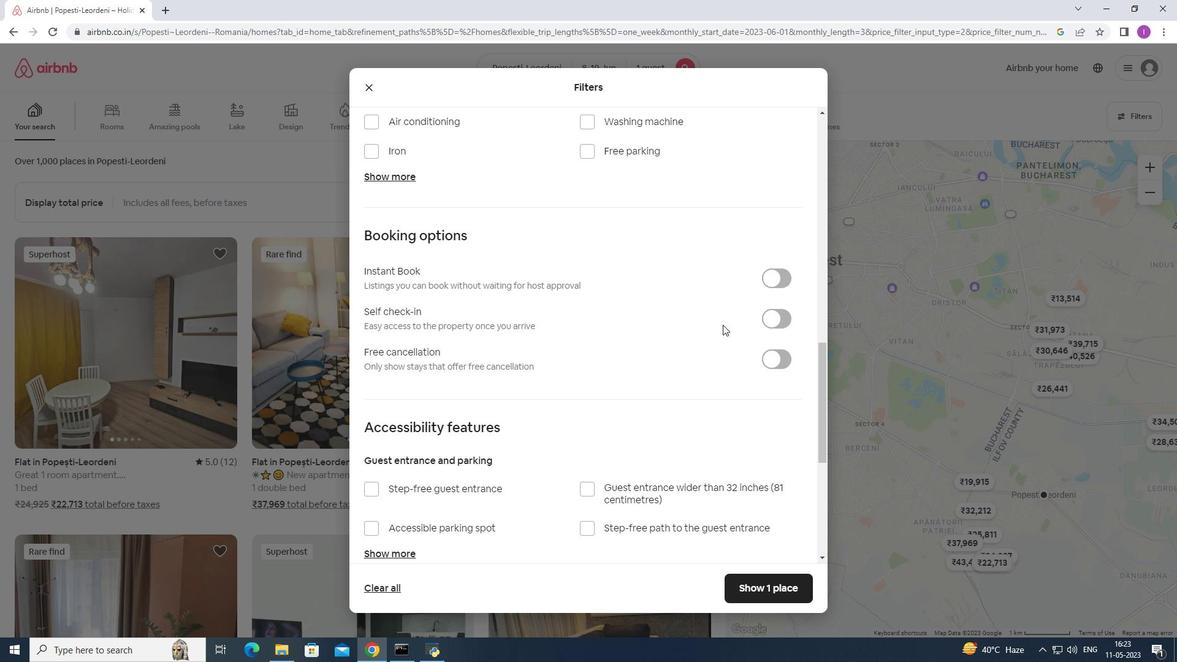
Action: Mouse pressed left at (777, 320)
Screenshot: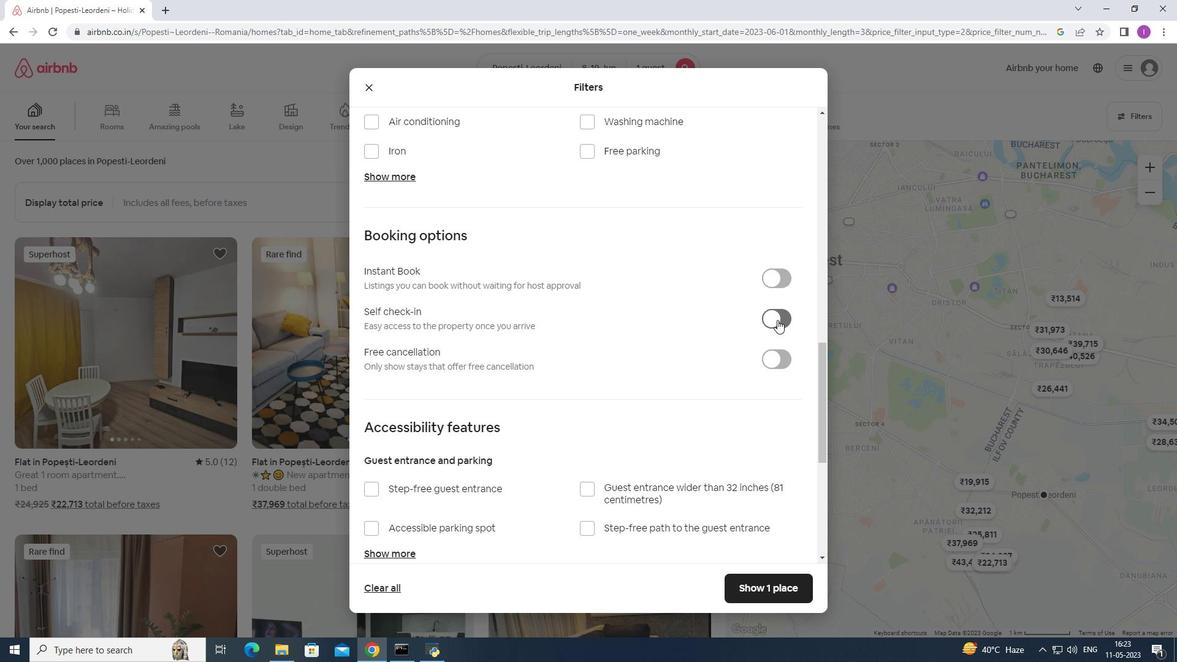 
Action: Mouse moved to (600, 414)
Screenshot: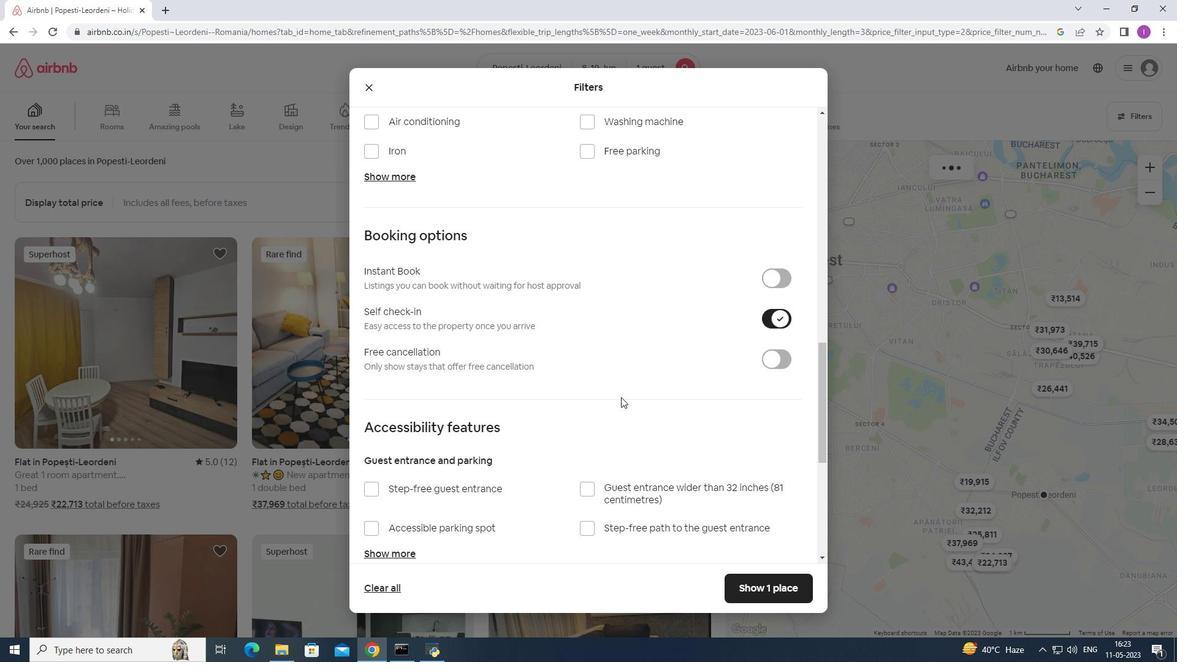 
Action: Mouse scrolled (600, 413) with delta (0, 0)
Screenshot: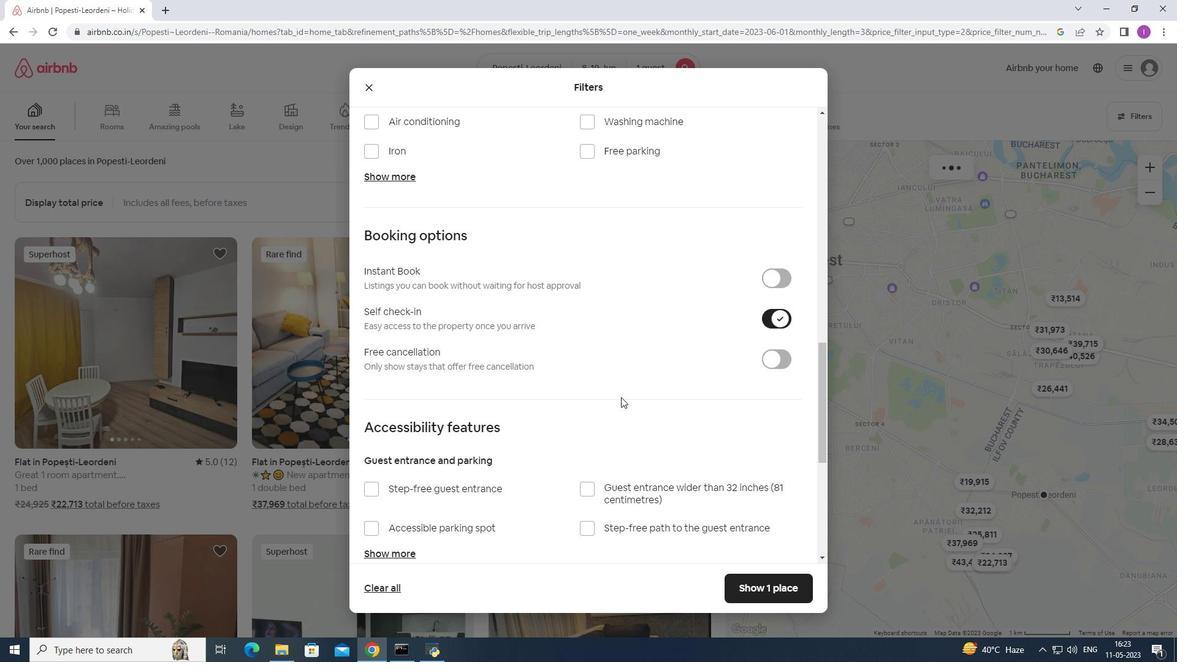 
Action: Mouse moved to (598, 415)
Screenshot: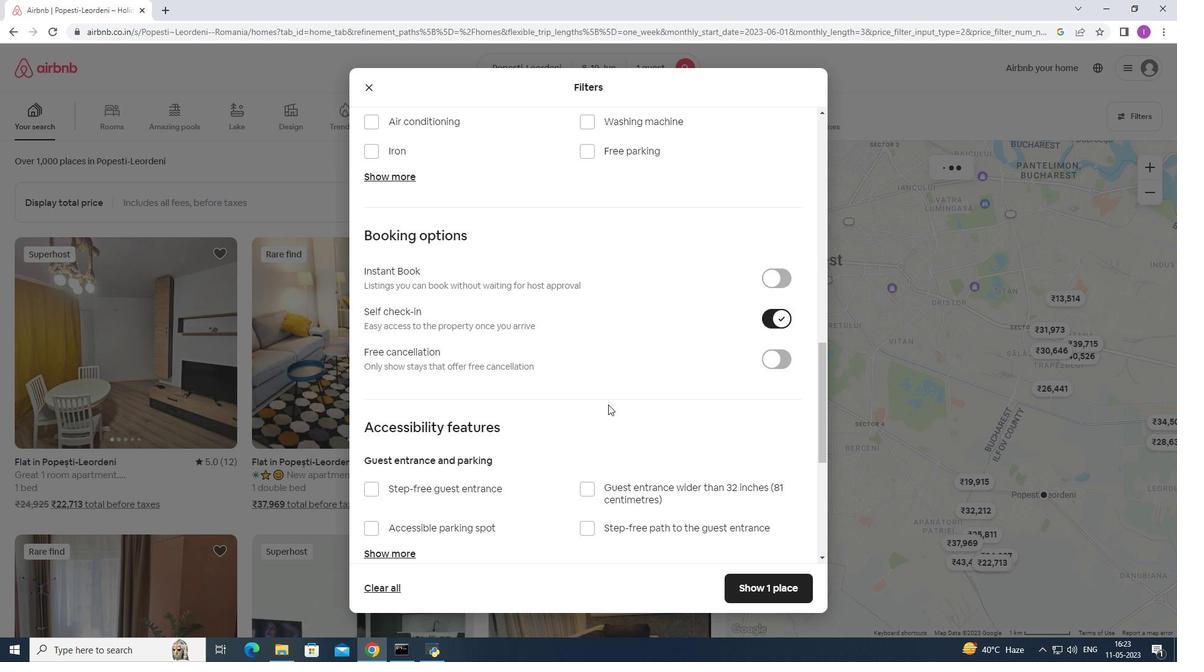 
Action: Mouse scrolled (598, 415) with delta (0, 0)
Screenshot: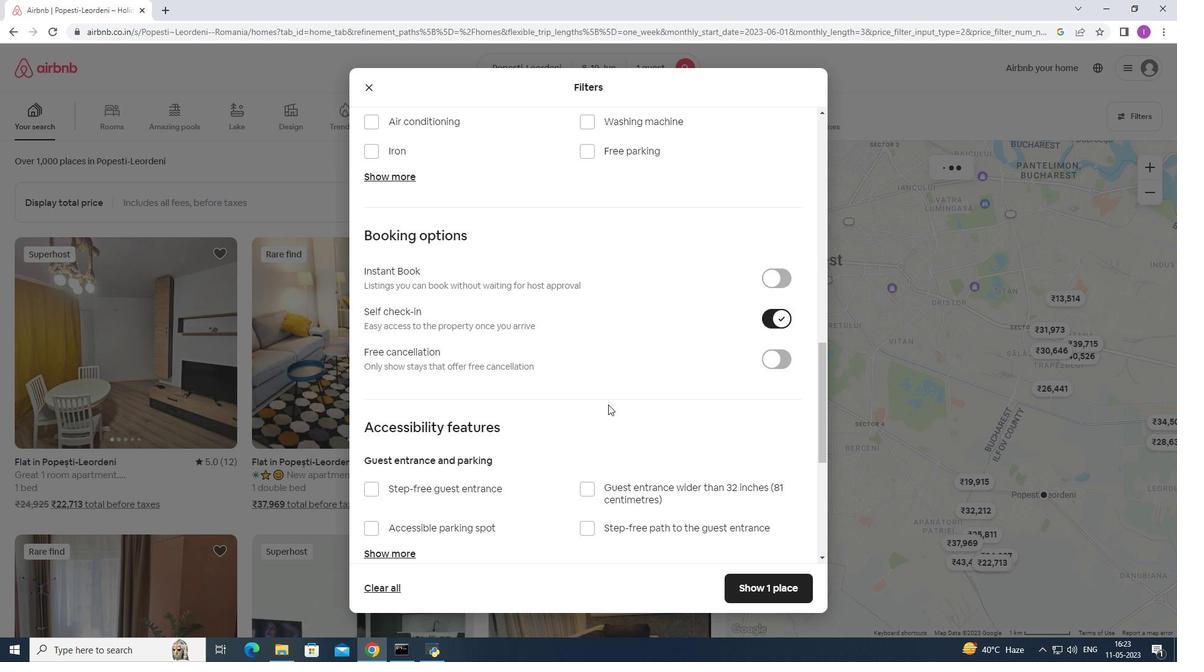 
Action: Mouse moved to (597, 416)
Screenshot: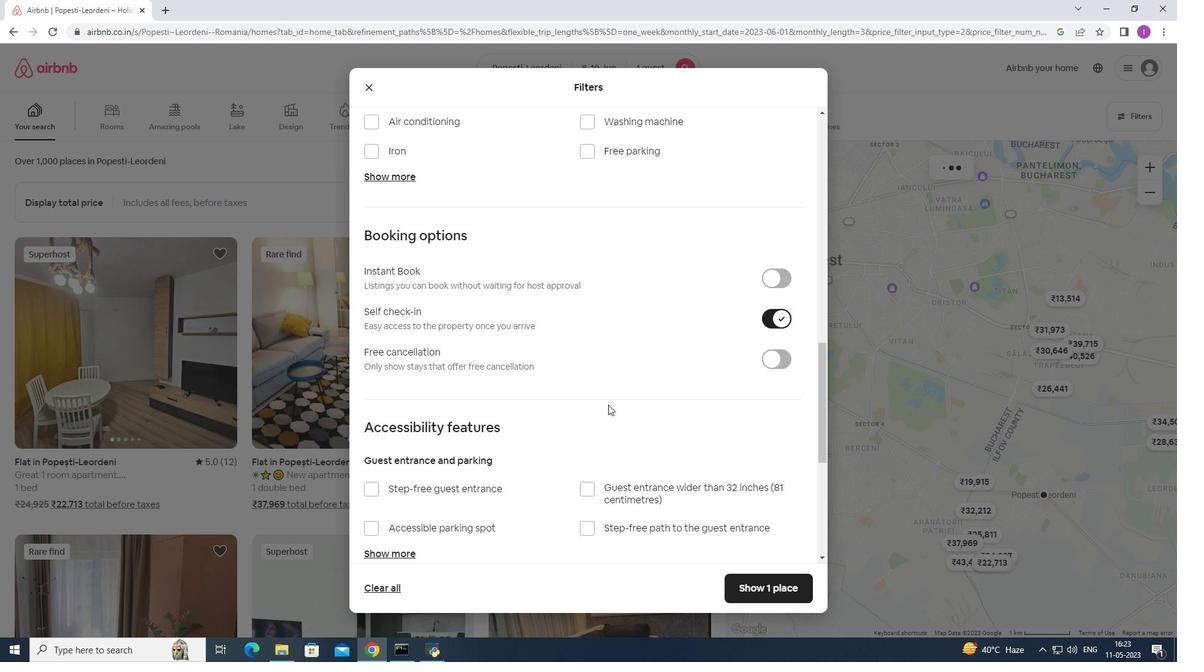 
Action: Mouse scrolled (597, 416) with delta (0, 0)
Screenshot: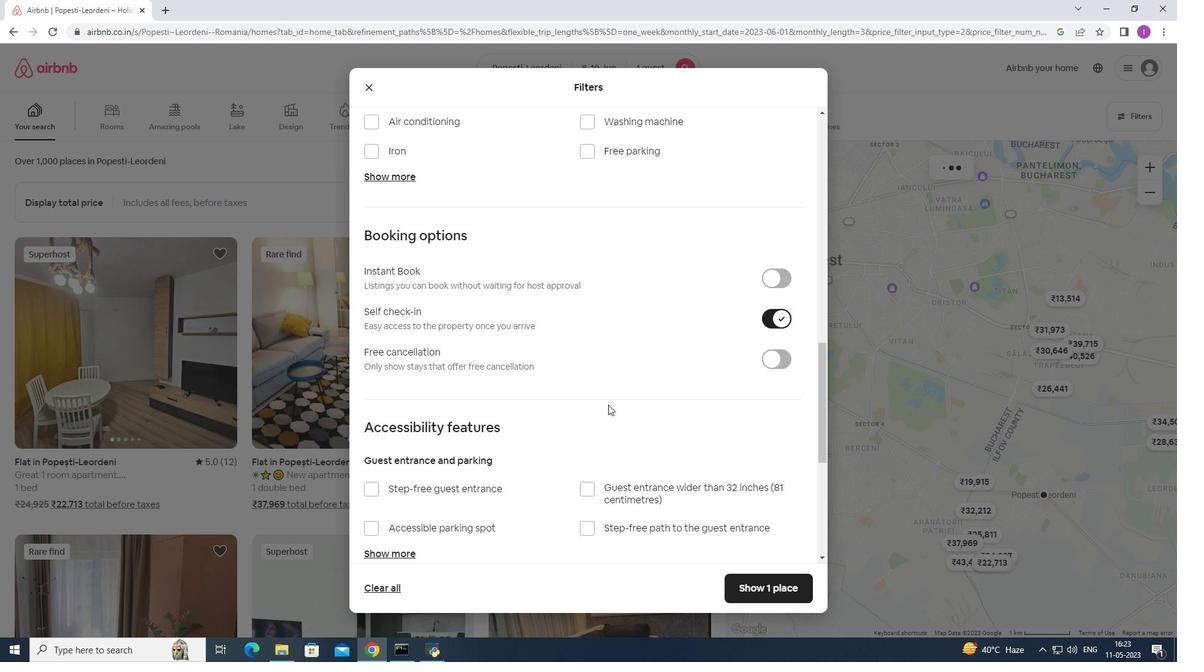 
Action: Mouse moved to (596, 416)
Screenshot: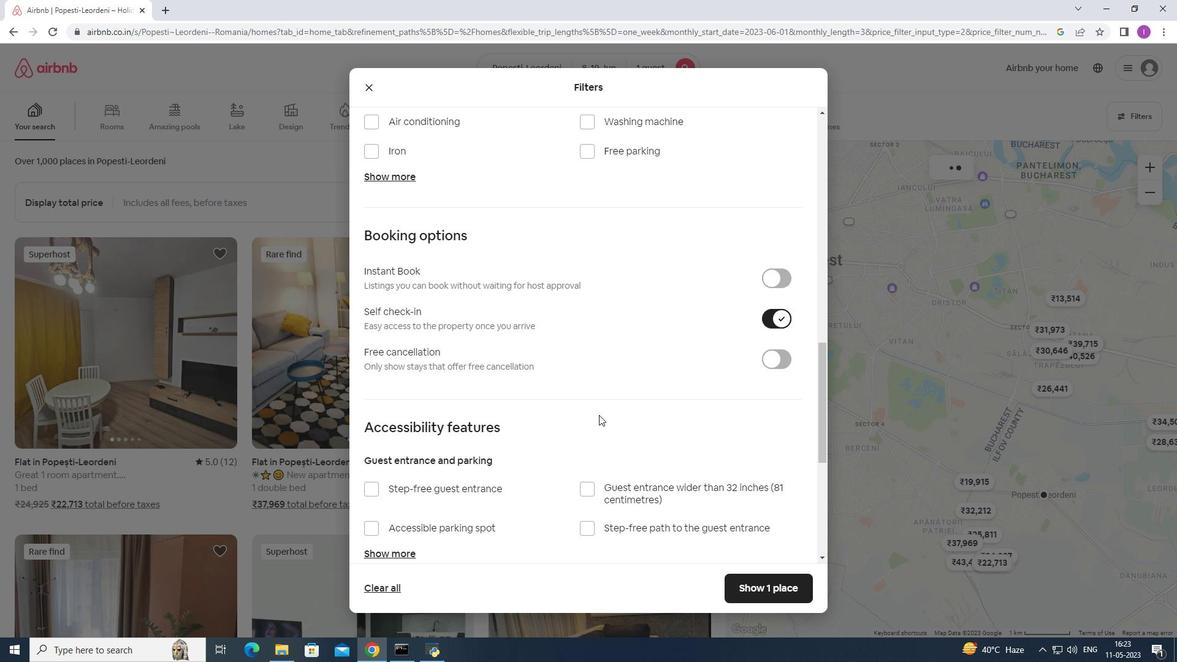 
Action: Mouse scrolled (596, 416) with delta (0, 0)
Screenshot: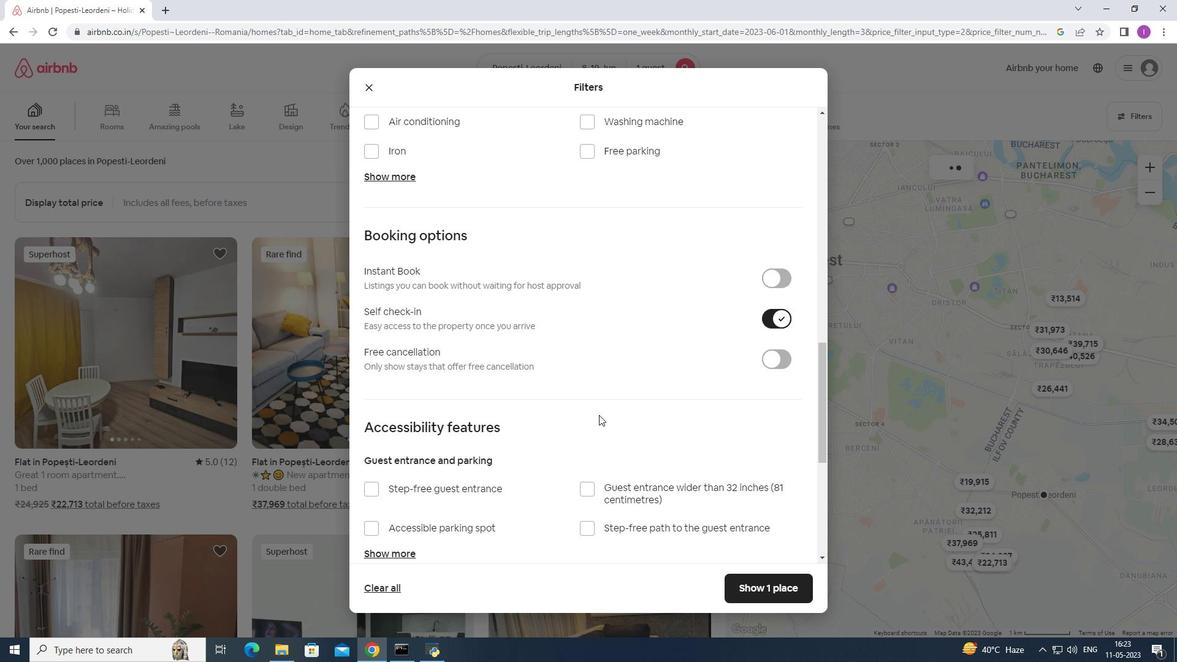 
Action: Mouse moved to (561, 420)
Screenshot: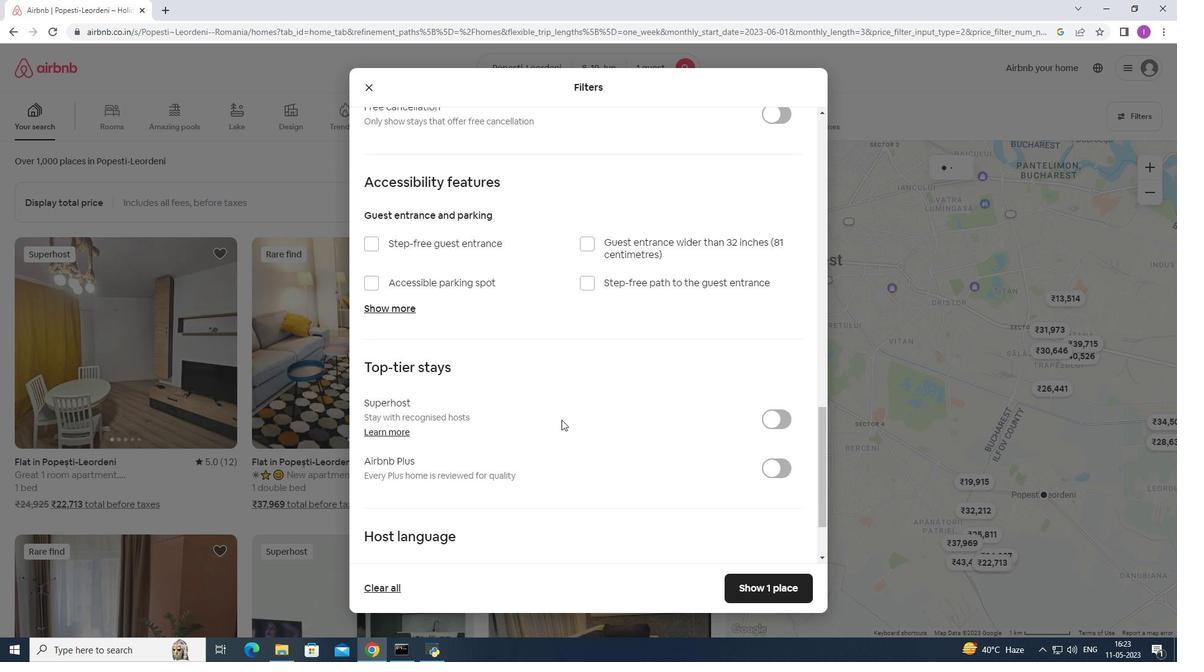 
Action: Mouse scrolled (561, 419) with delta (0, 0)
Screenshot: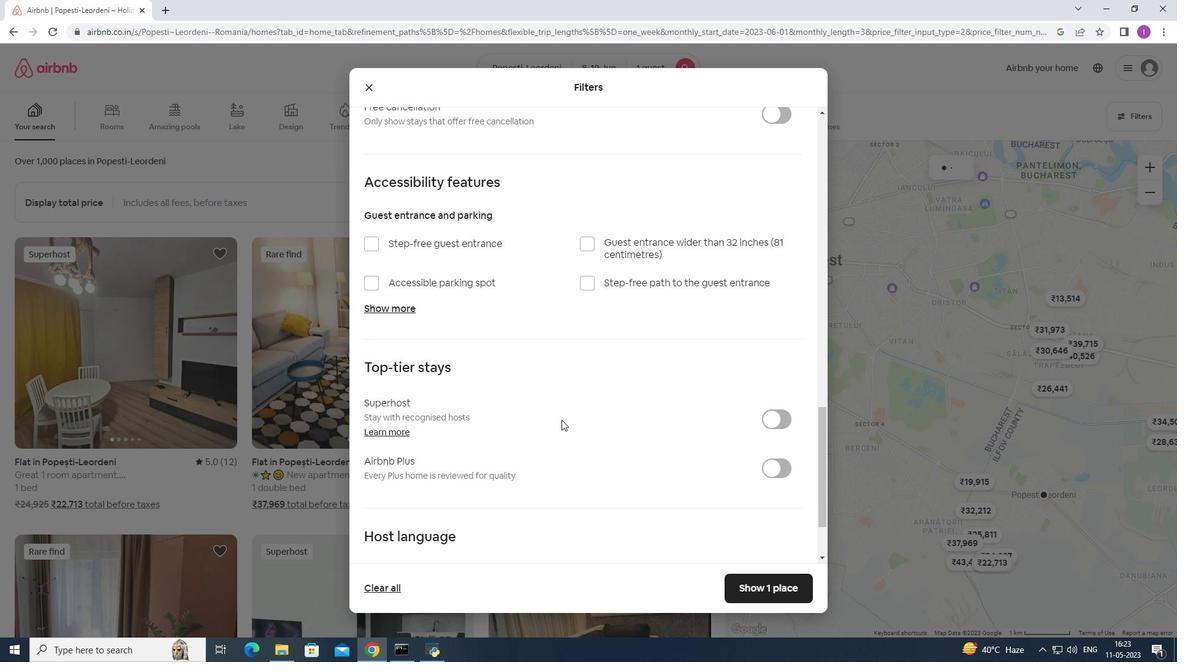 
Action: Mouse scrolled (561, 419) with delta (0, 0)
Screenshot: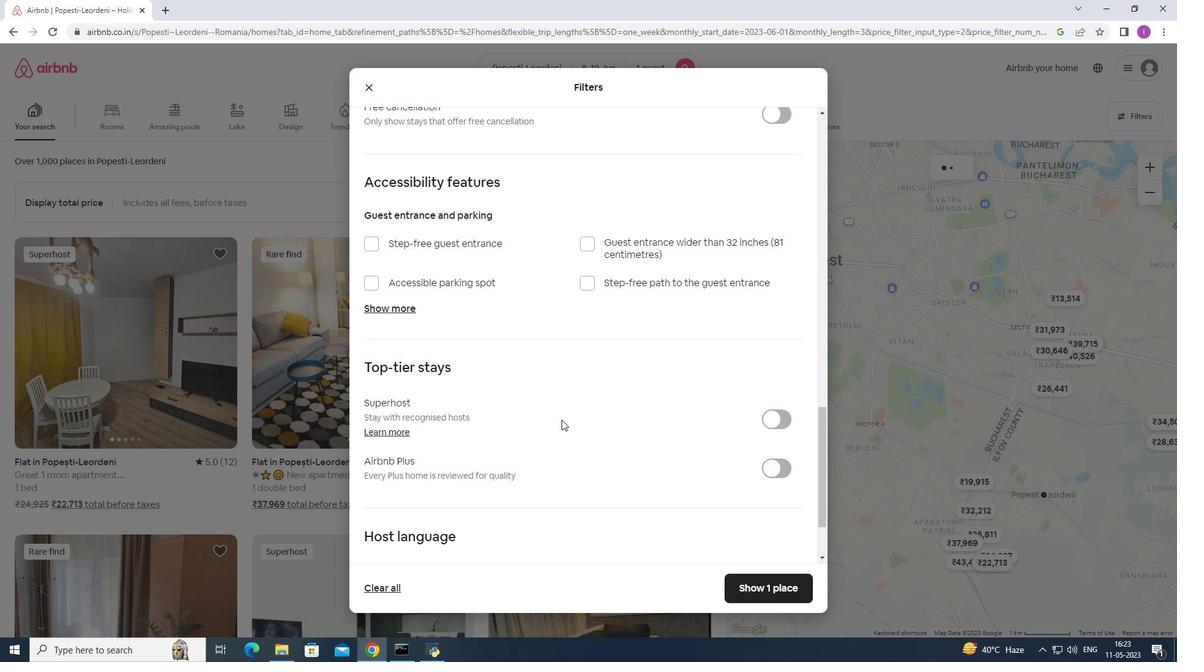 
Action: Mouse scrolled (561, 419) with delta (0, 0)
Screenshot: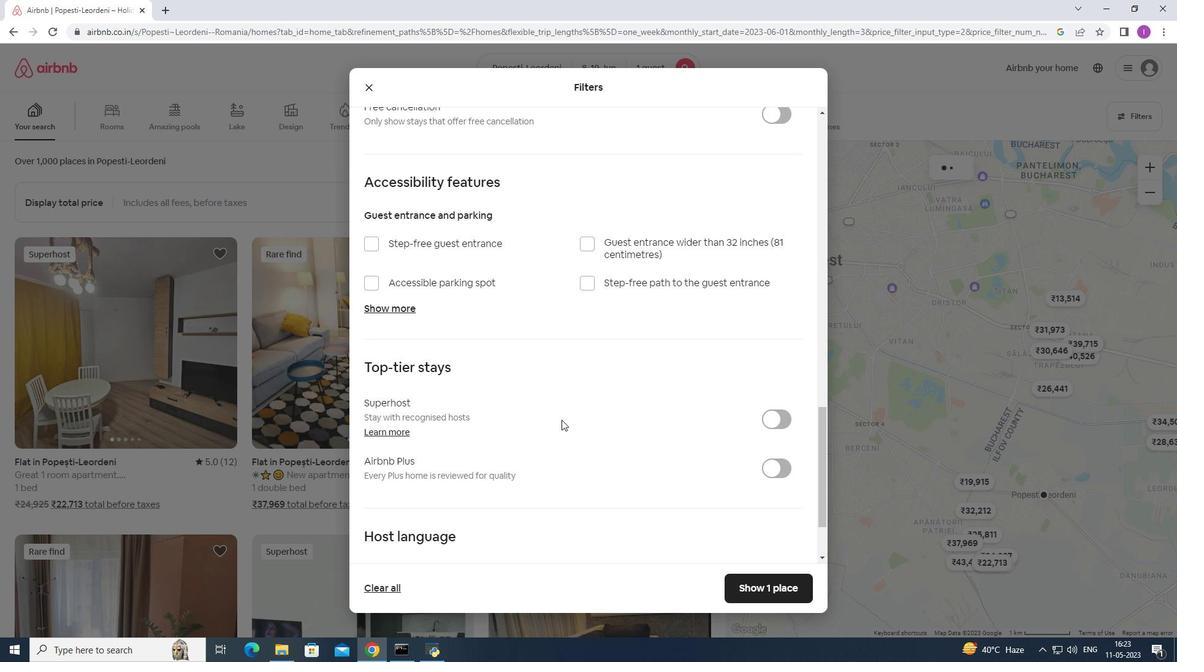 
Action: Mouse scrolled (561, 419) with delta (0, 0)
Screenshot: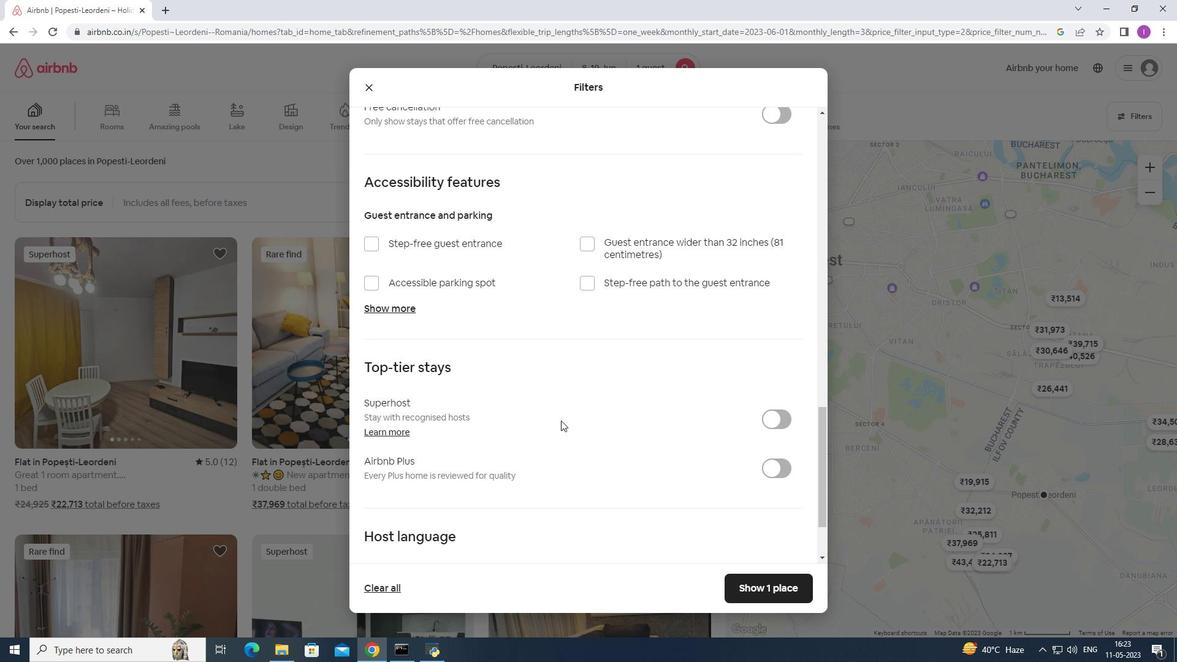 
Action: Mouse moved to (561, 417)
Screenshot: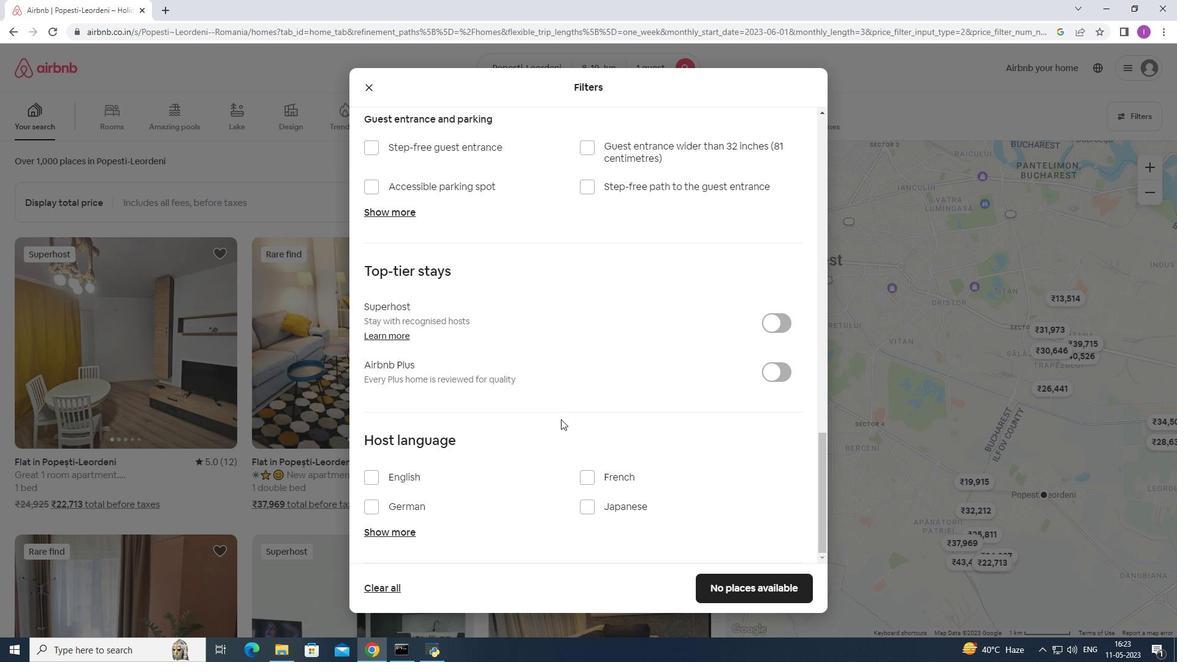 
Action: Mouse scrolled (561, 416) with delta (0, 0)
Screenshot: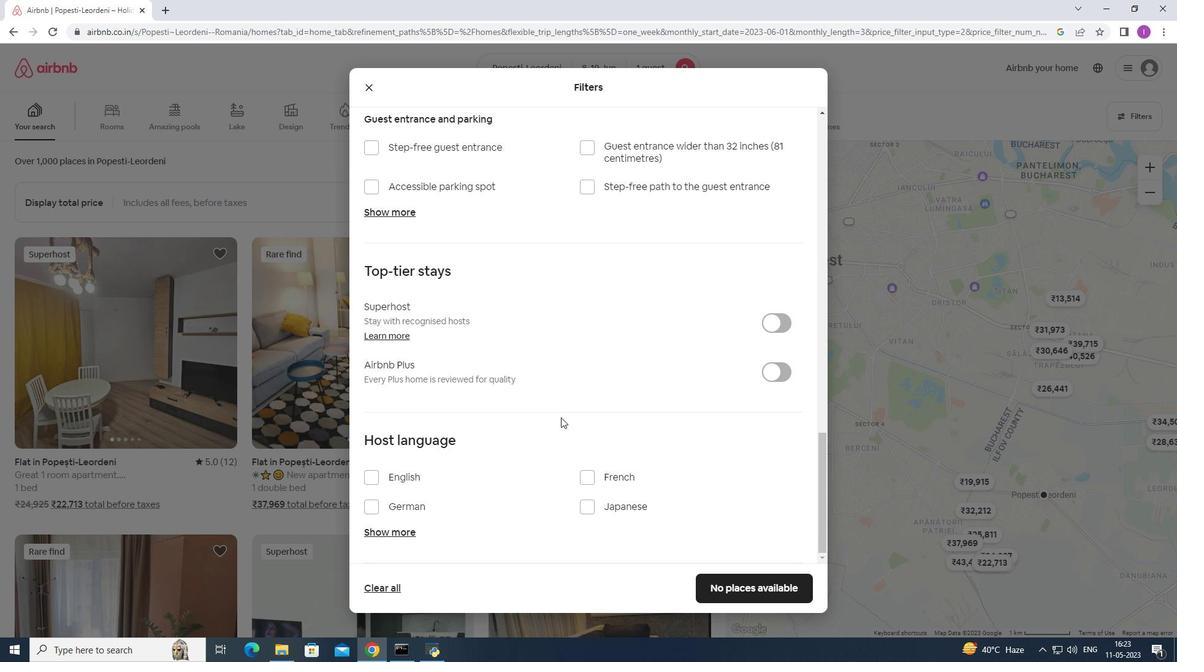 
Action: Mouse scrolled (561, 416) with delta (0, 0)
Screenshot: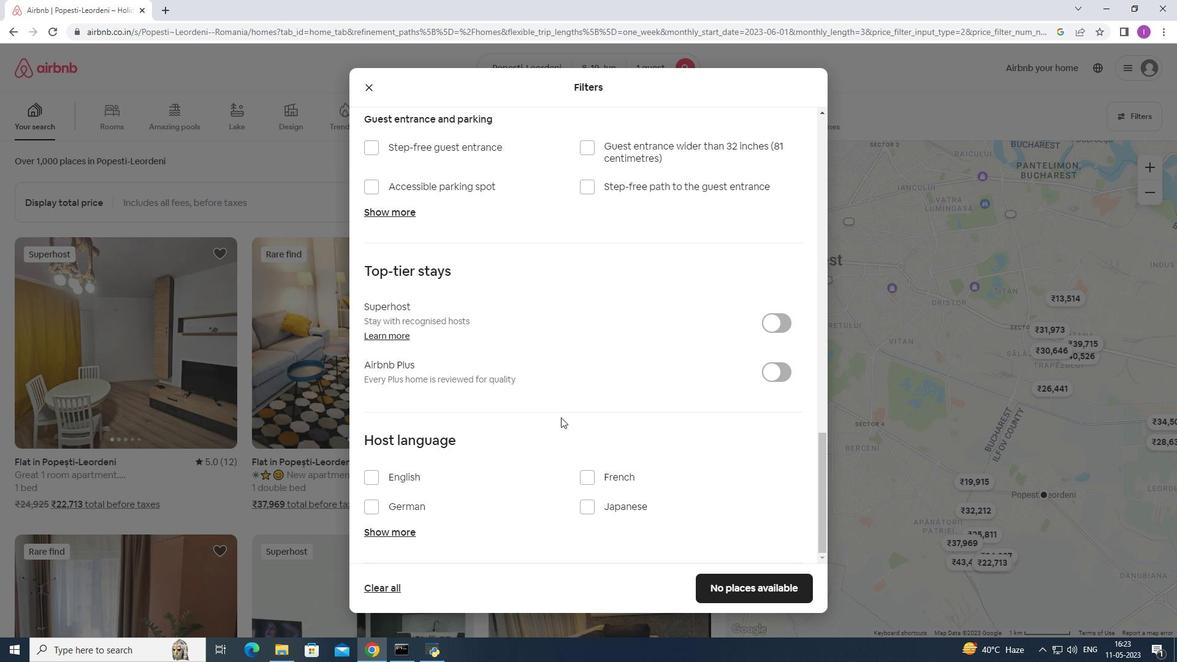 
Action: Mouse scrolled (561, 416) with delta (0, 0)
Screenshot: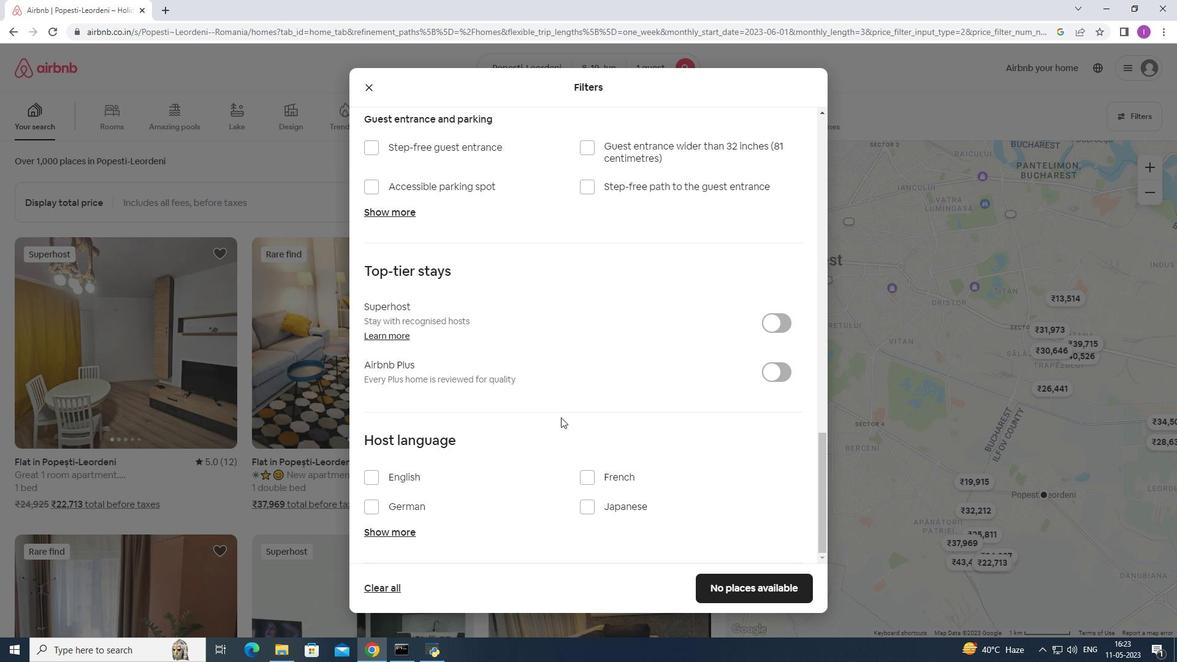 
Action: Mouse moved to (370, 475)
Screenshot: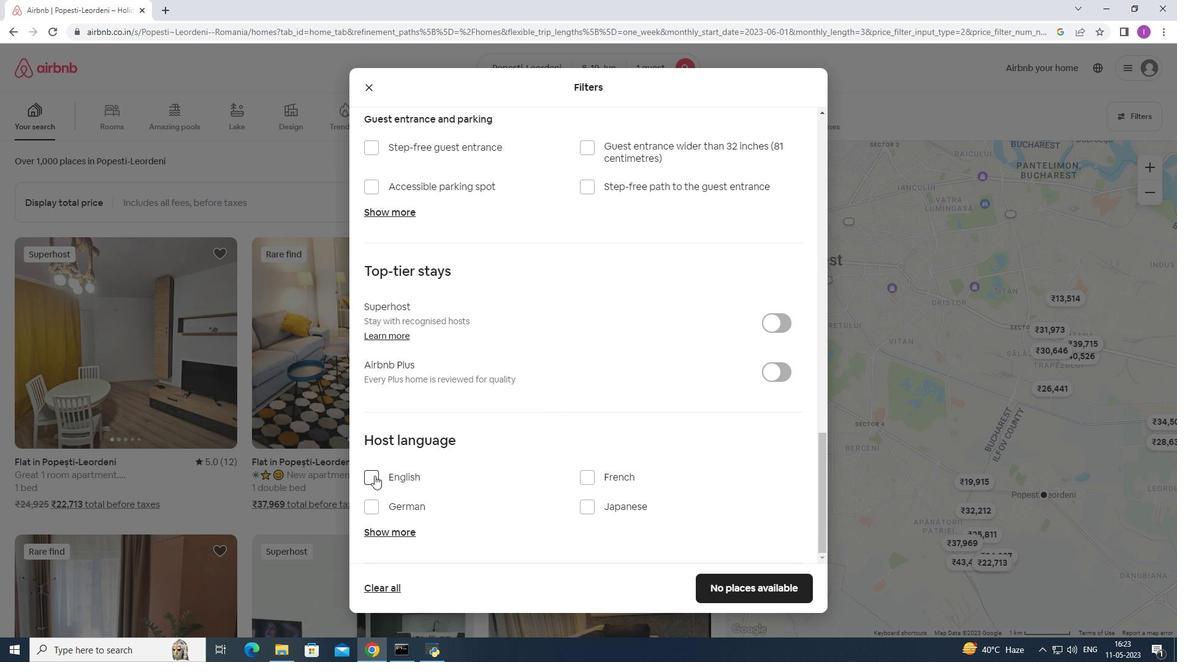 
Action: Mouse pressed left at (370, 475)
Screenshot: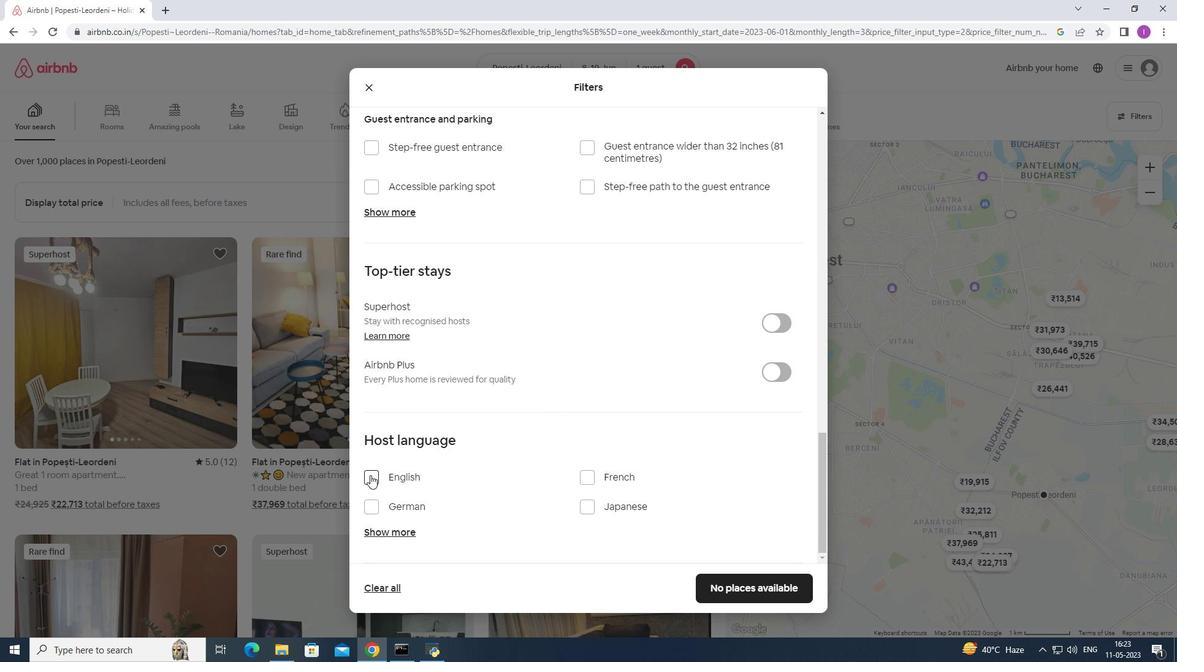 
Action: Mouse moved to (739, 585)
Screenshot: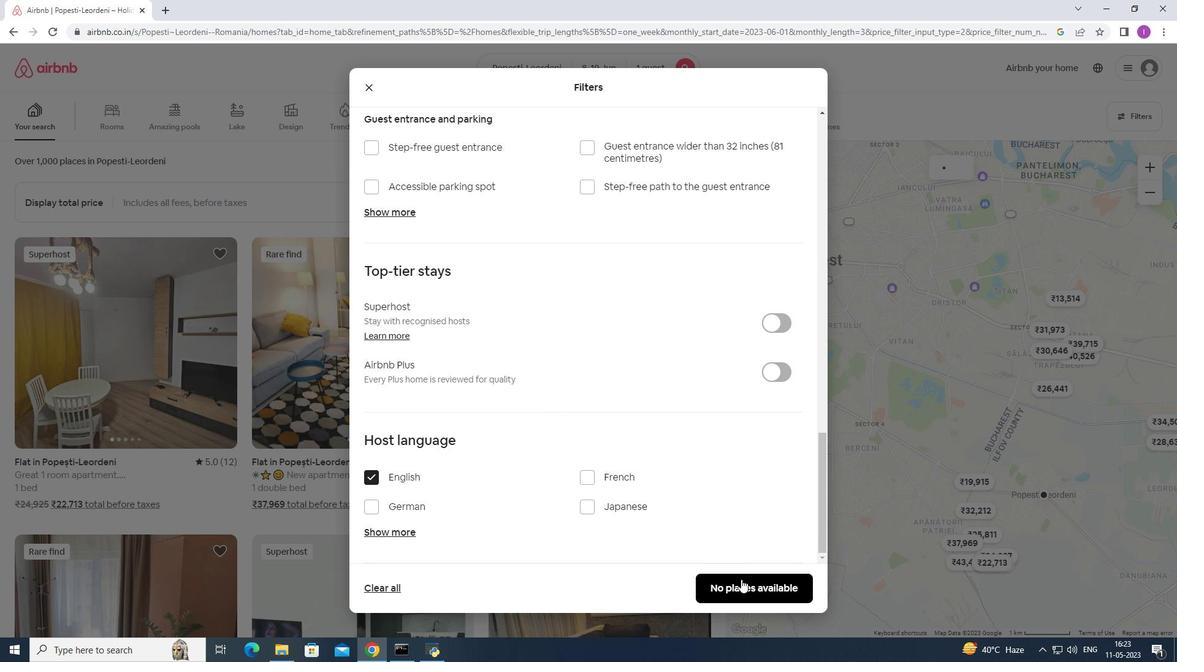 
Action: Mouse pressed left at (739, 585)
Screenshot: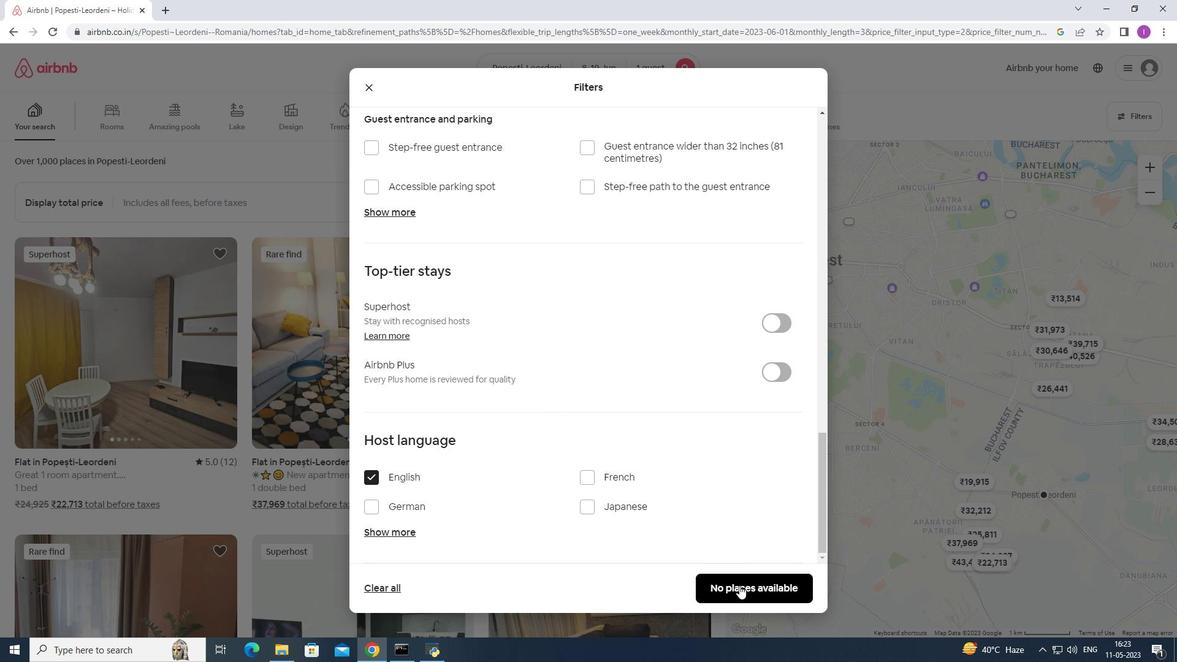 
Action: Mouse moved to (731, 583)
Screenshot: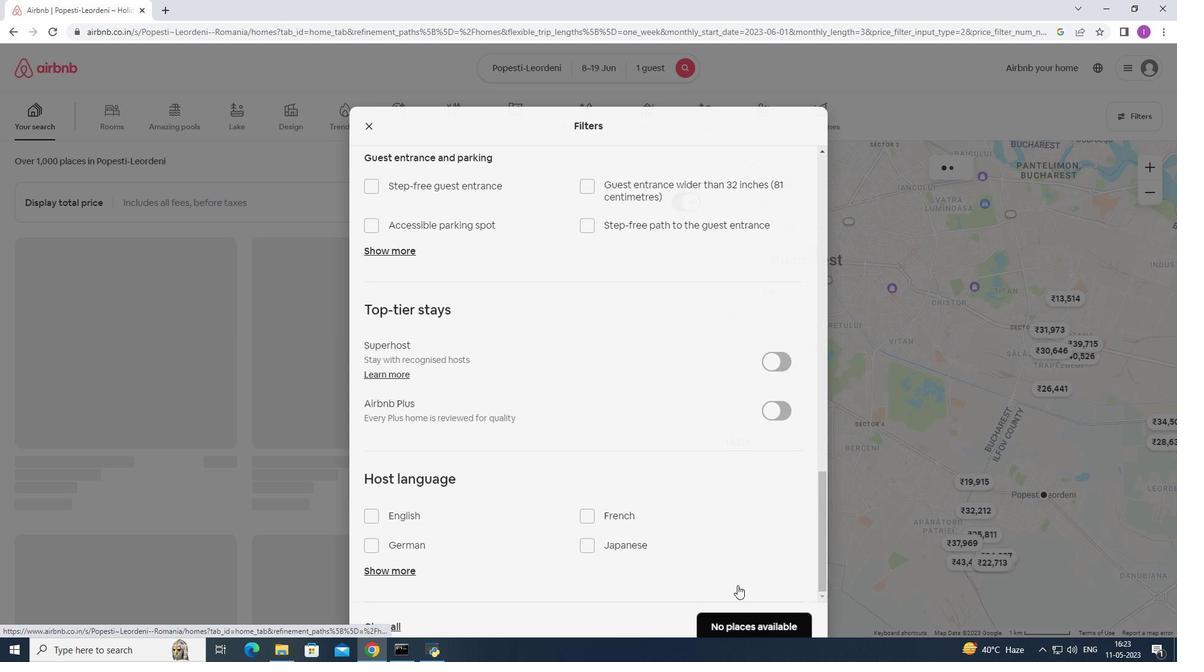 
